 Task: Find connections with filter location Louth with filter topic #leadership with filter profile language Potuguese with filter current company Zilingo with filter school The ICFAI University, Dehradun with filter industry Sugar and Confectionery Product Manufacturing with filter service category Market Strategy with filter keywords title Fast Food Worker
Action: Mouse moved to (668, 86)
Screenshot: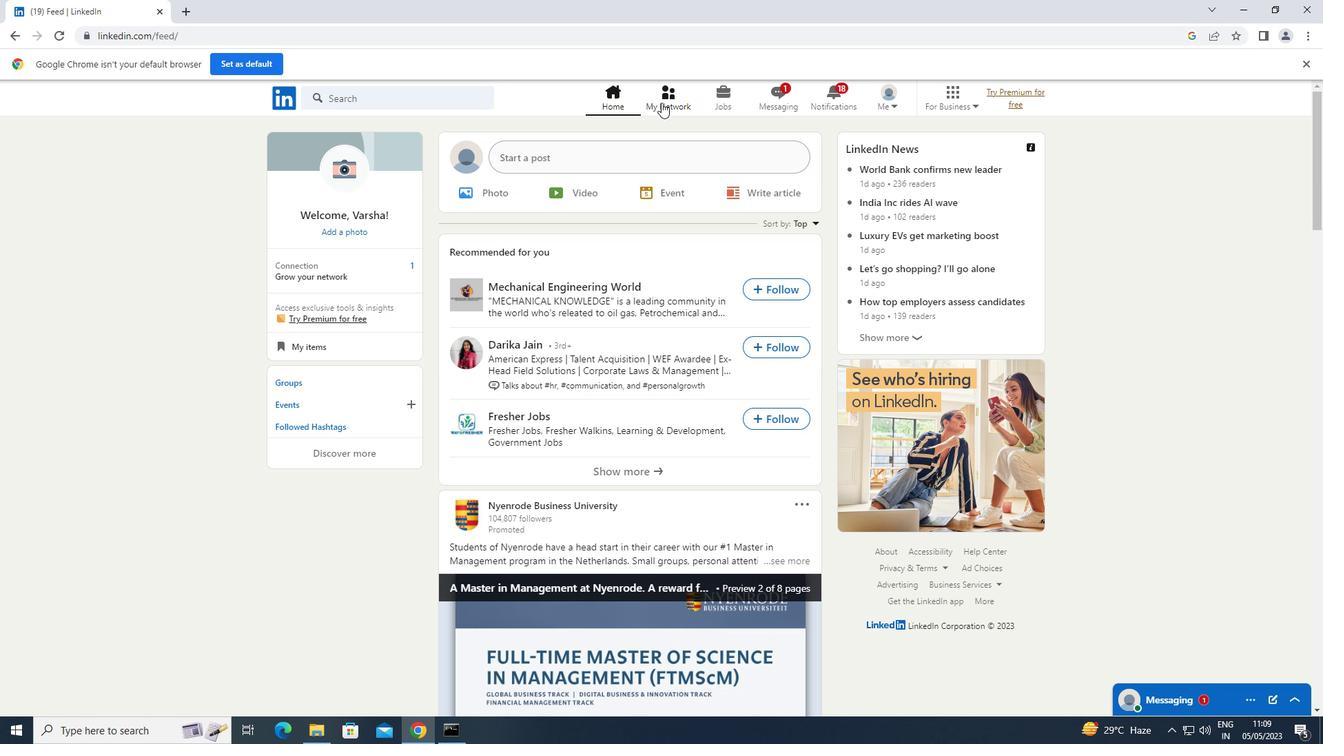 
Action: Mouse pressed left at (668, 86)
Screenshot: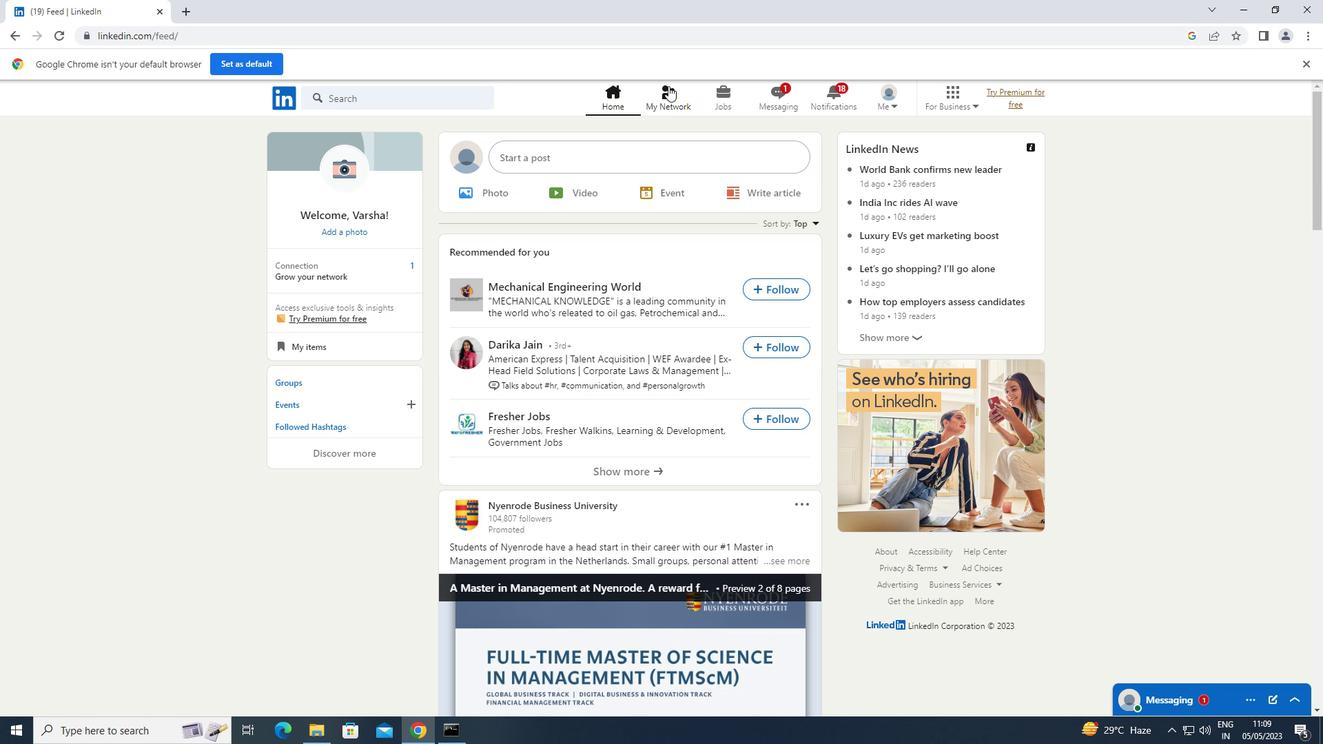
Action: Mouse moved to (388, 171)
Screenshot: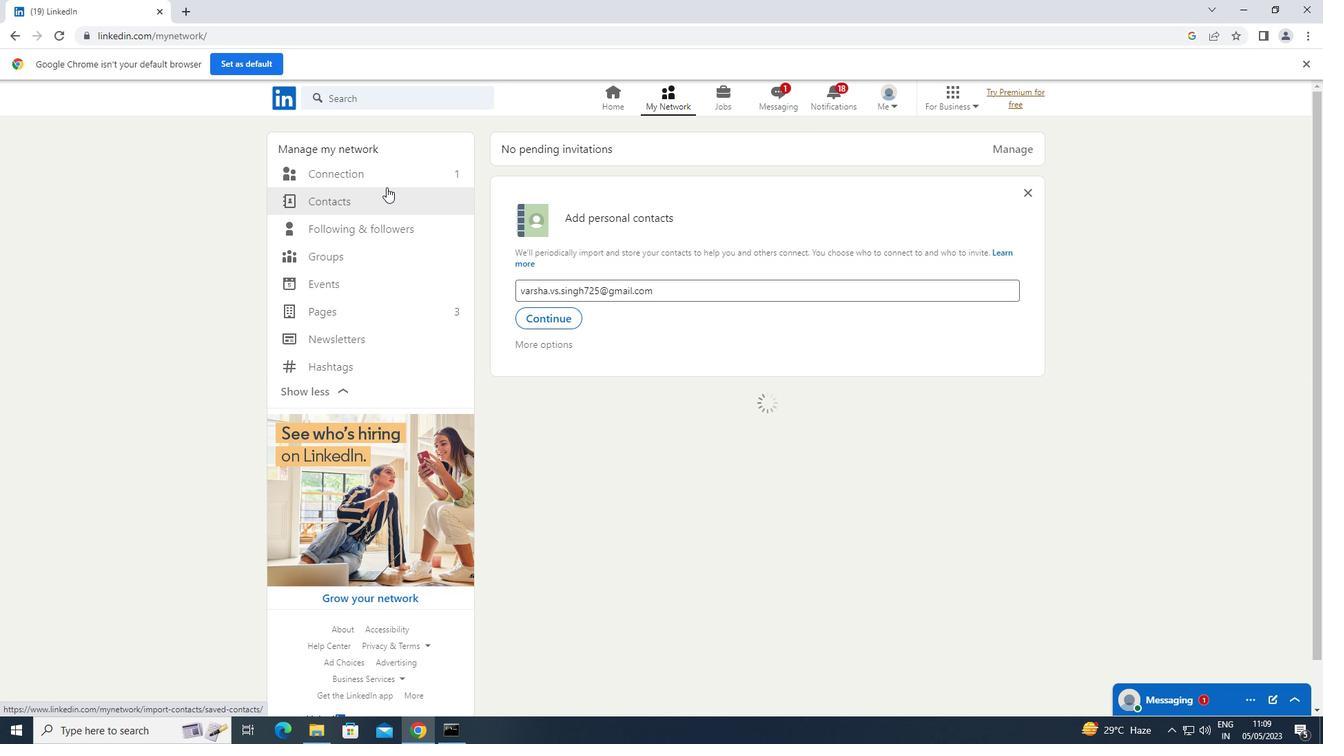 
Action: Mouse pressed left at (388, 171)
Screenshot: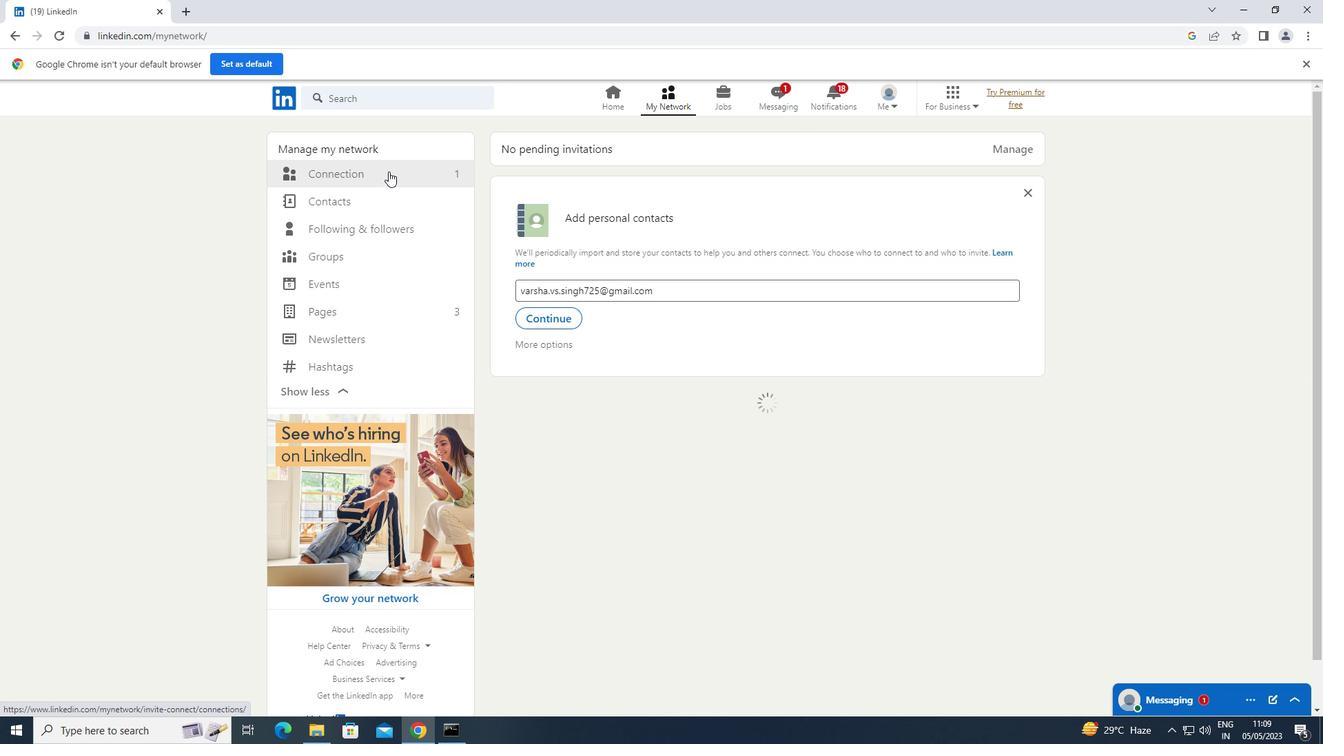 
Action: Mouse moved to (752, 167)
Screenshot: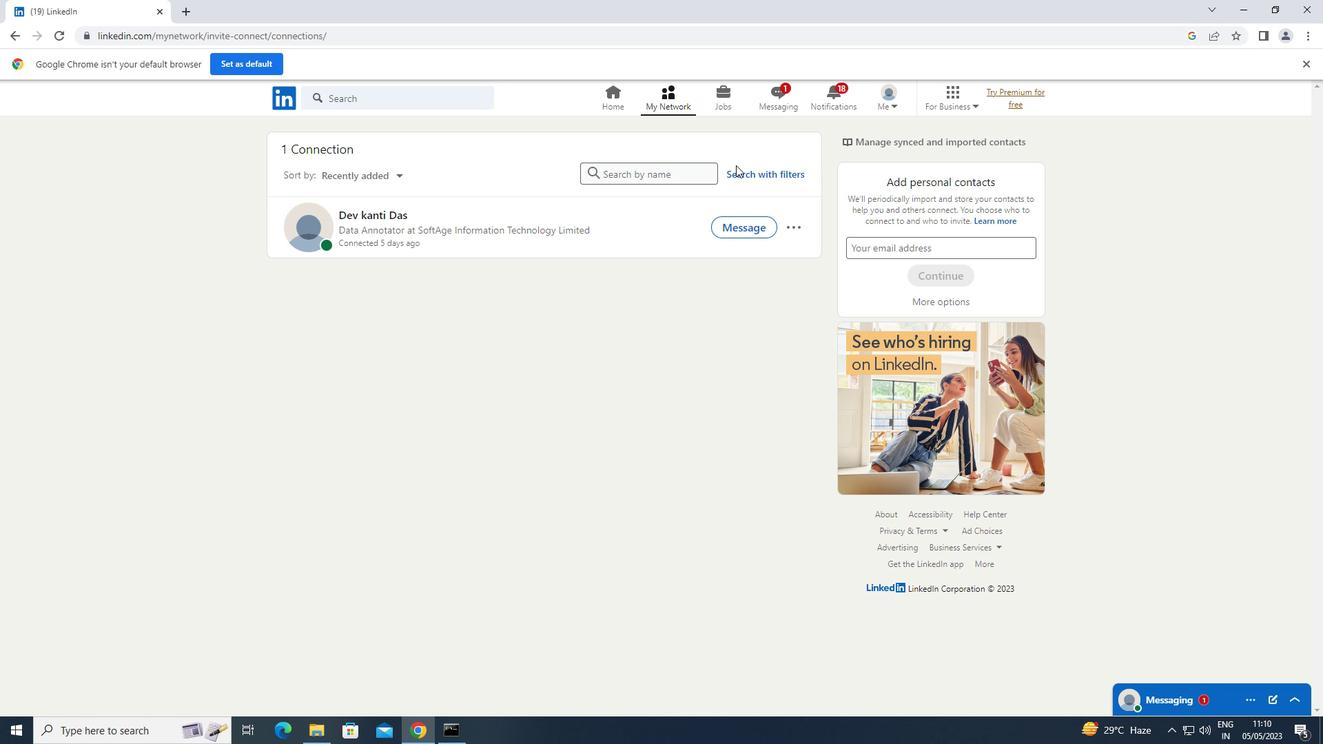 
Action: Mouse pressed left at (752, 167)
Screenshot: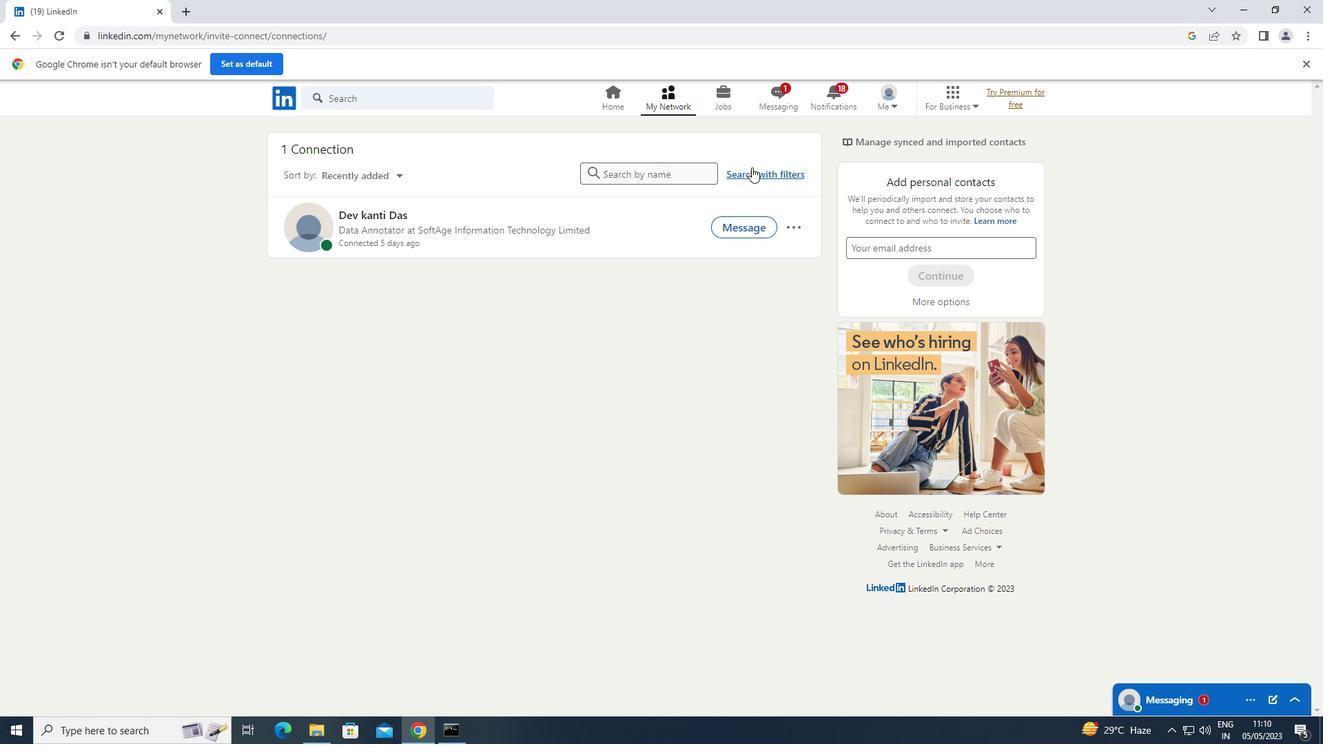 
Action: Mouse moved to (709, 139)
Screenshot: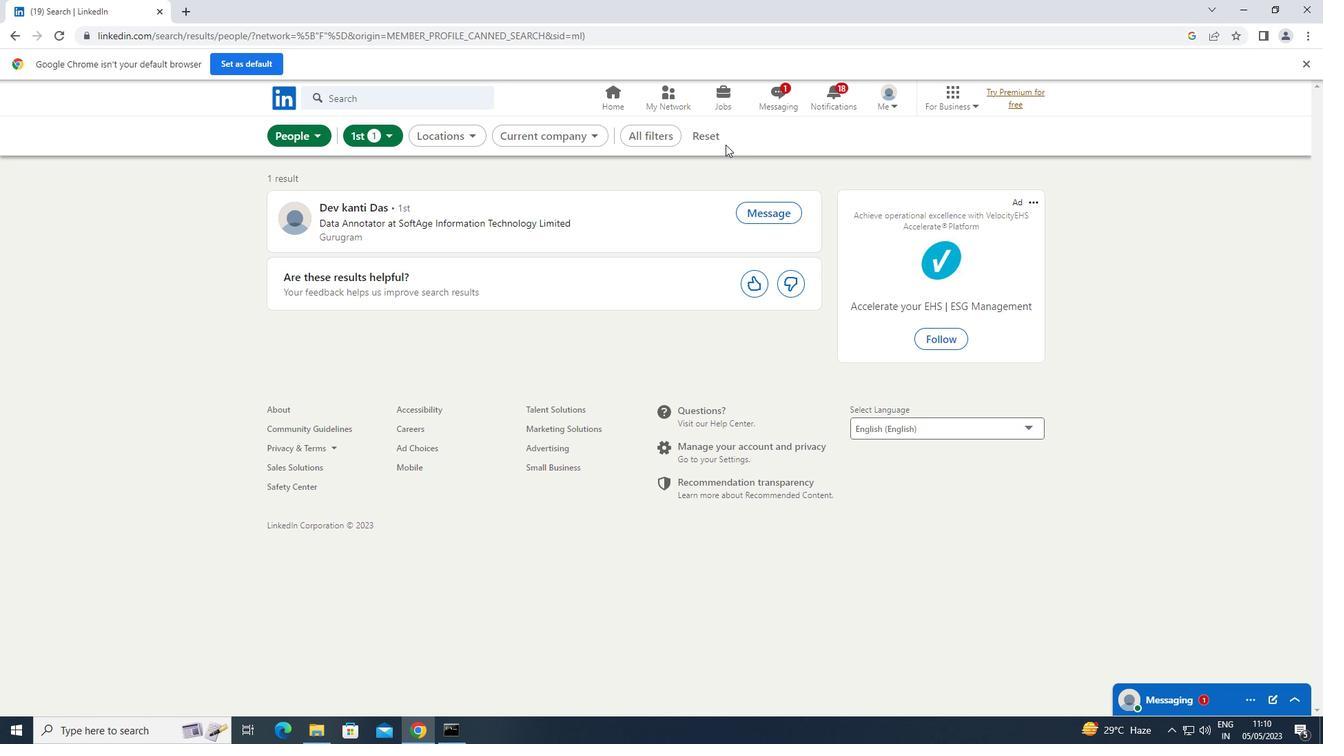 
Action: Mouse pressed left at (709, 139)
Screenshot: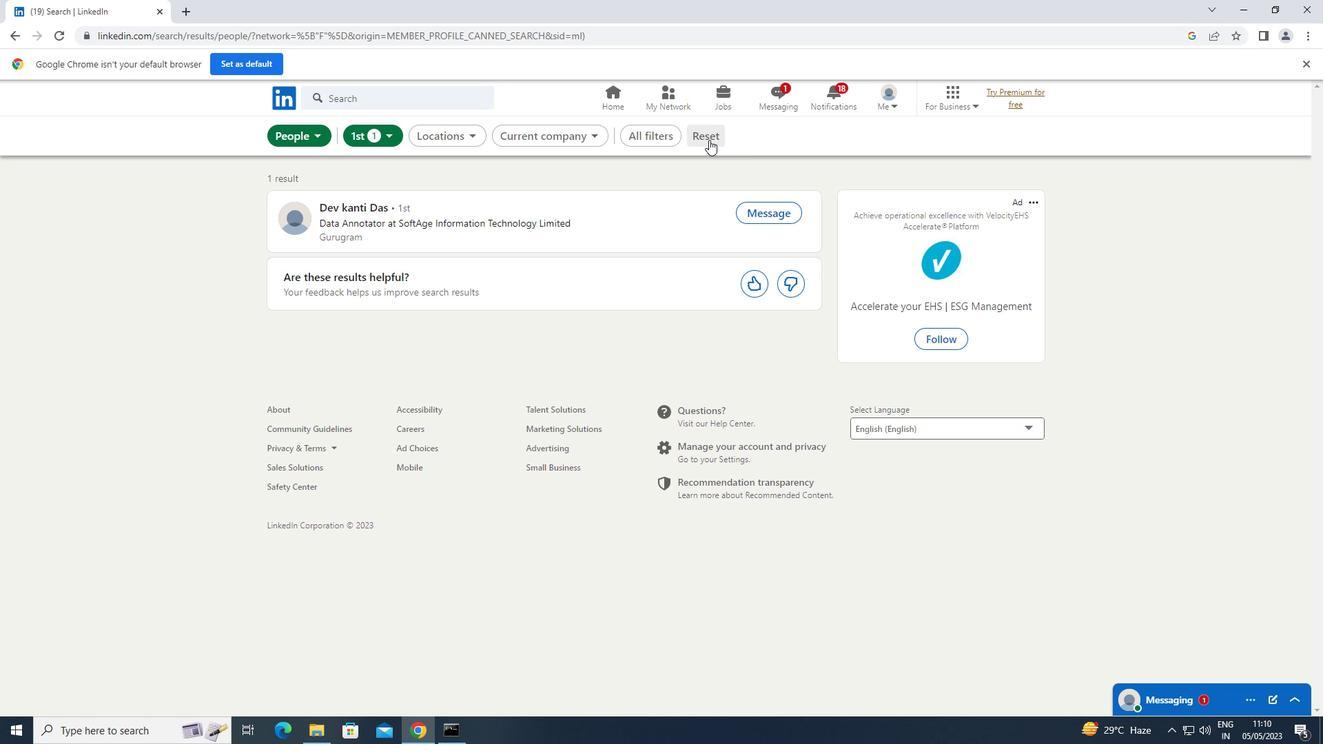 
Action: Mouse moved to (692, 140)
Screenshot: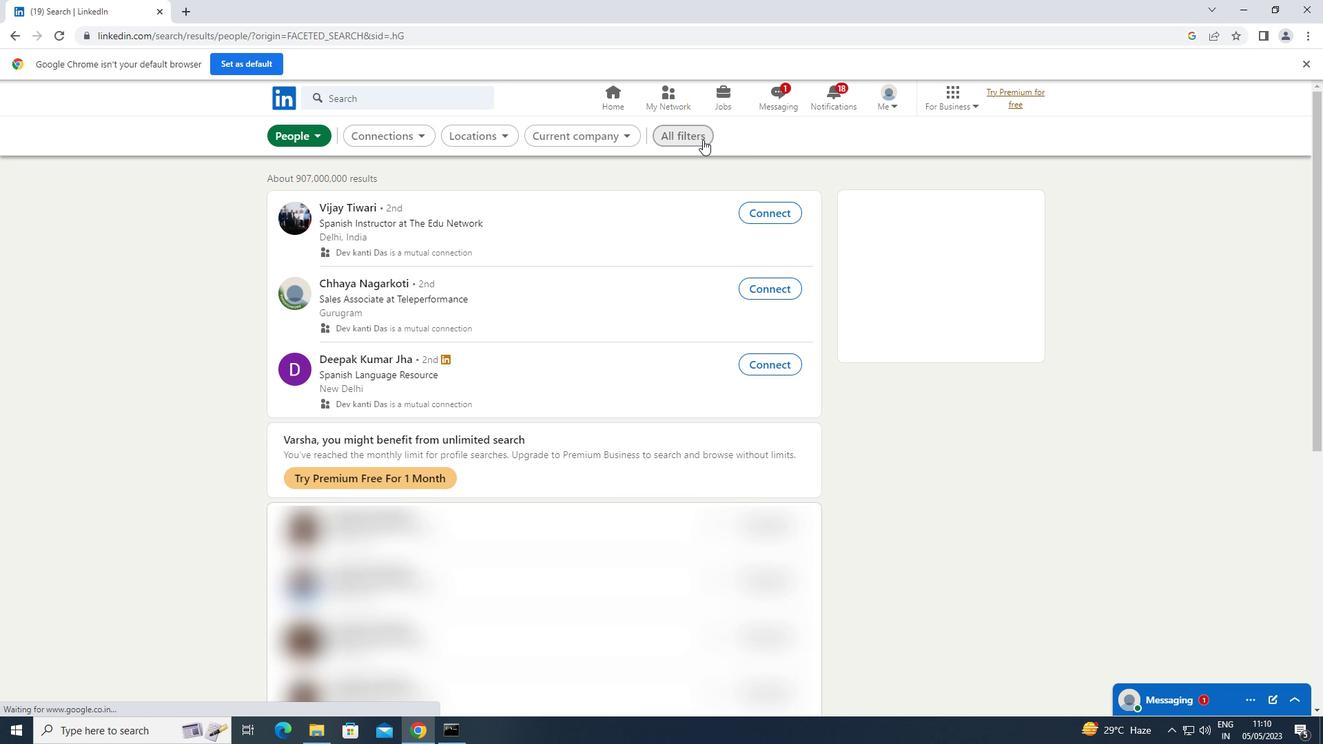 
Action: Mouse pressed left at (692, 140)
Screenshot: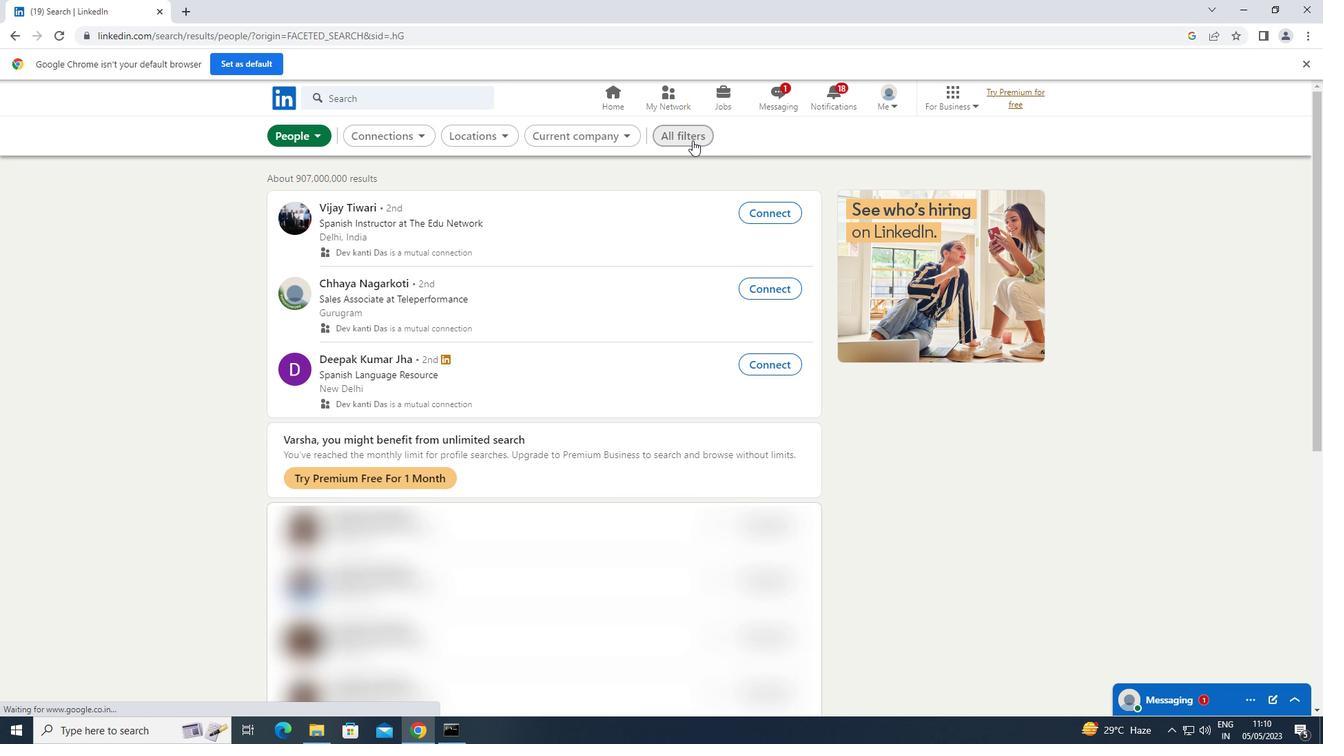 
Action: Mouse moved to (1068, 342)
Screenshot: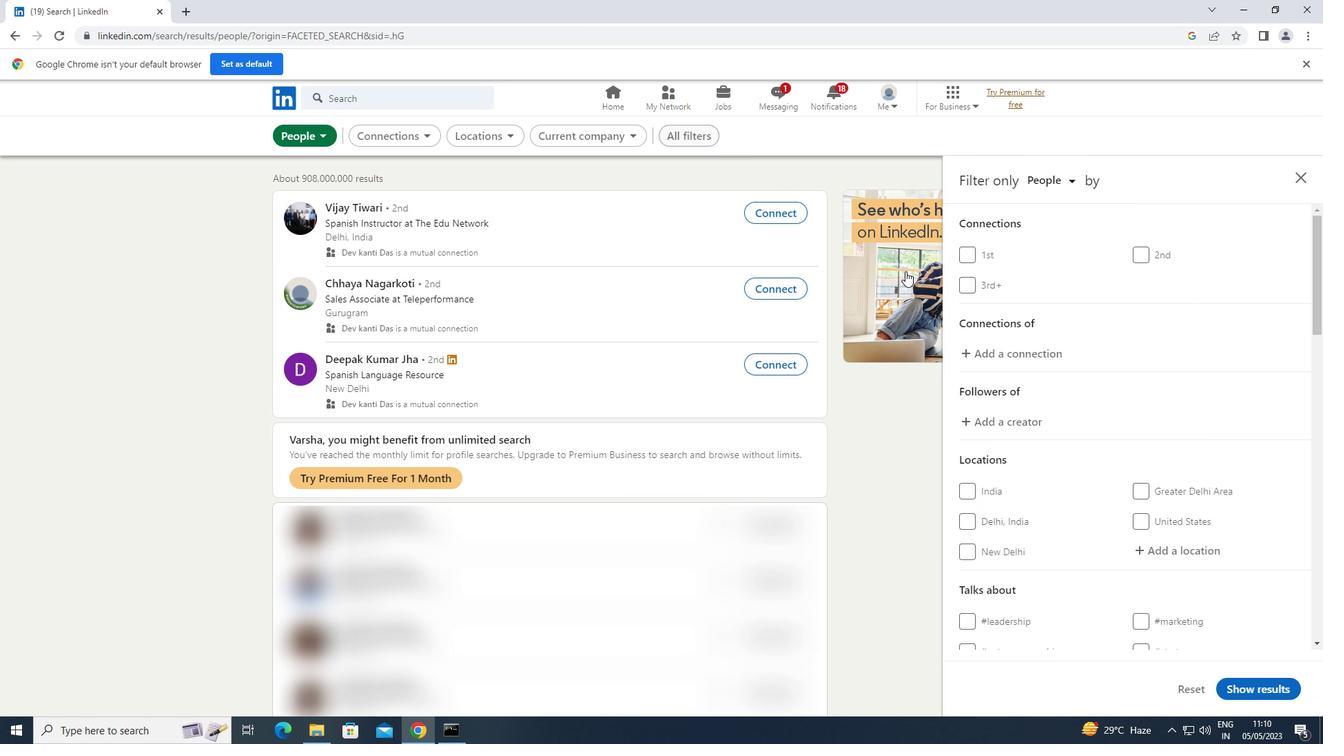 
Action: Mouse scrolled (1068, 341) with delta (0, 0)
Screenshot: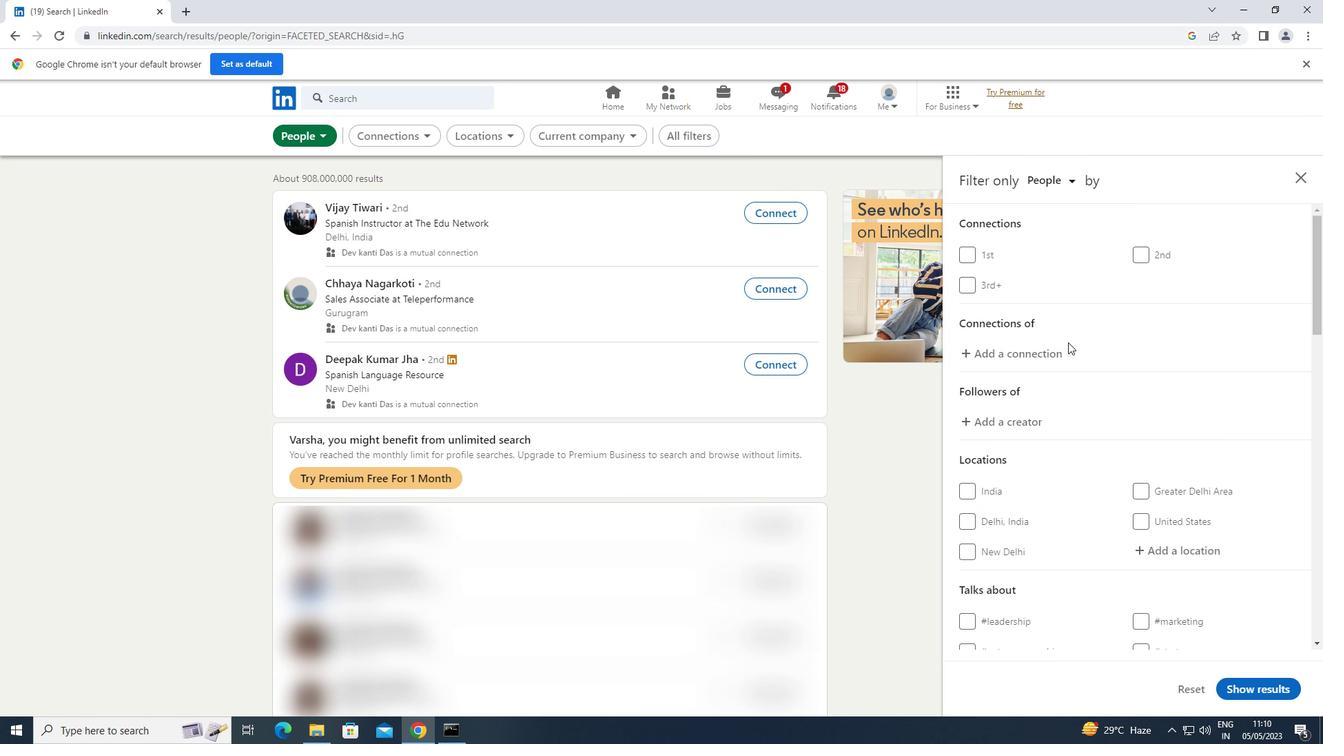 
Action: Mouse scrolled (1068, 341) with delta (0, 0)
Screenshot: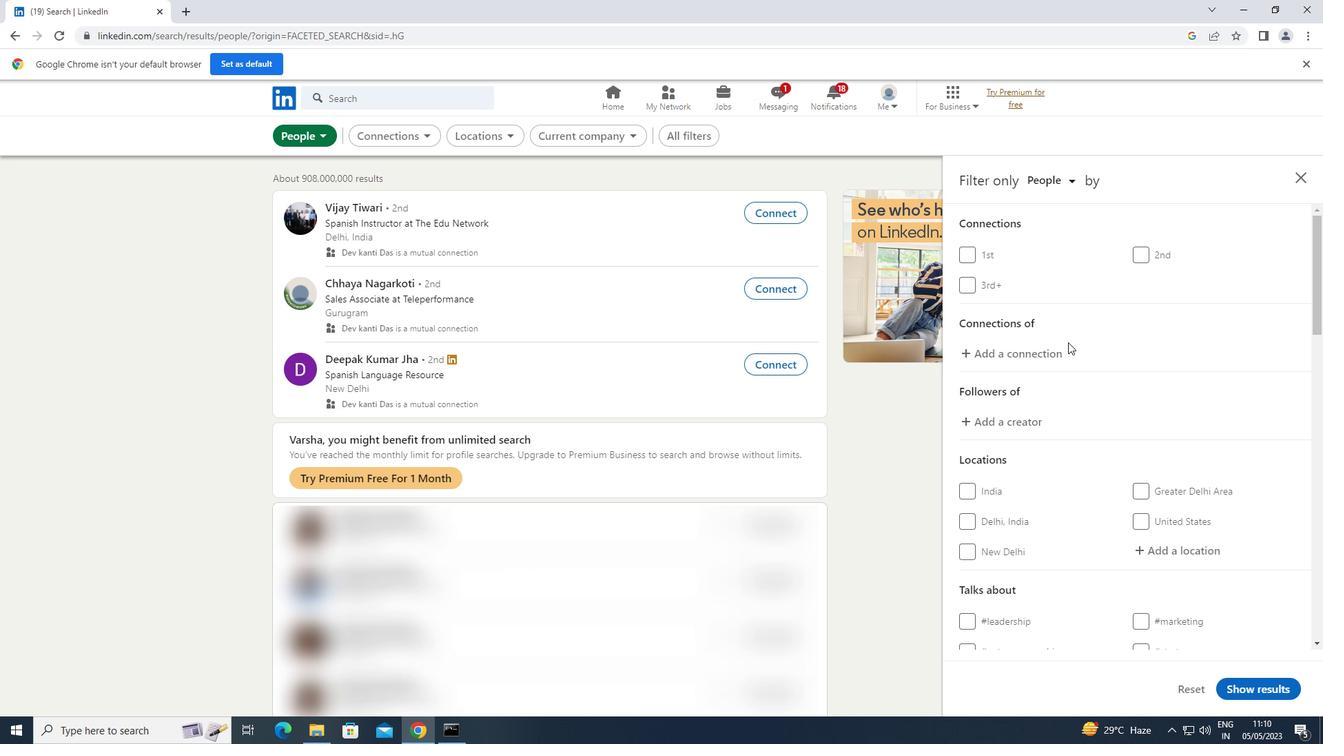 
Action: Mouse scrolled (1068, 341) with delta (0, 0)
Screenshot: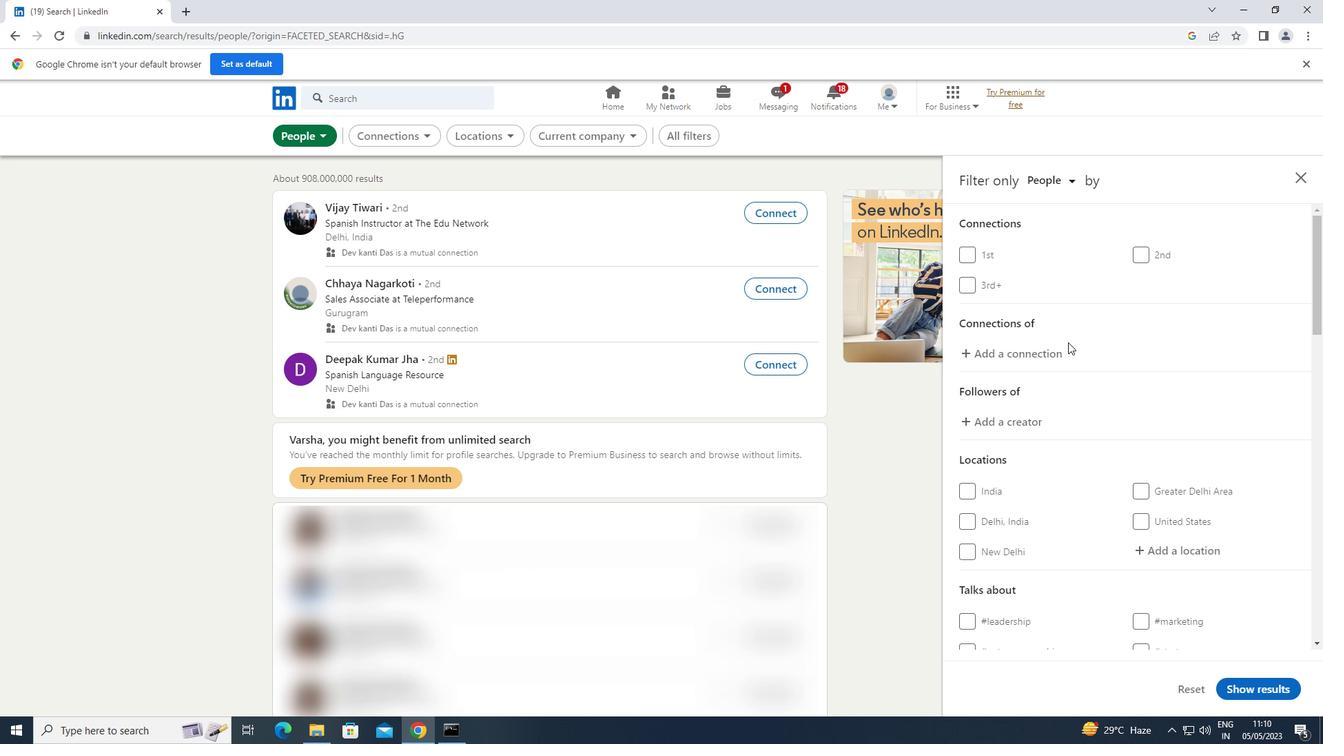 
Action: Mouse moved to (1152, 349)
Screenshot: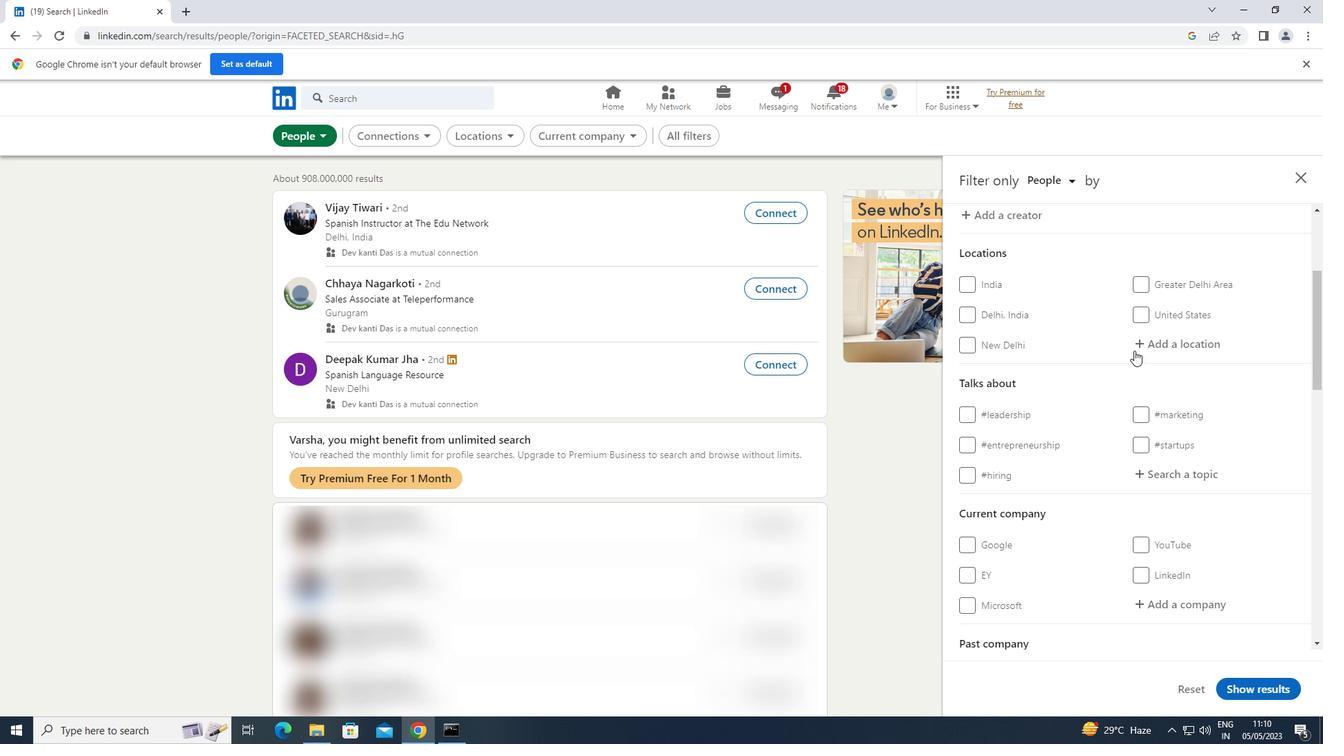 
Action: Mouse pressed left at (1152, 349)
Screenshot: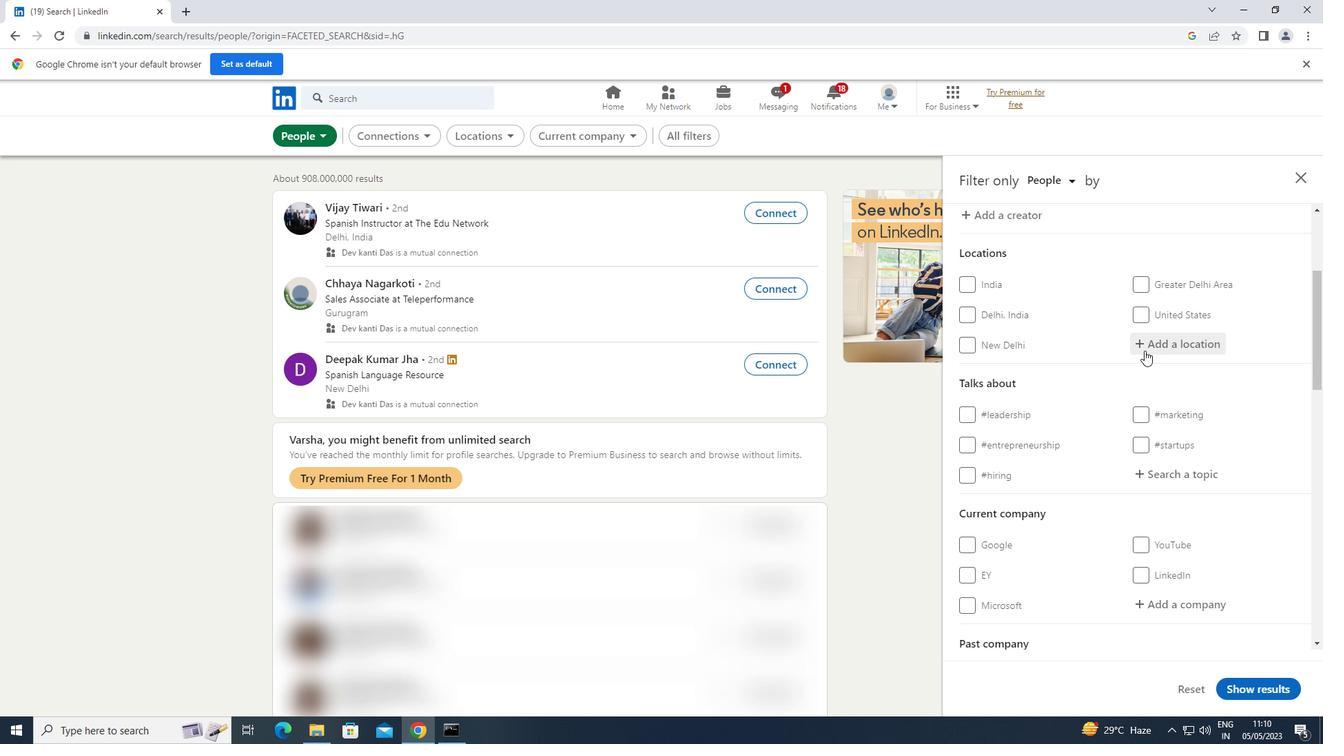 
Action: Key pressed <Key.shift>LOUTH
Screenshot: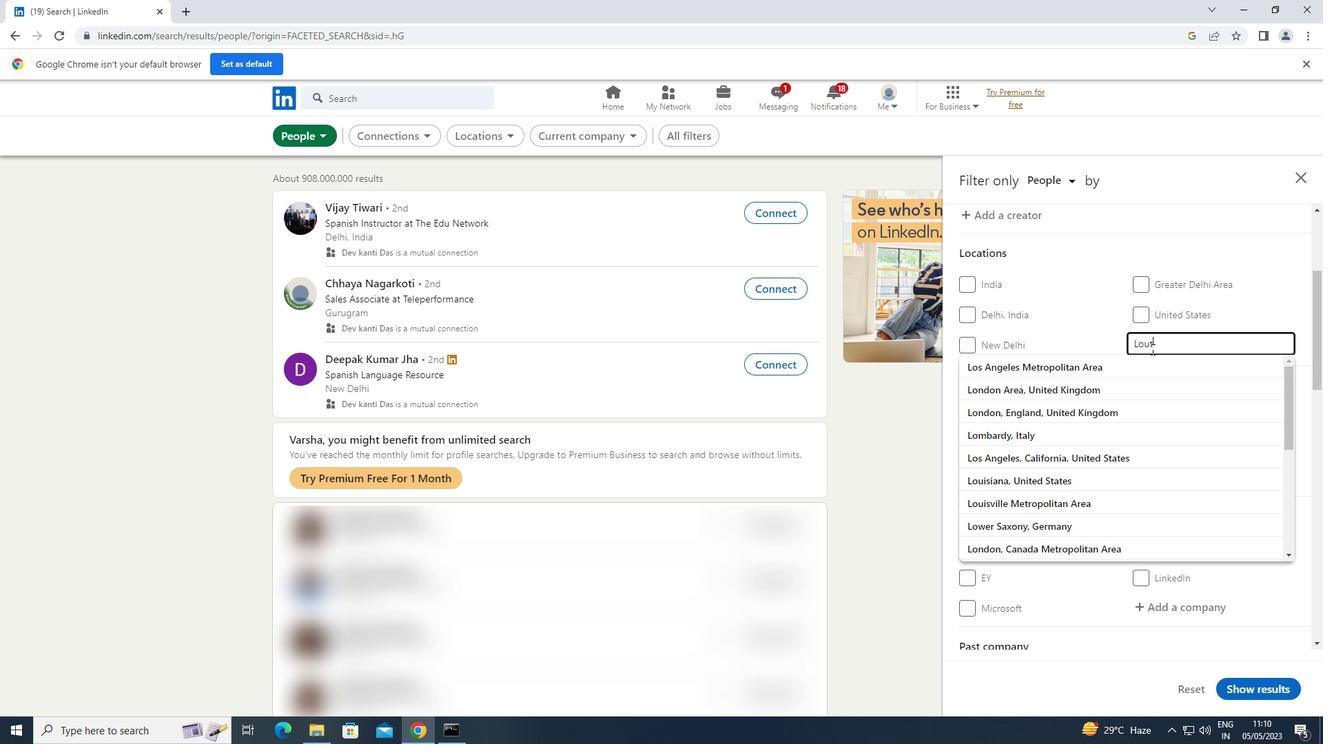 
Action: Mouse moved to (1184, 387)
Screenshot: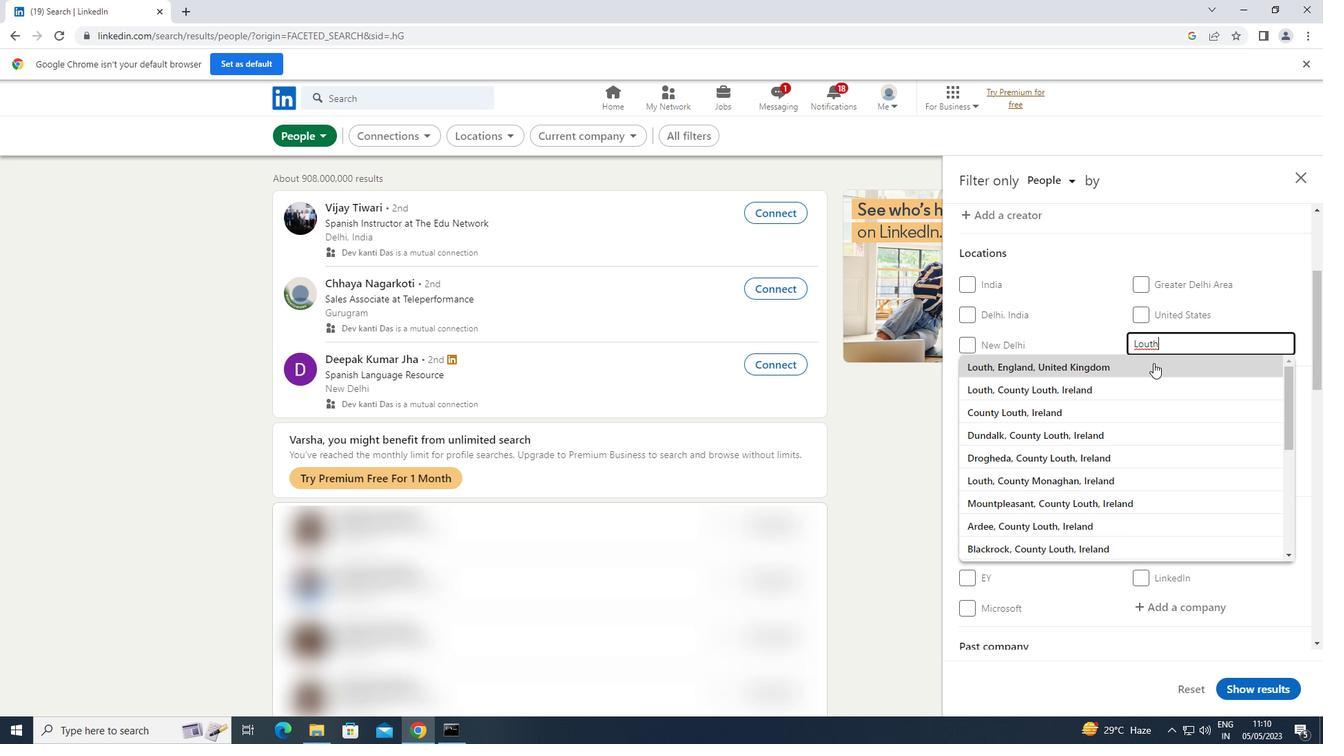 
Action: Key pressed <Key.enter>
Screenshot: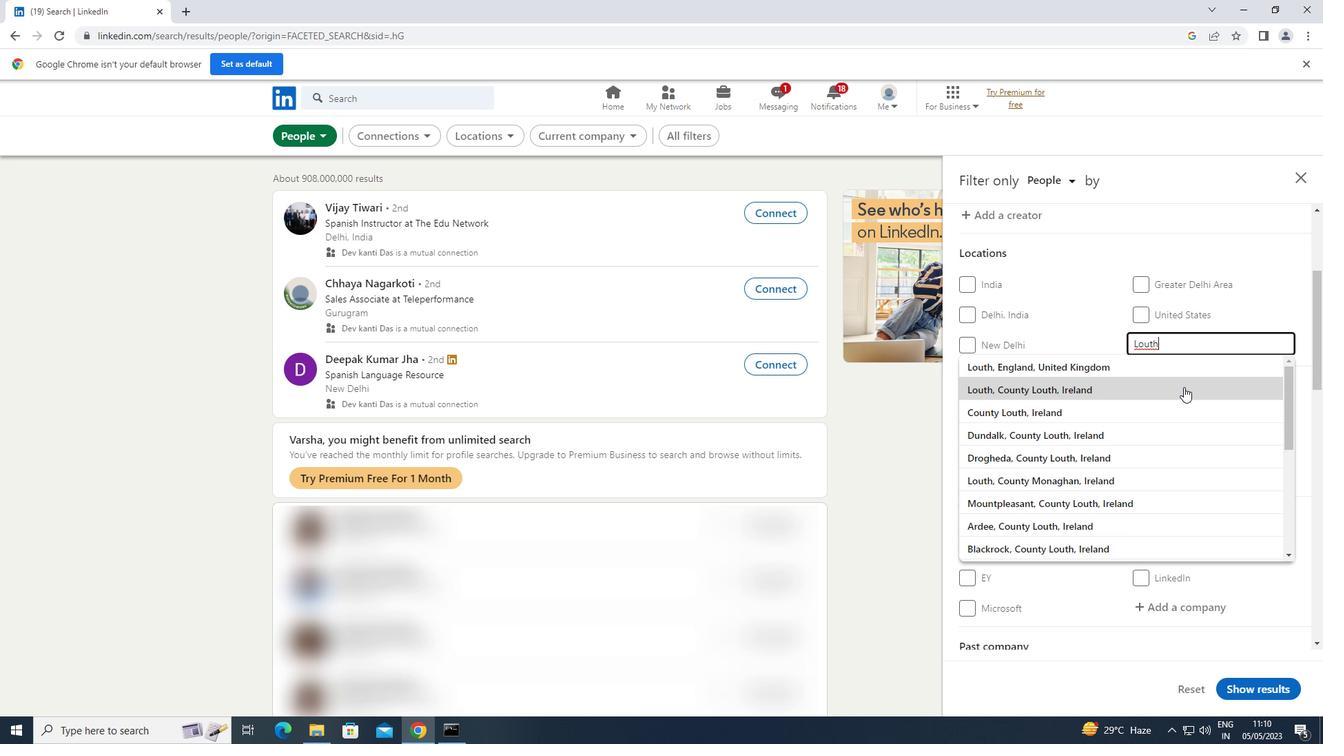 
Action: Mouse moved to (1163, 474)
Screenshot: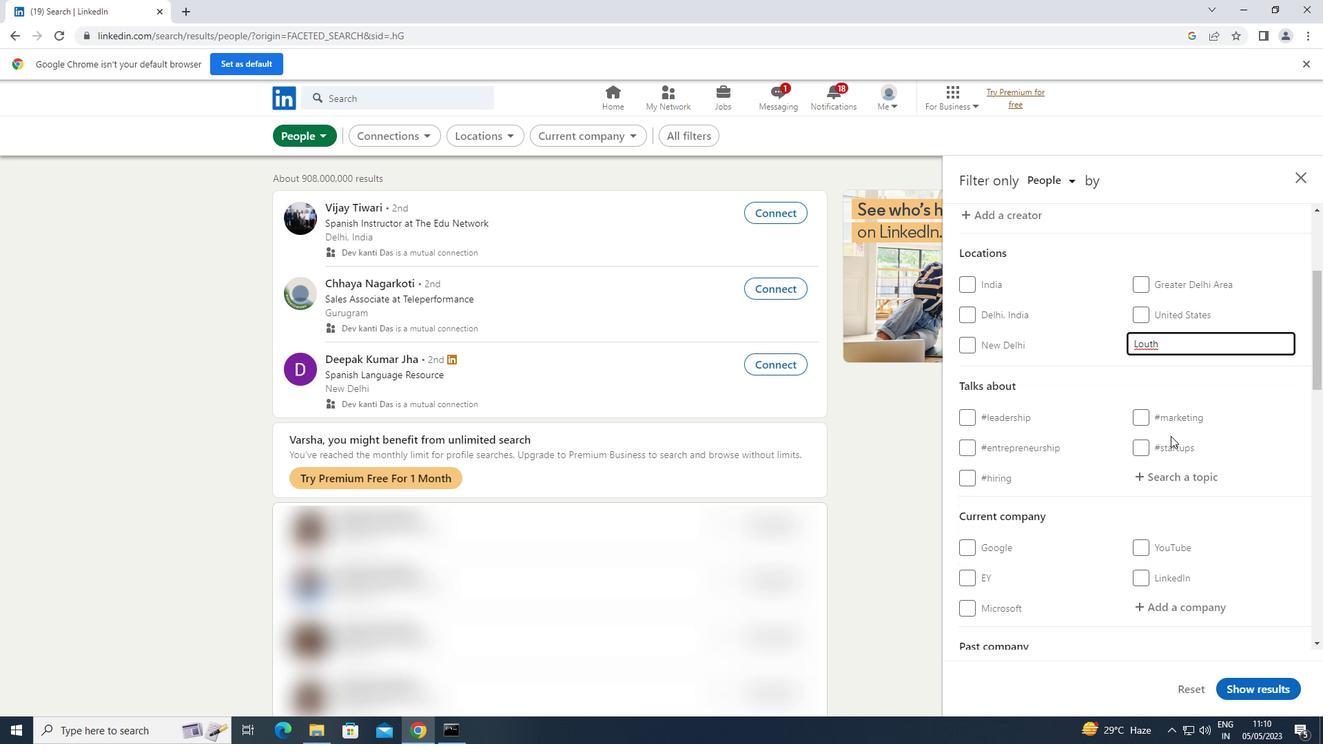 
Action: Mouse pressed left at (1163, 474)
Screenshot: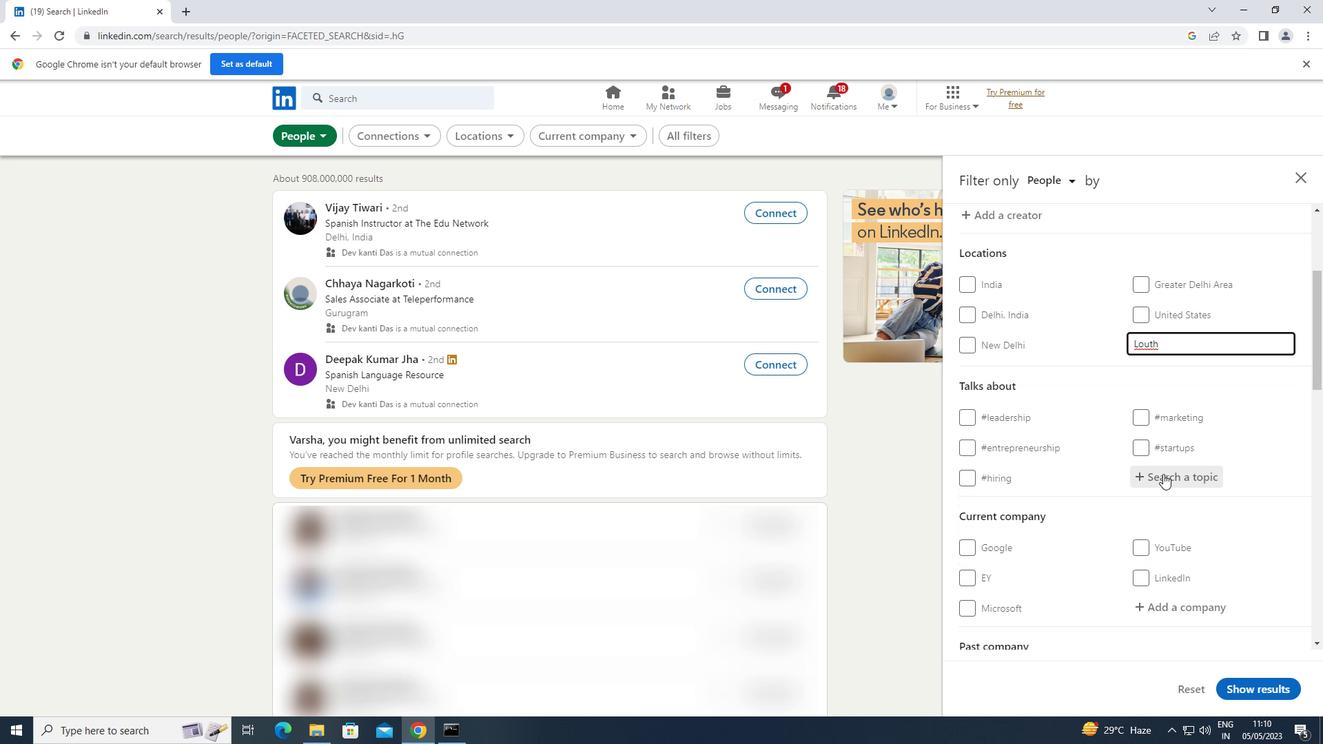 
Action: Key pressed LEADERSHIP
Screenshot: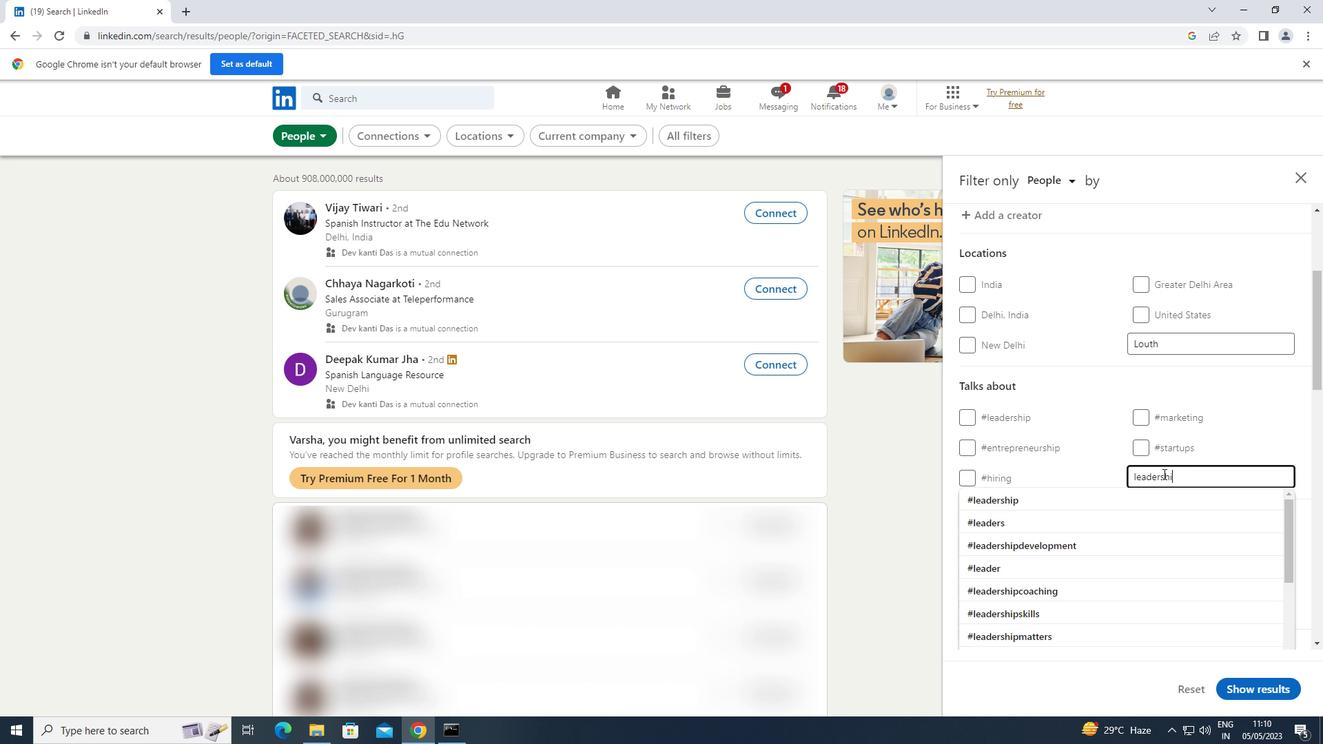 
Action: Mouse moved to (1064, 490)
Screenshot: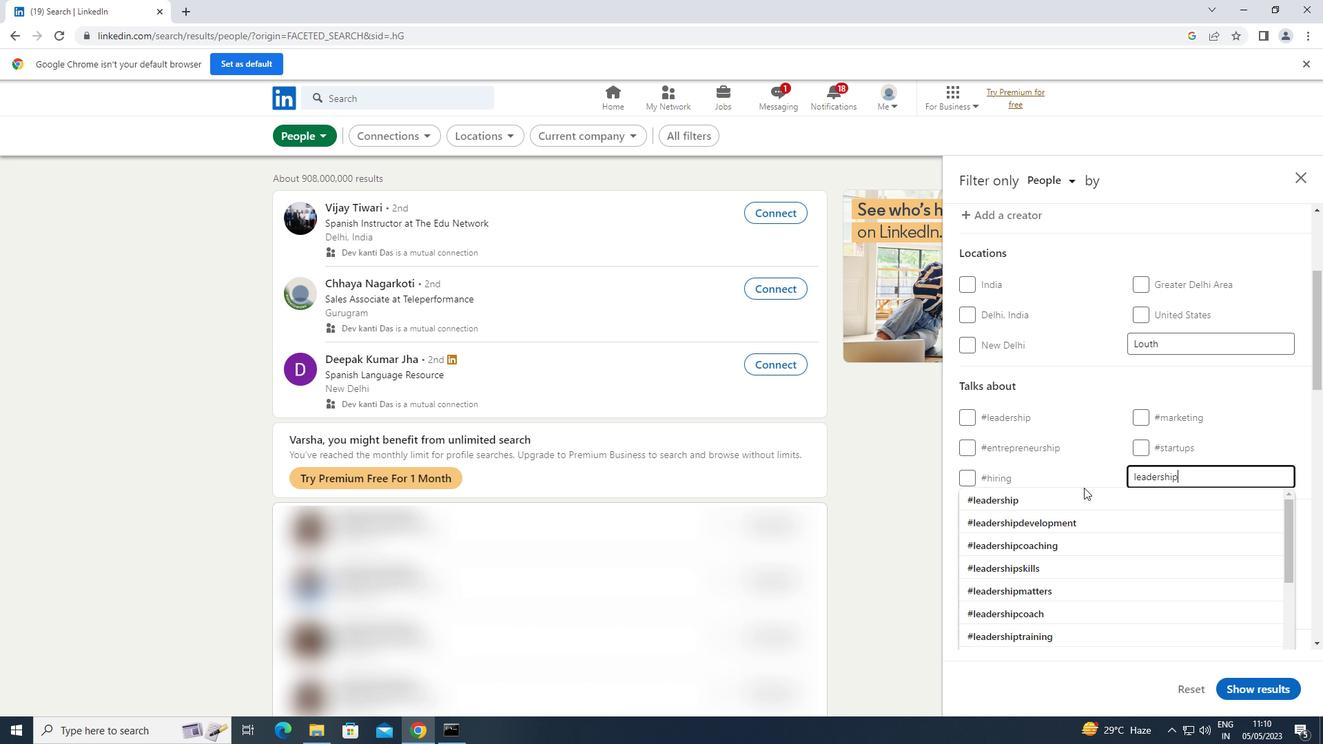 
Action: Mouse pressed left at (1064, 490)
Screenshot: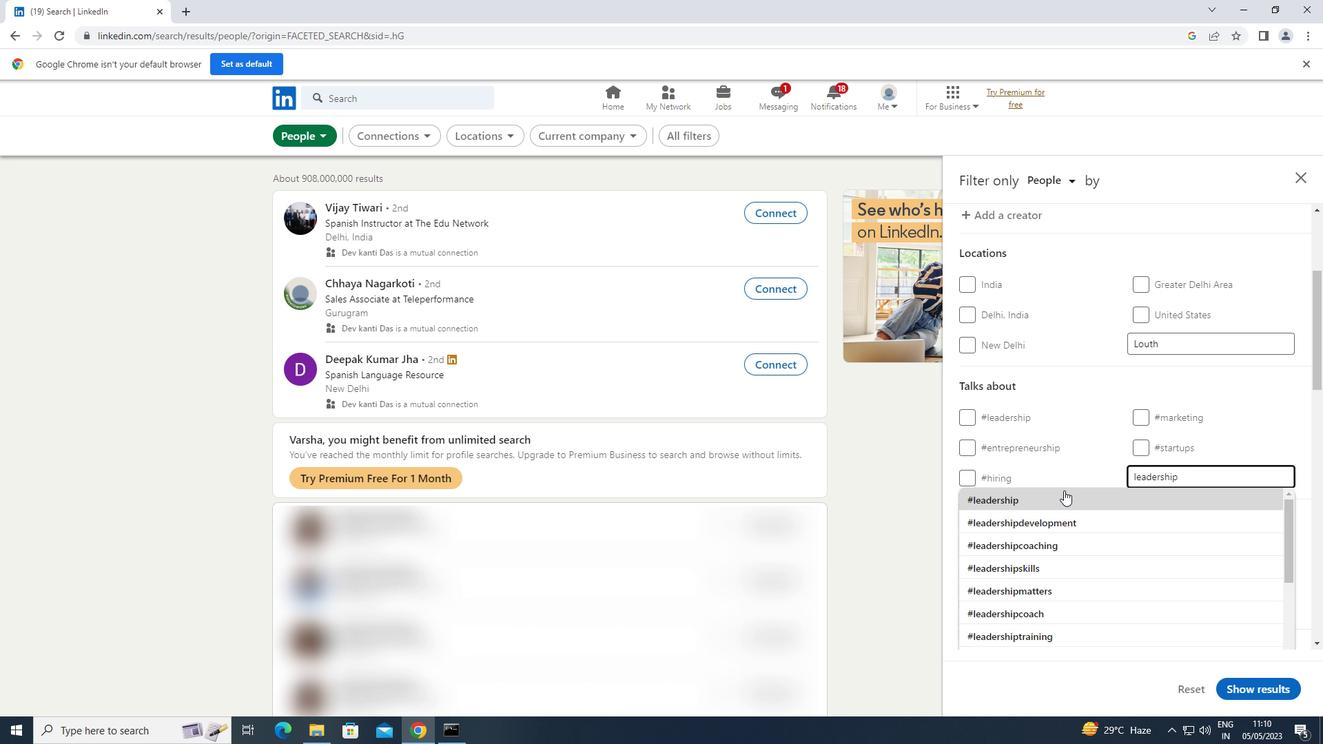 
Action: Mouse scrolled (1064, 490) with delta (0, 0)
Screenshot: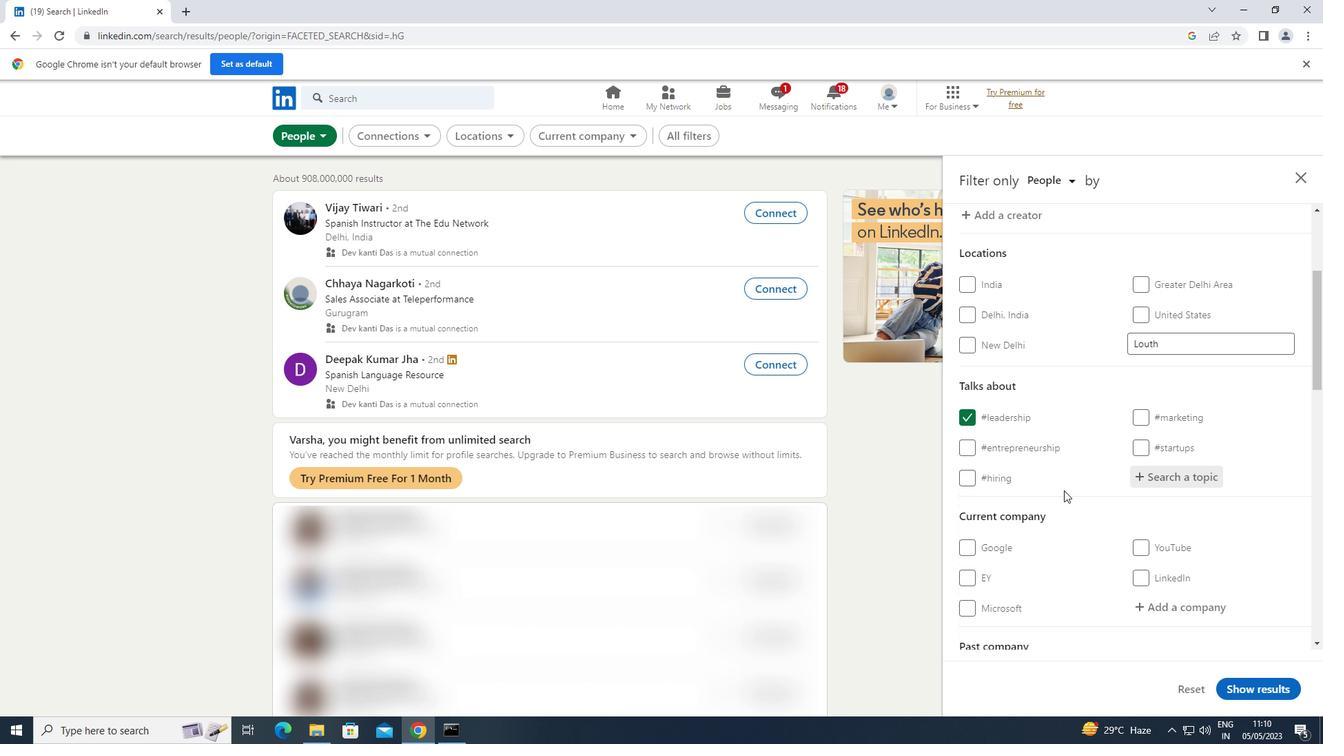 
Action: Mouse scrolled (1064, 490) with delta (0, 0)
Screenshot: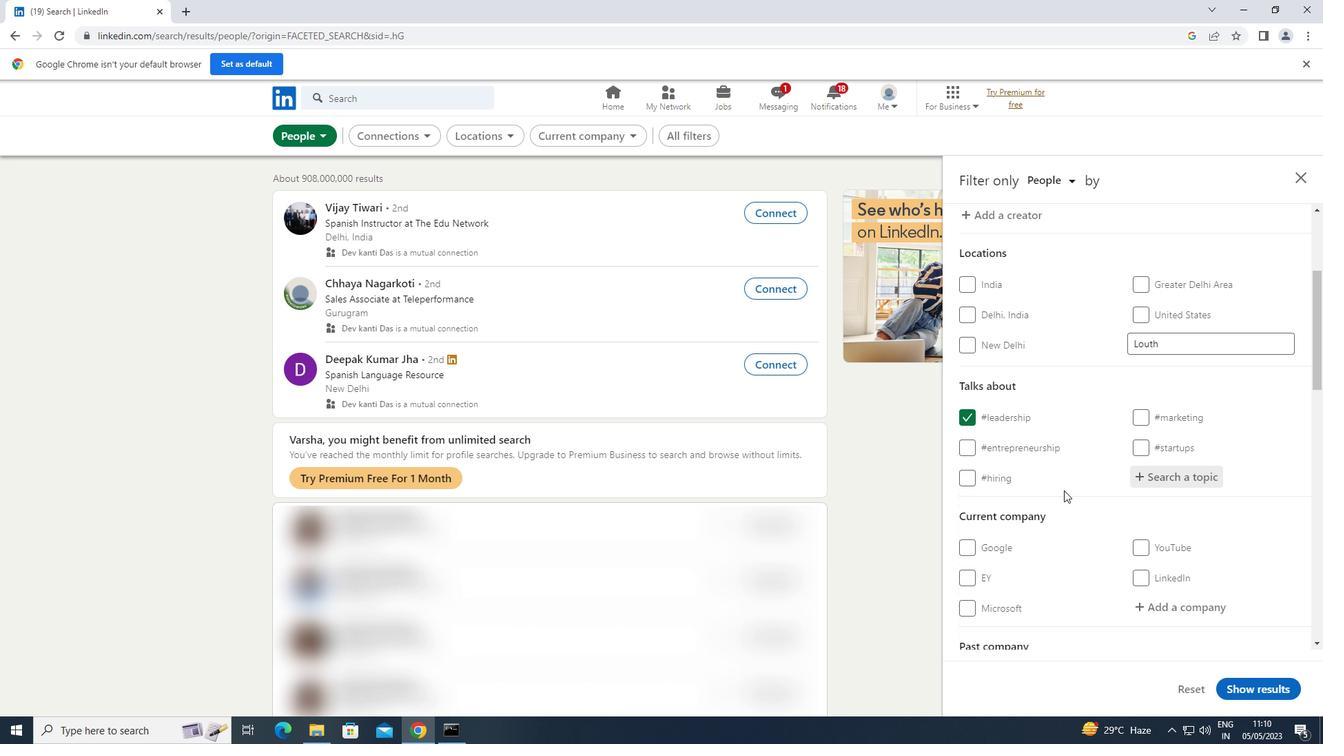
Action: Mouse scrolled (1064, 490) with delta (0, 0)
Screenshot: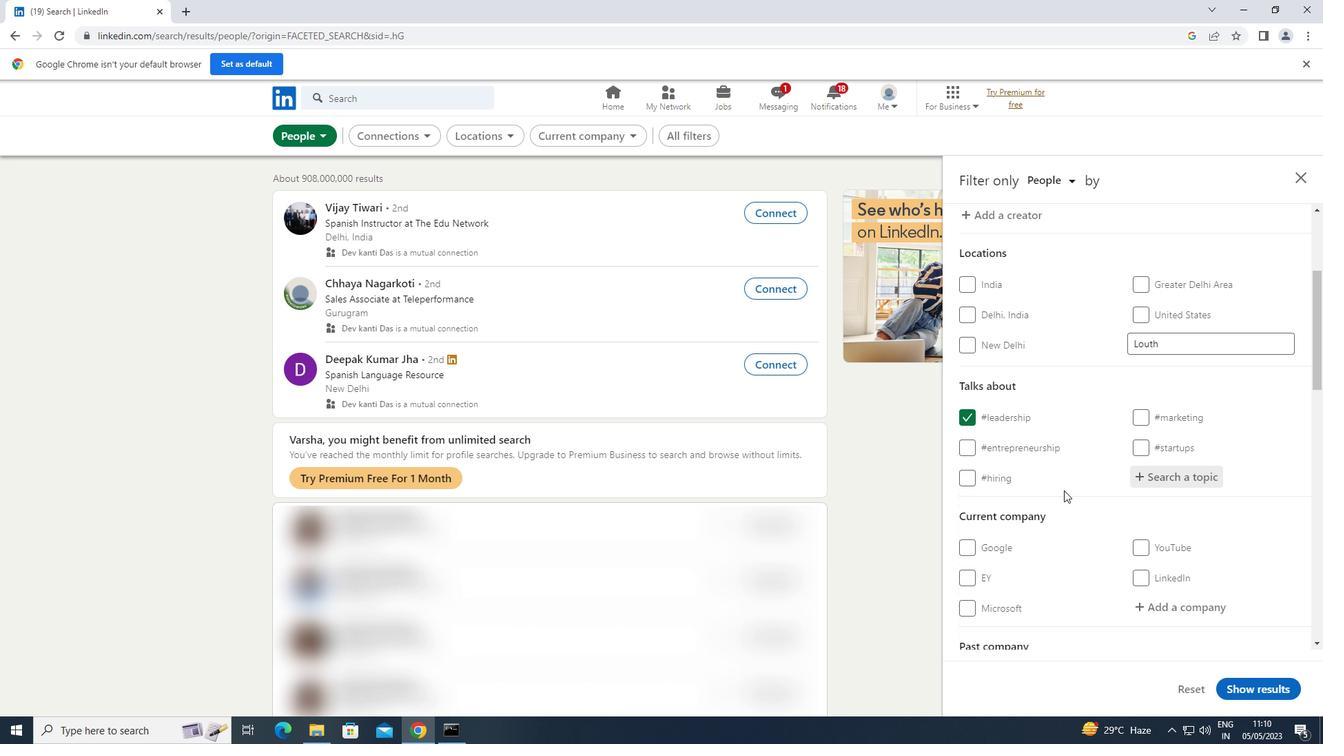 
Action: Mouse scrolled (1064, 490) with delta (0, 0)
Screenshot: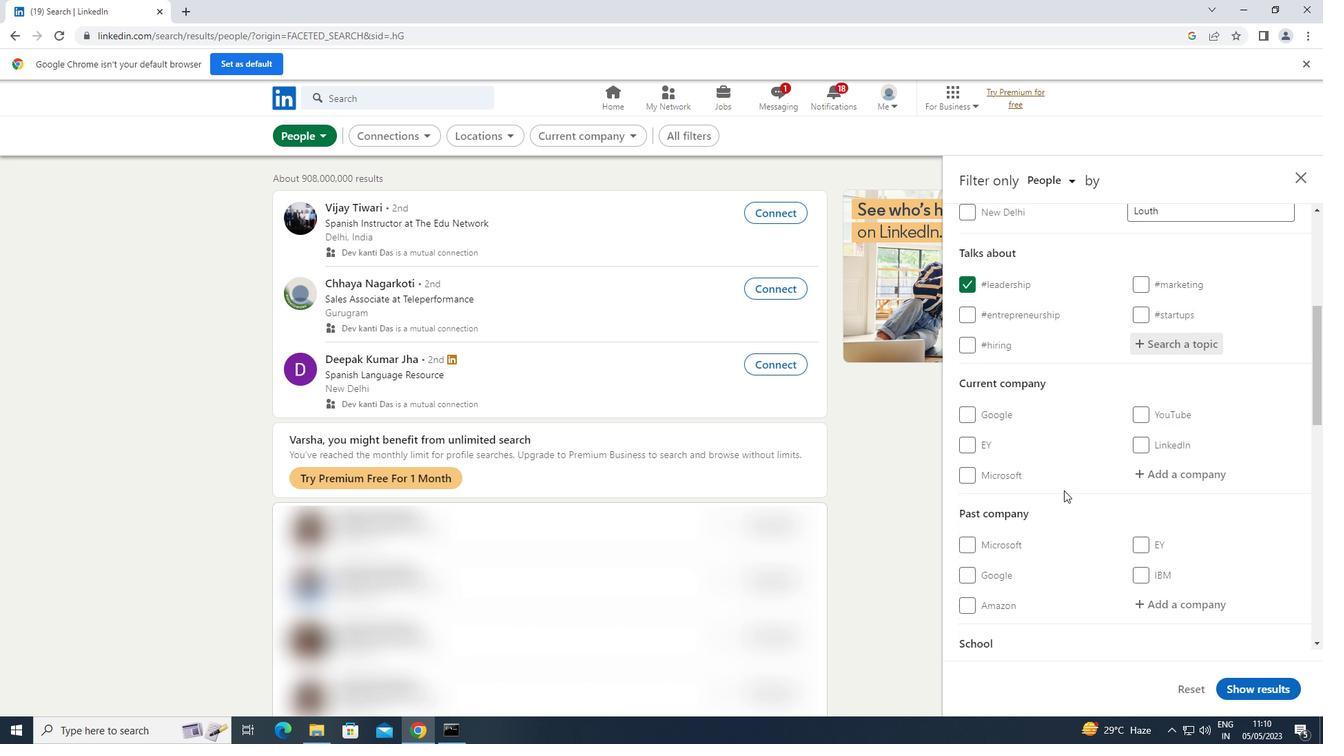 
Action: Mouse scrolled (1064, 490) with delta (0, 0)
Screenshot: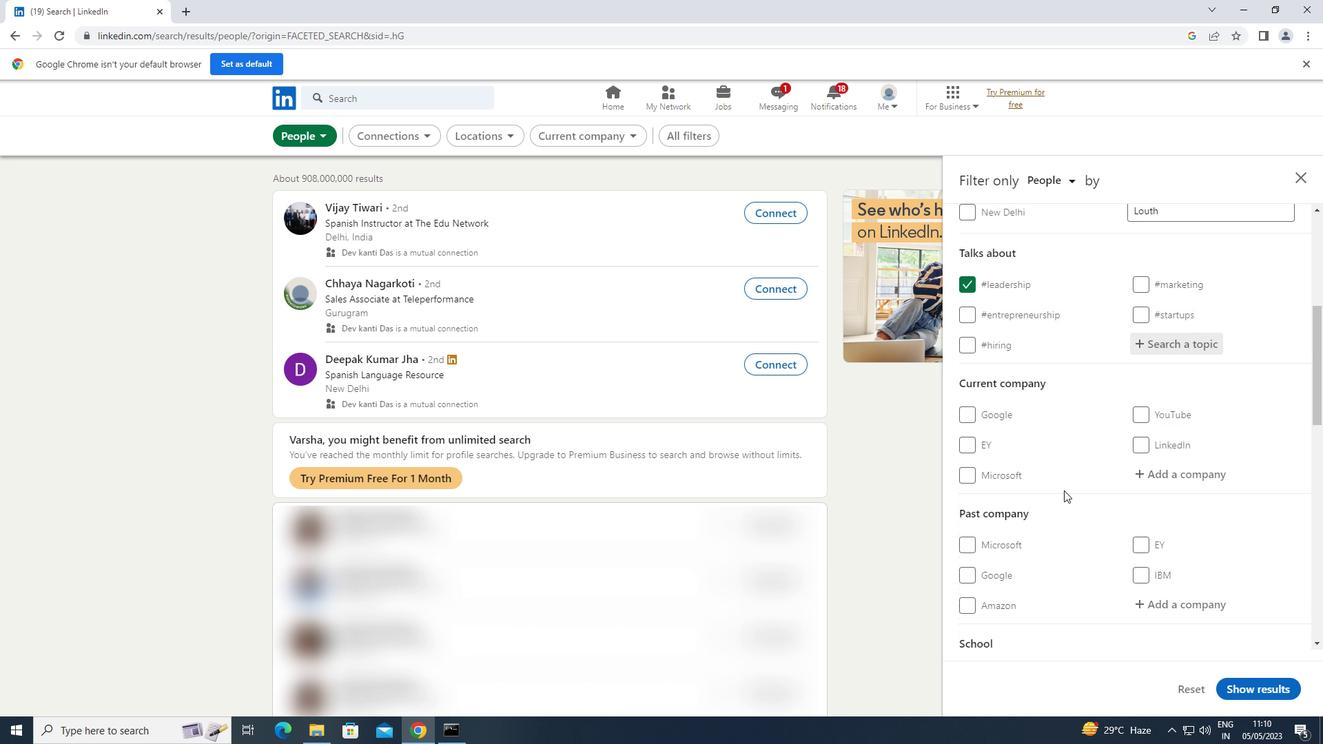 
Action: Mouse scrolled (1064, 490) with delta (0, 0)
Screenshot: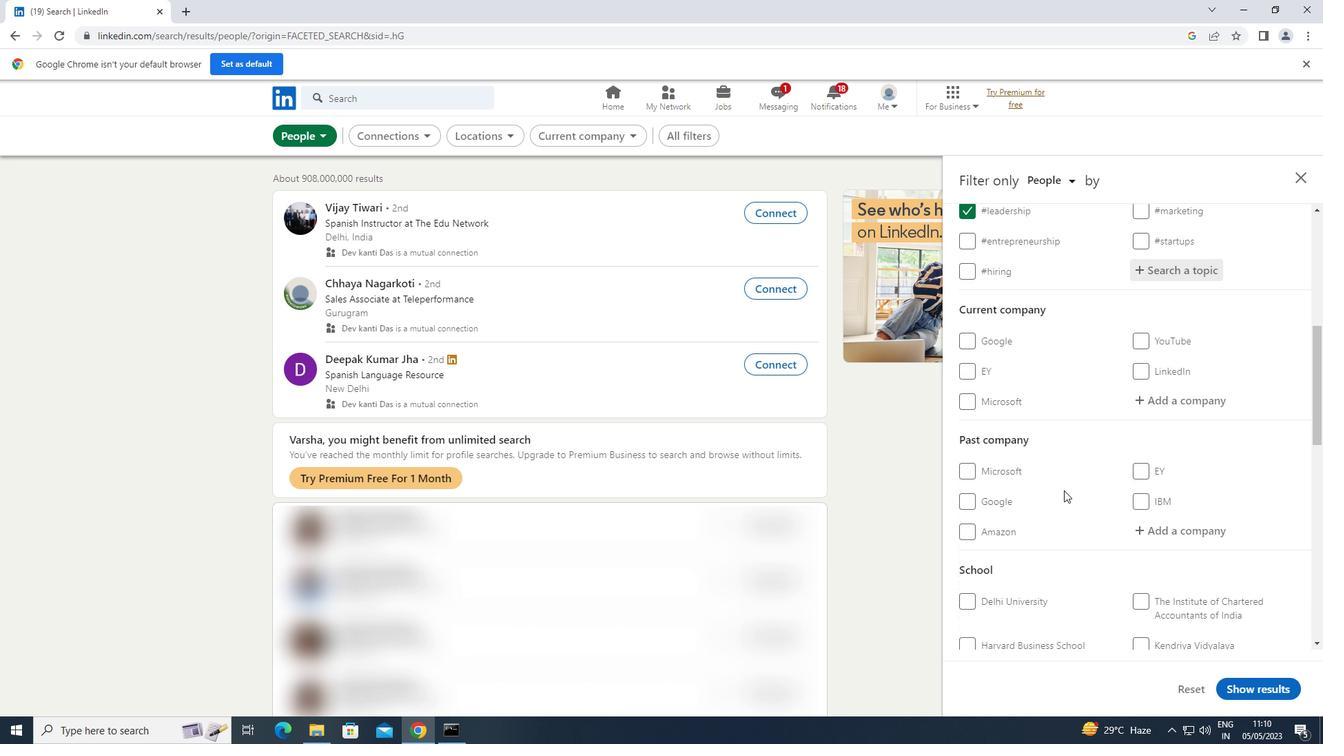 
Action: Mouse scrolled (1064, 490) with delta (0, 0)
Screenshot: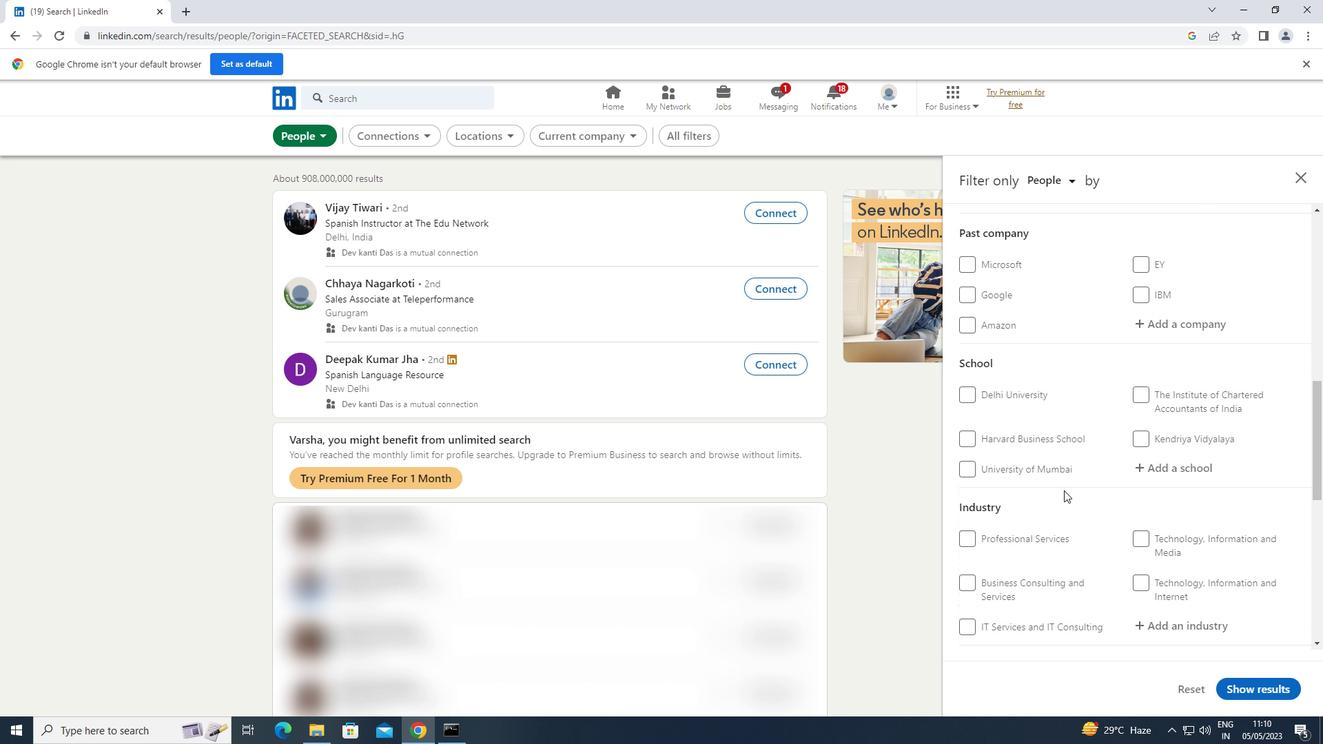 
Action: Mouse scrolled (1064, 490) with delta (0, 0)
Screenshot: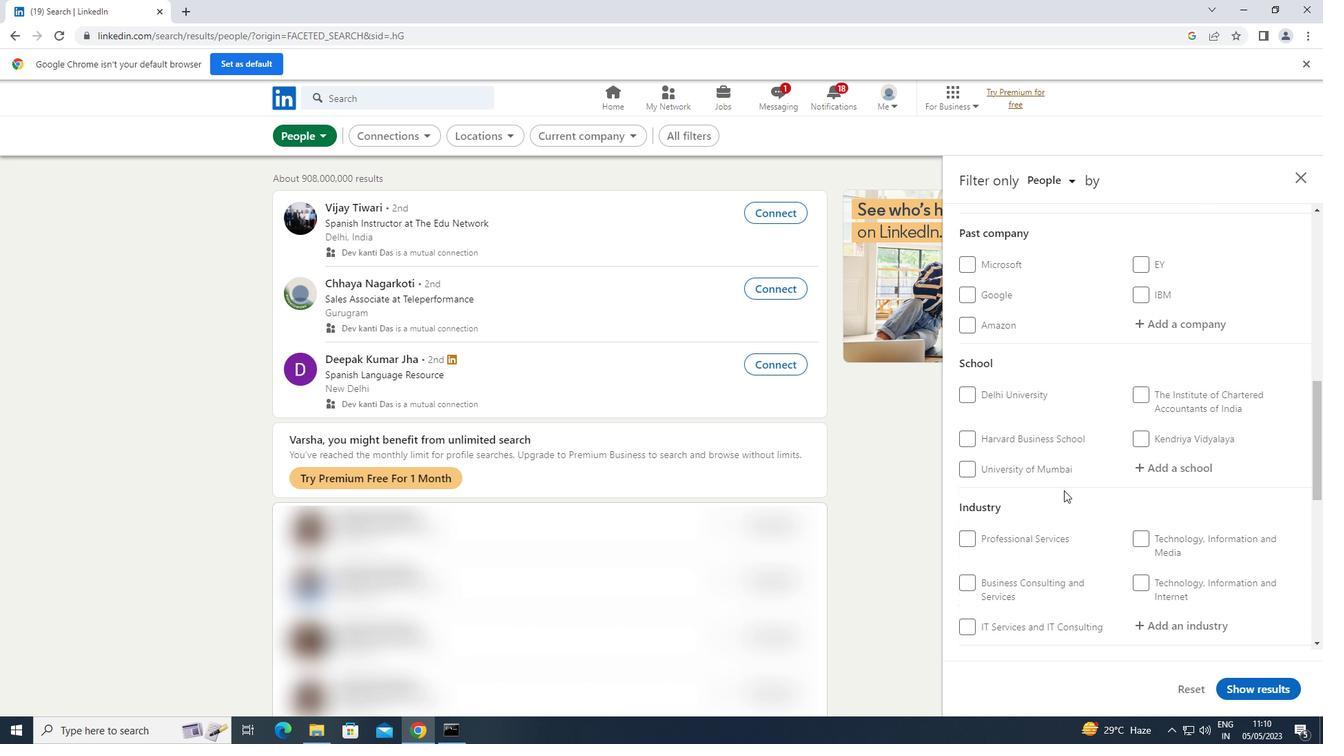 
Action: Mouse scrolled (1064, 490) with delta (0, 0)
Screenshot: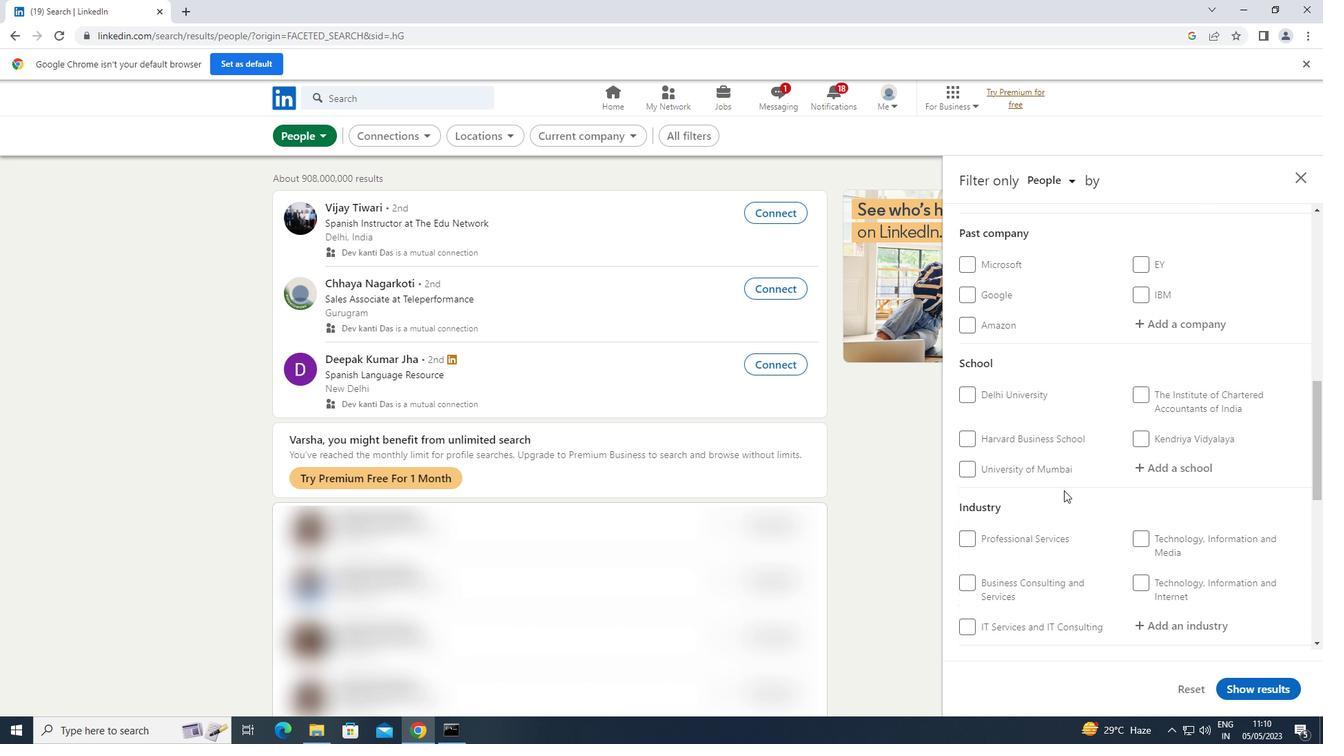 
Action: Mouse moved to (1140, 515)
Screenshot: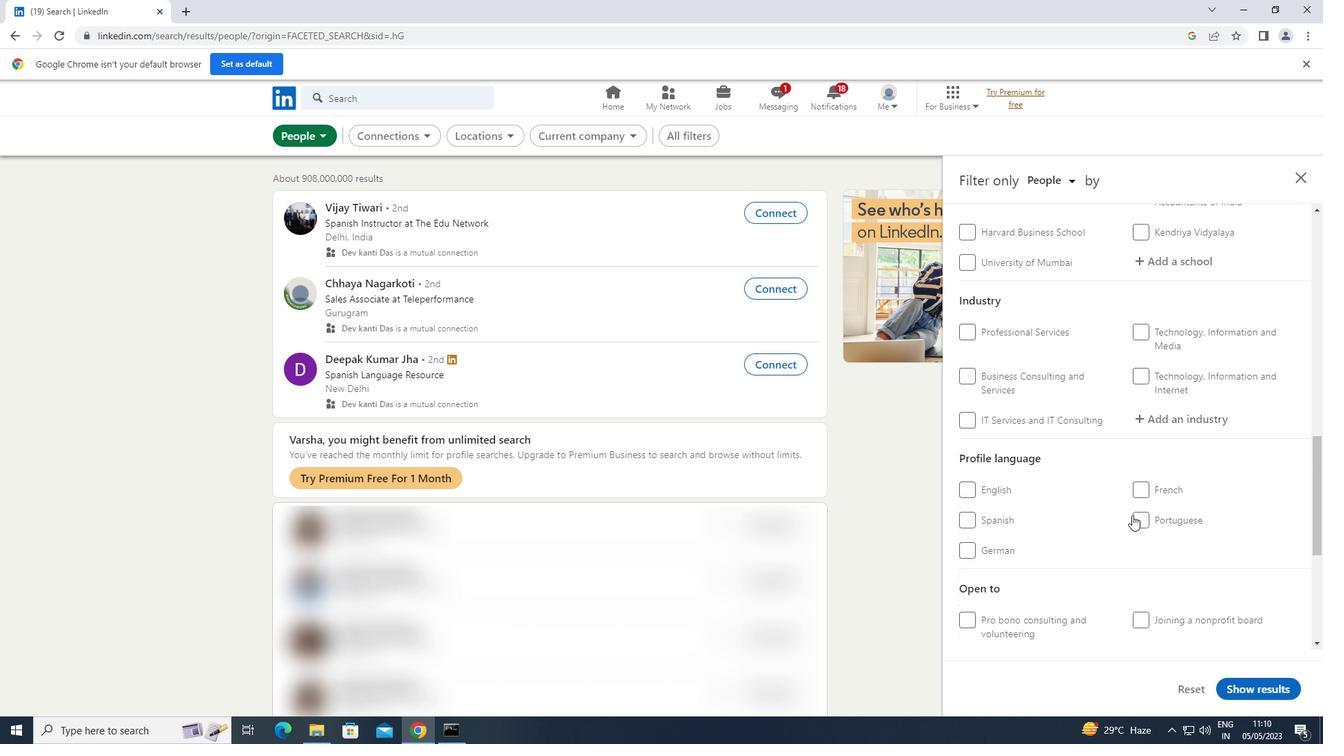 
Action: Mouse pressed left at (1140, 515)
Screenshot: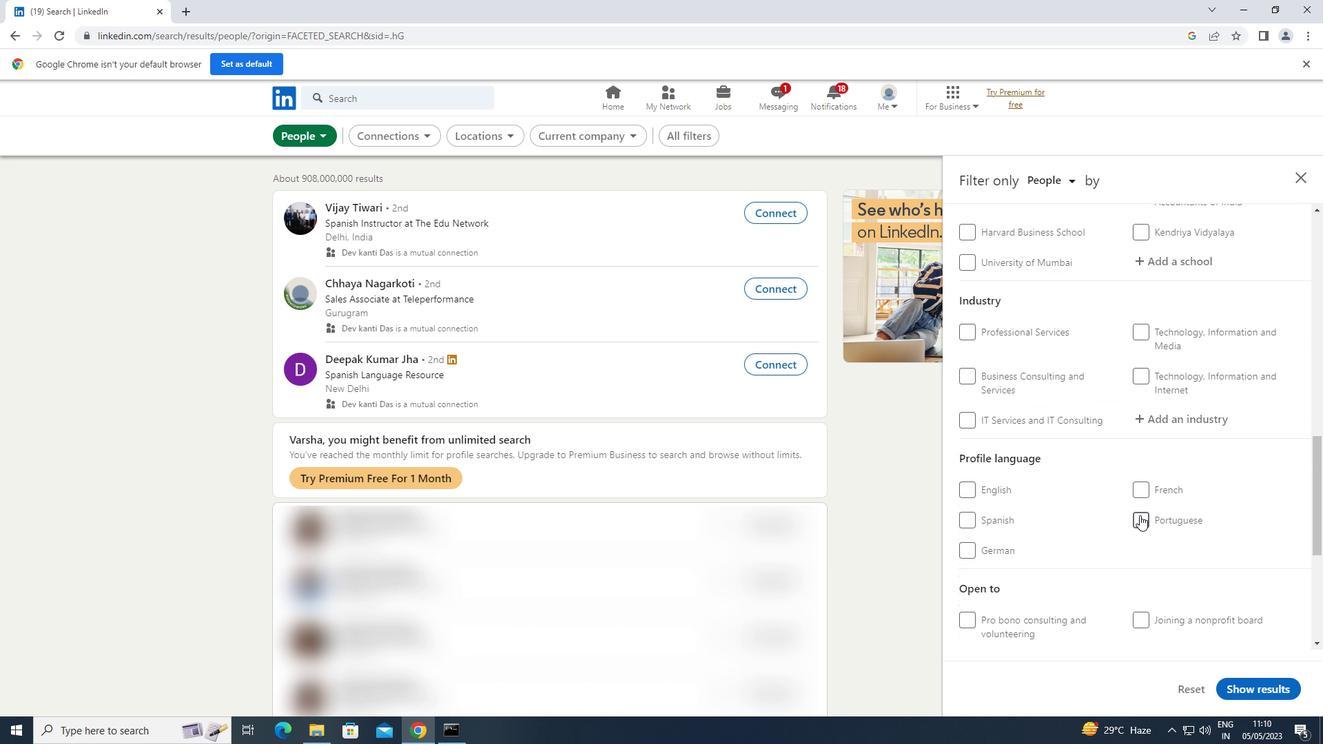 
Action: Mouse scrolled (1140, 516) with delta (0, 0)
Screenshot: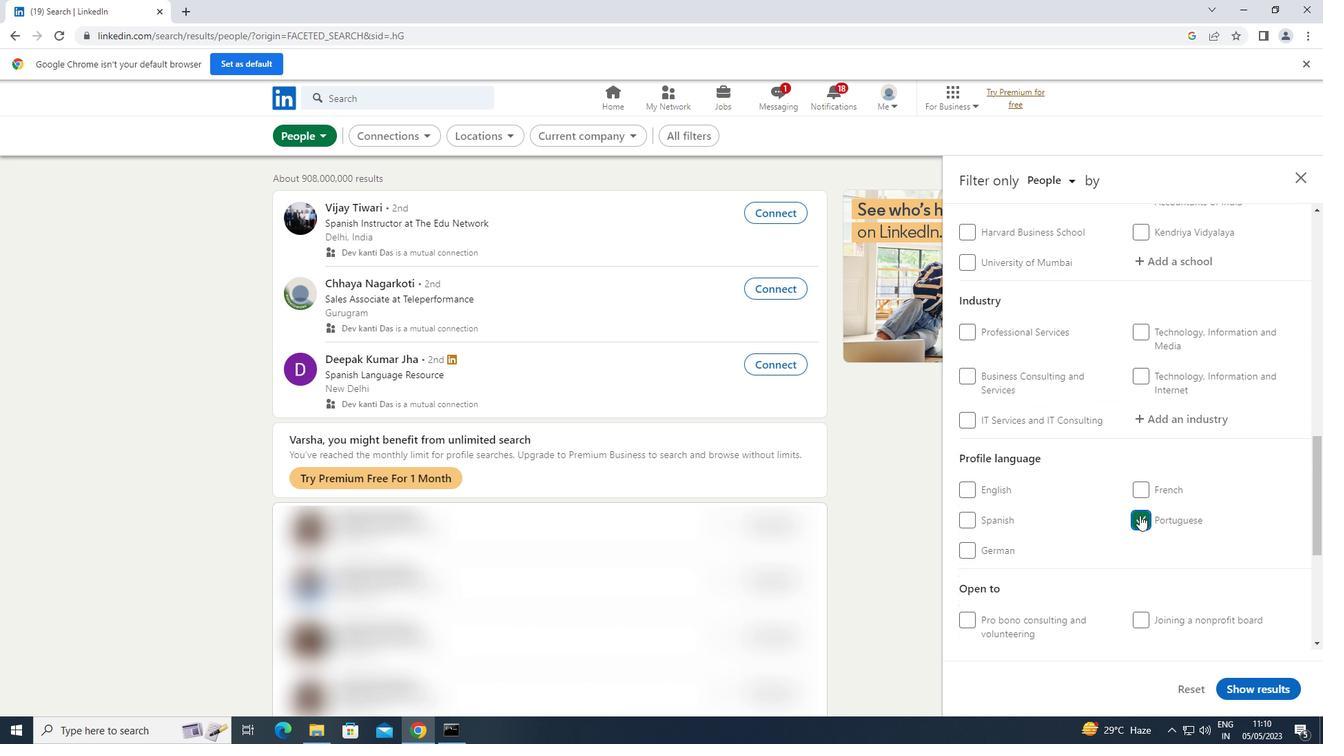 
Action: Mouse scrolled (1140, 516) with delta (0, 0)
Screenshot: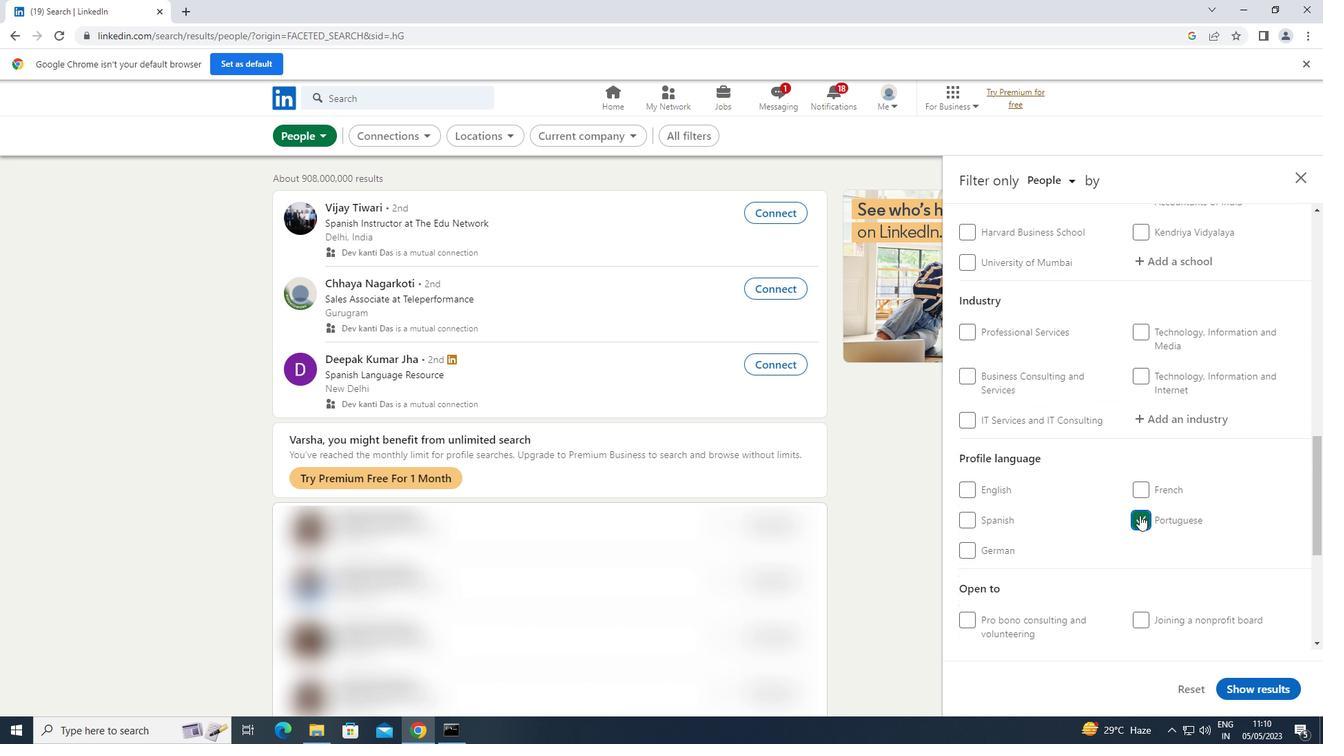 
Action: Mouse scrolled (1140, 516) with delta (0, 0)
Screenshot: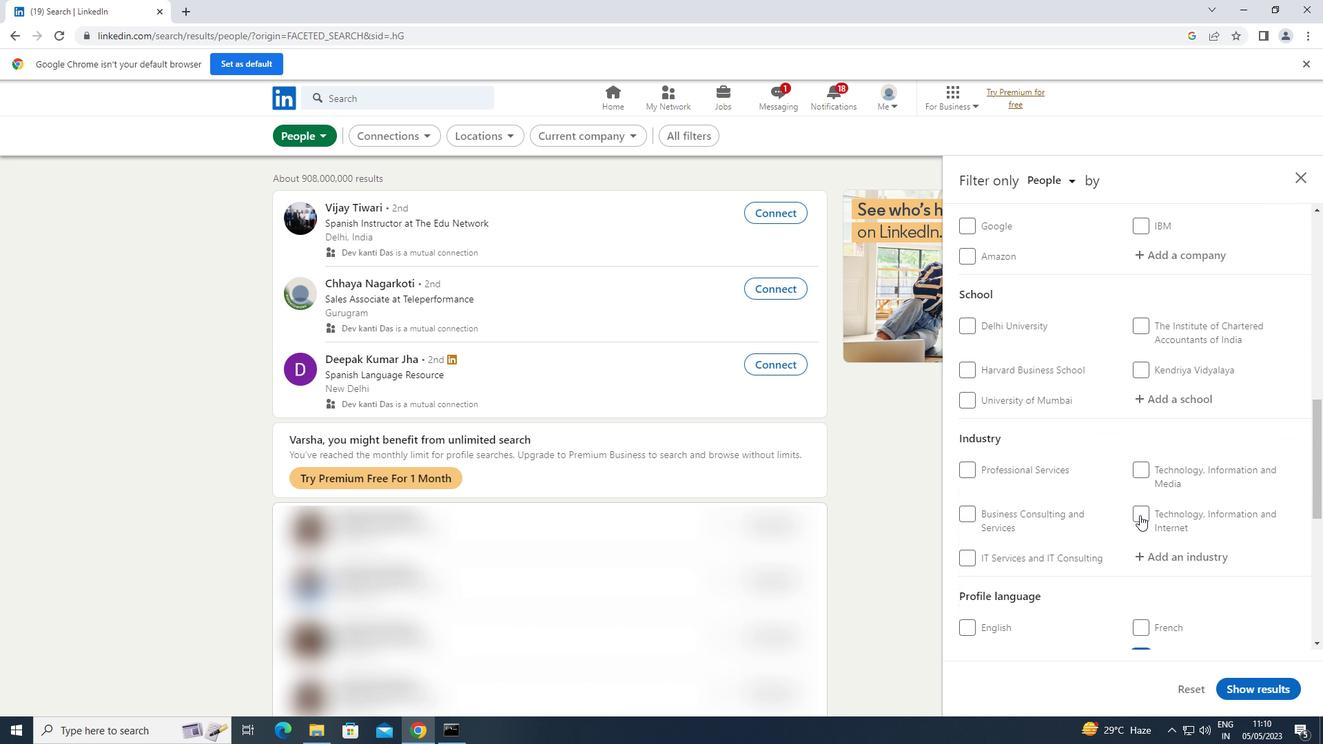 
Action: Mouse scrolled (1140, 516) with delta (0, 0)
Screenshot: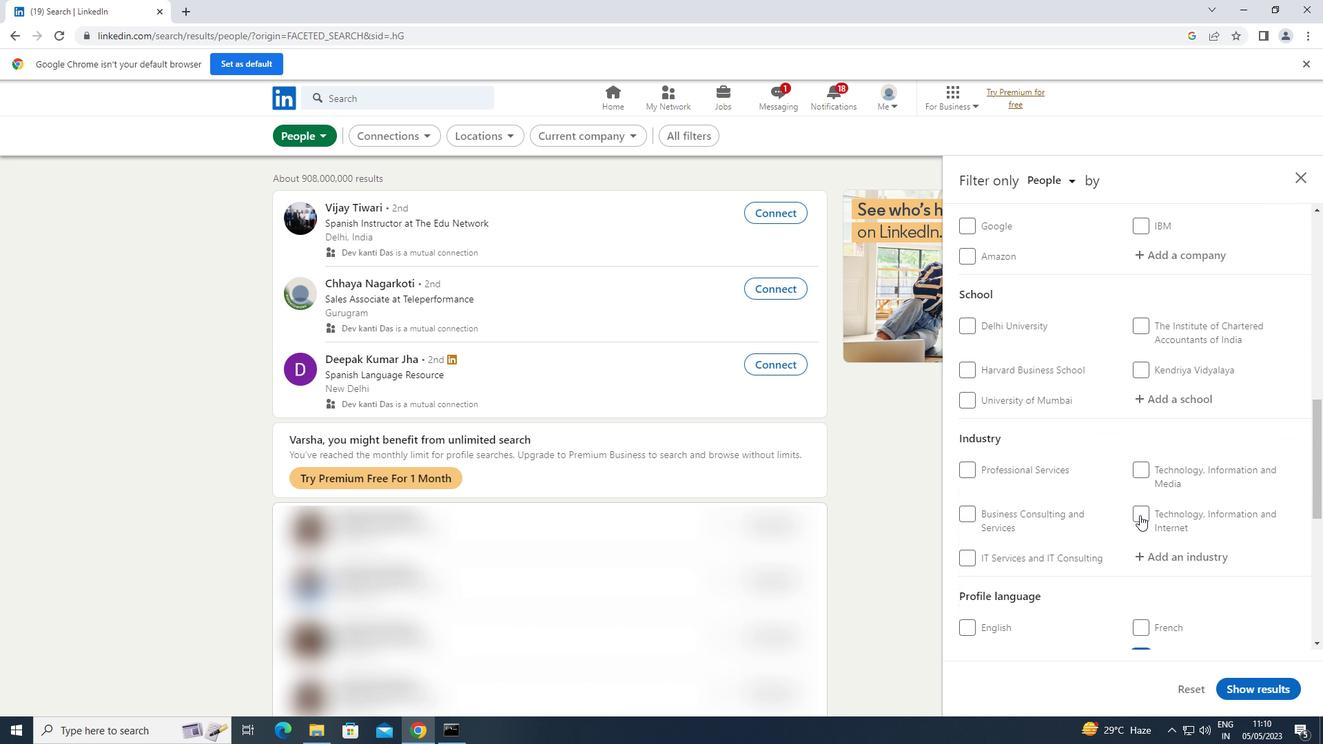 
Action: Mouse scrolled (1140, 516) with delta (0, 0)
Screenshot: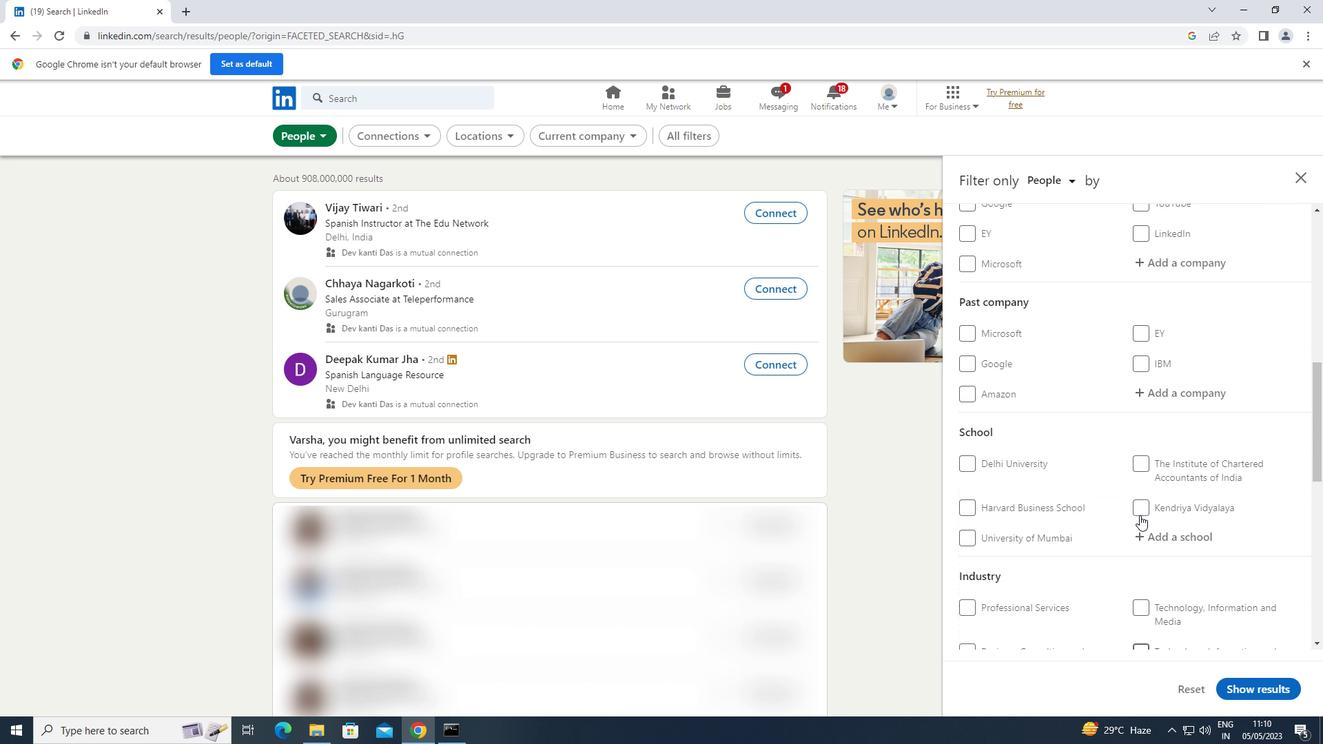 
Action: Mouse scrolled (1140, 516) with delta (0, 0)
Screenshot: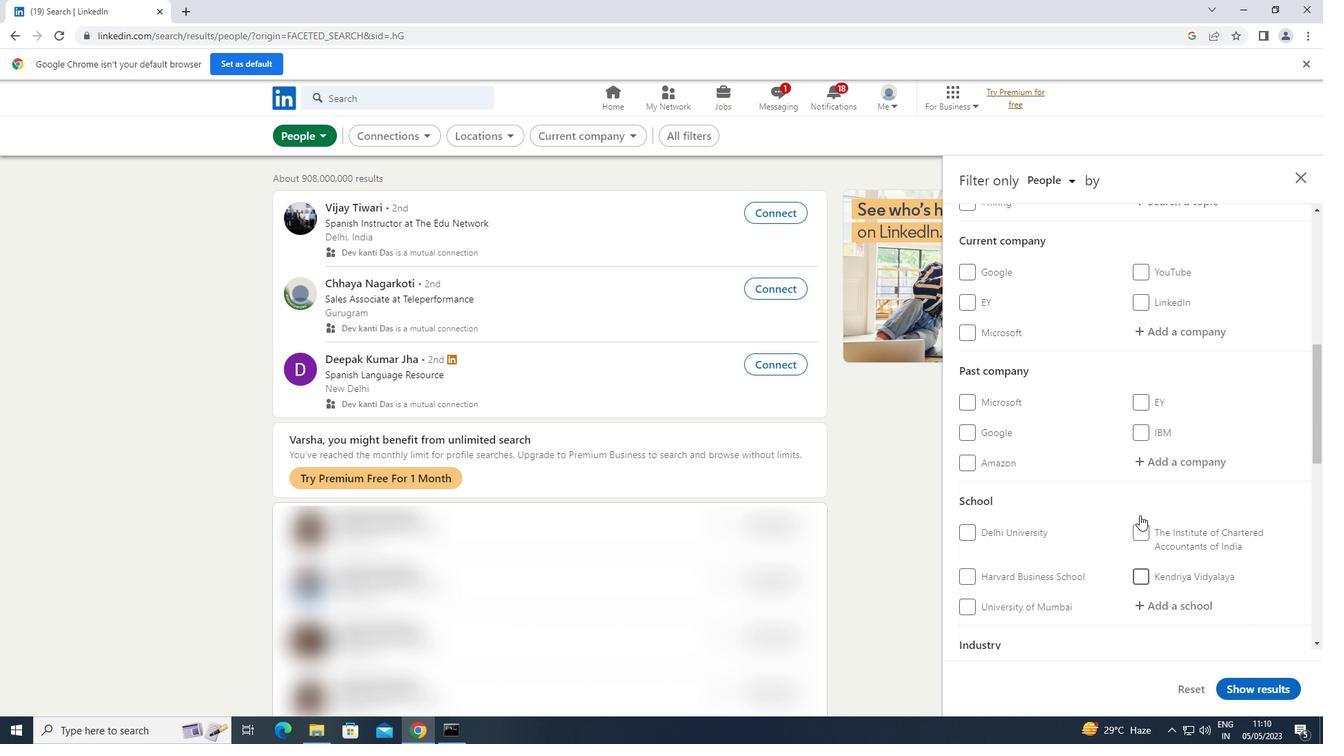 
Action: Mouse moved to (1203, 399)
Screenshot: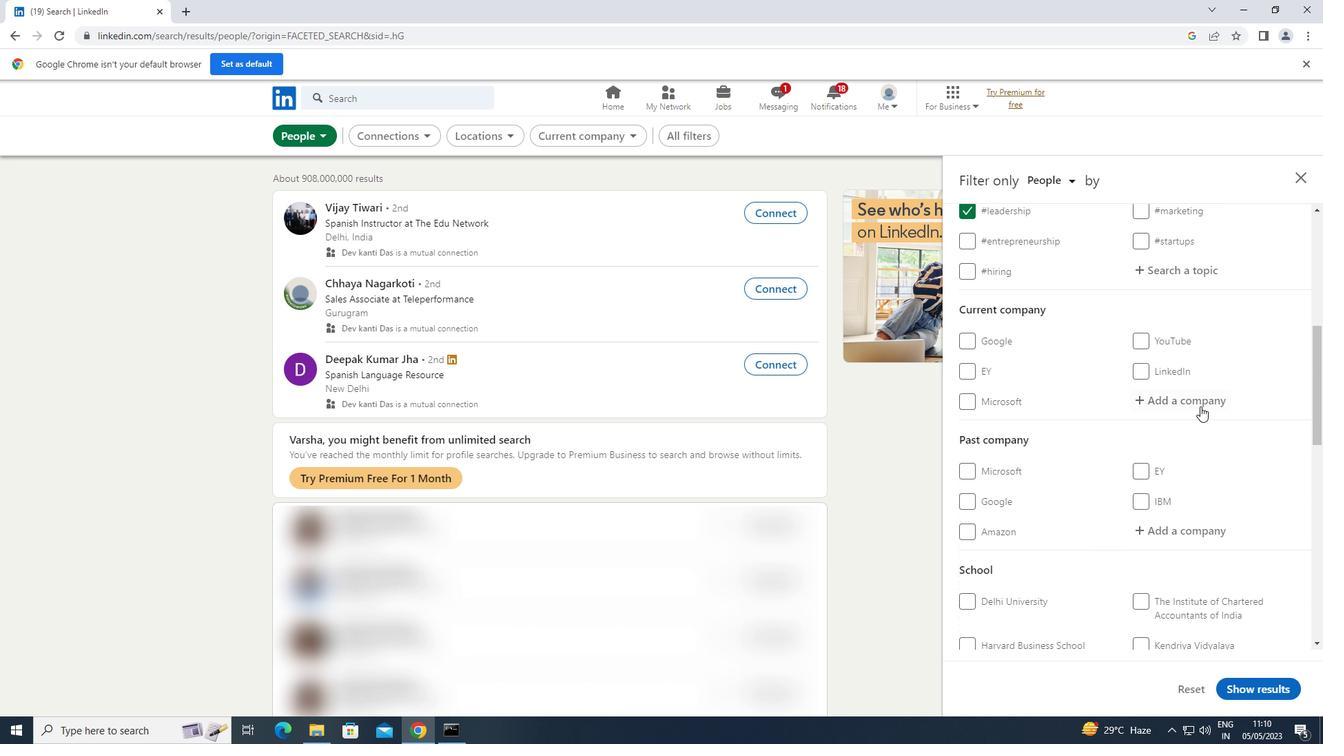 
Action: Mouse pressed left at (1203, 399)
Screenshot: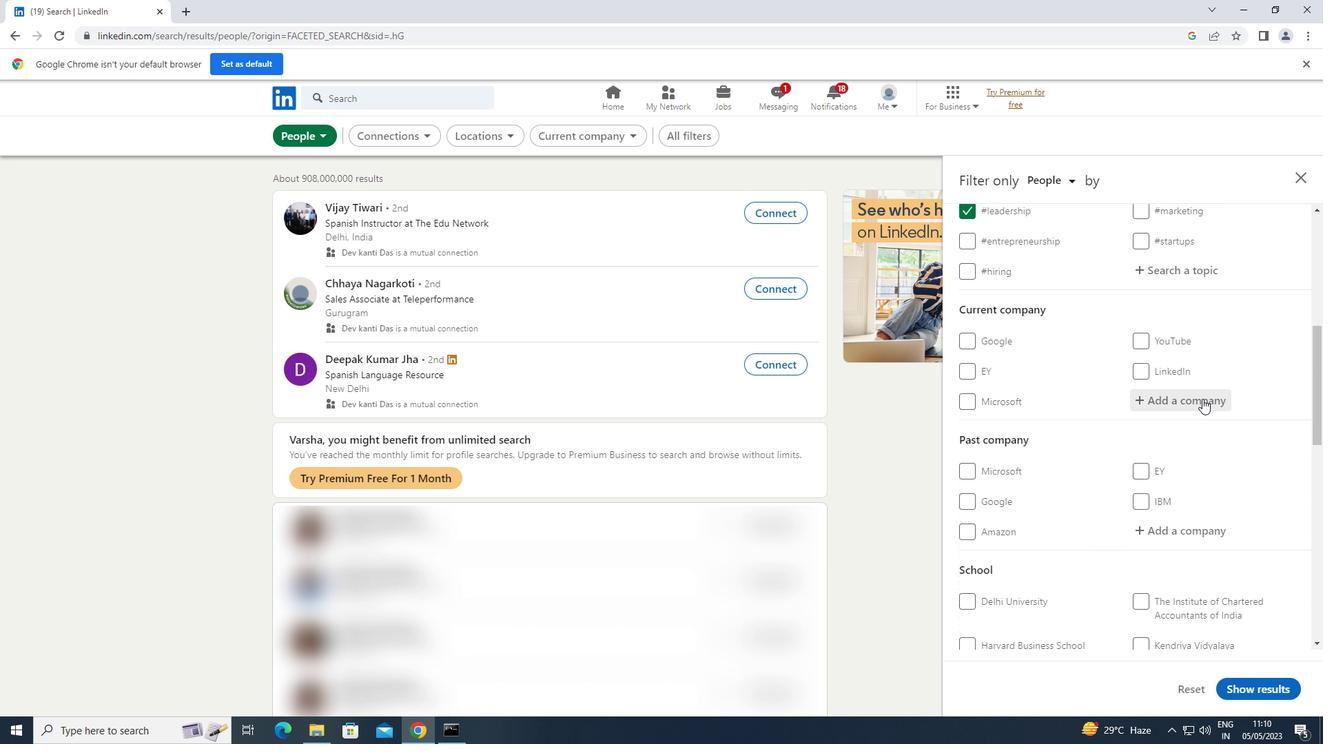 
Action: Key pressed <Key.shift>ZILINGO
Screenshot: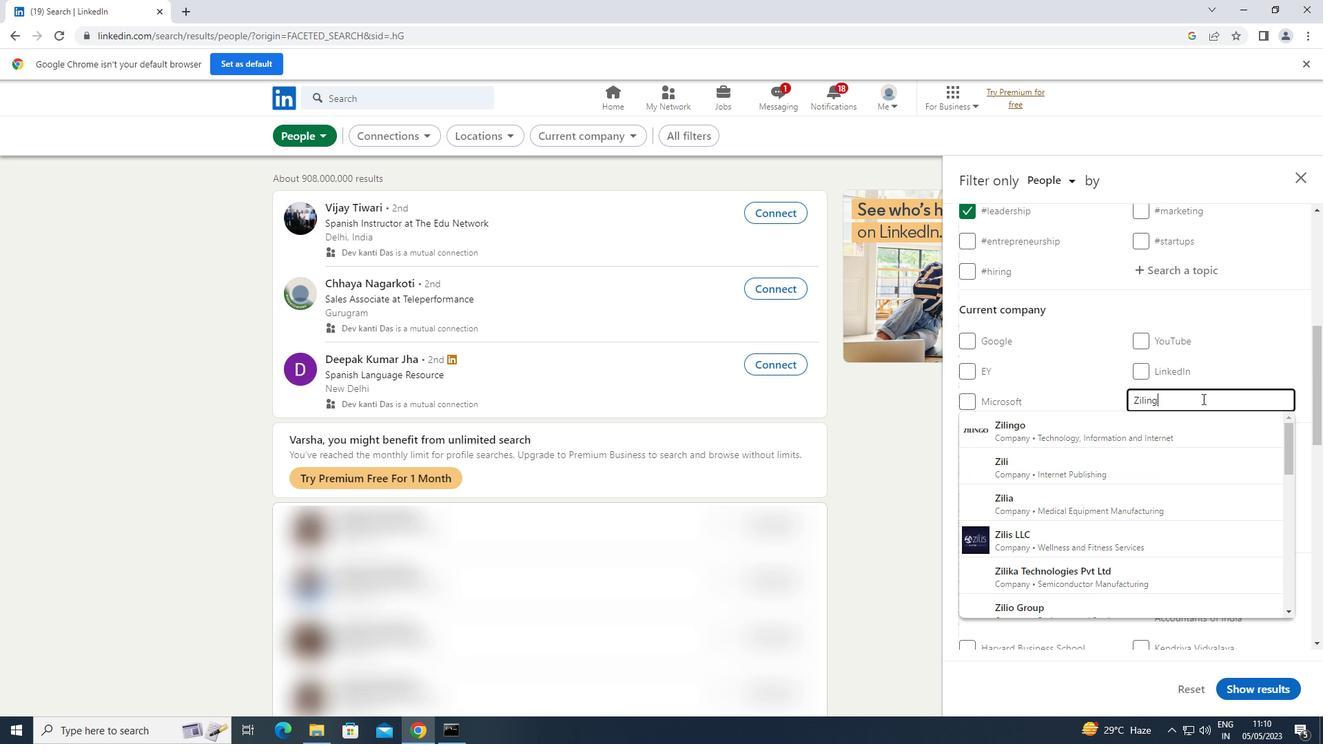 
Action: Mouse moved to (1138, 424)
Screenshot: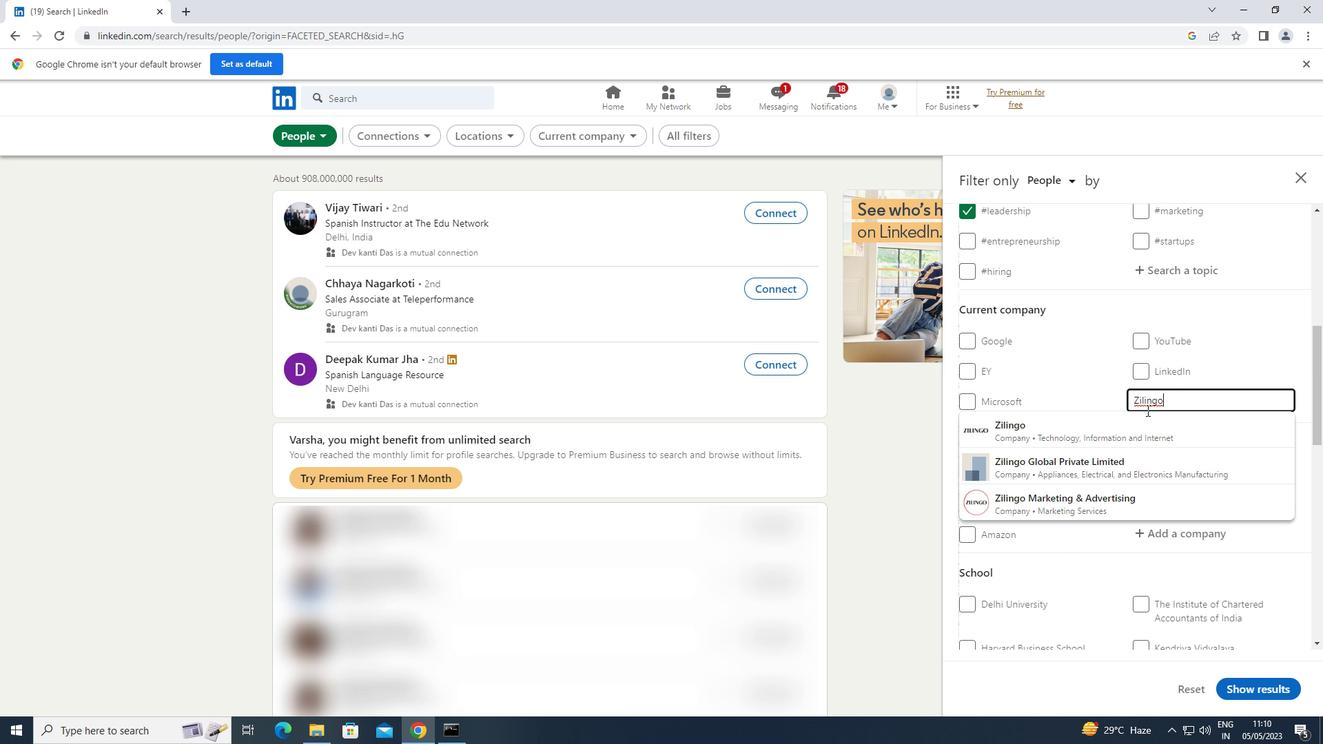 
Action: Mouse pressed left at (1138, 424)
Screenshot: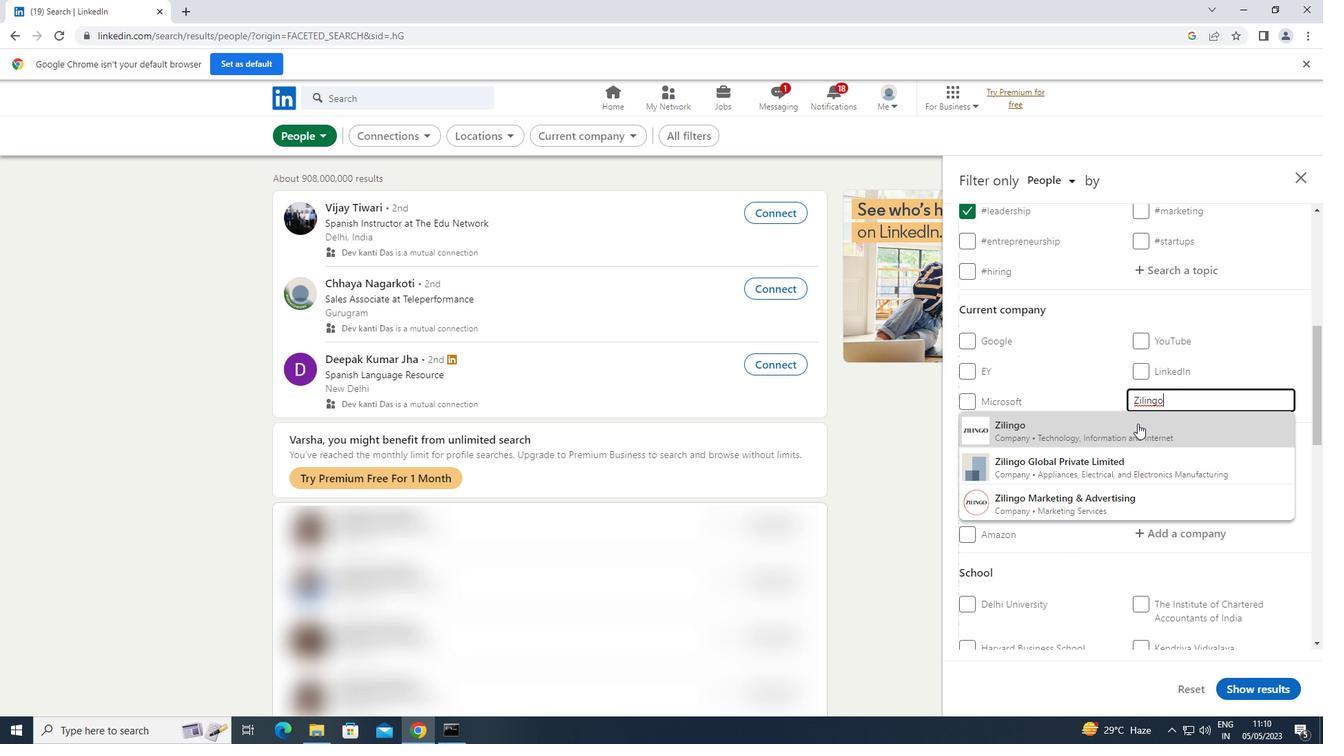 
Action: Mouse scrolled (1138, 423) with delta (0, 0)
Screenshot: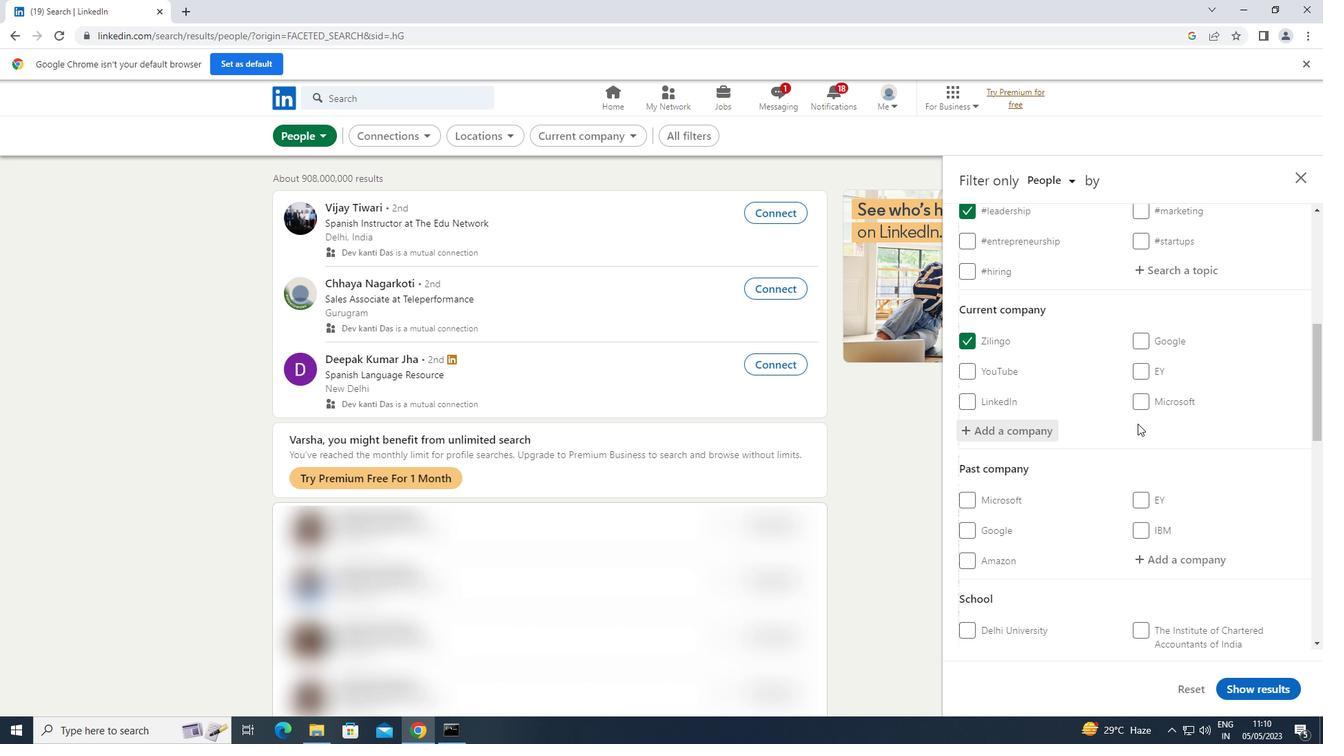 
Action: Mouse scrolled (1138, 423) with delta (0, 0)
Screenshot: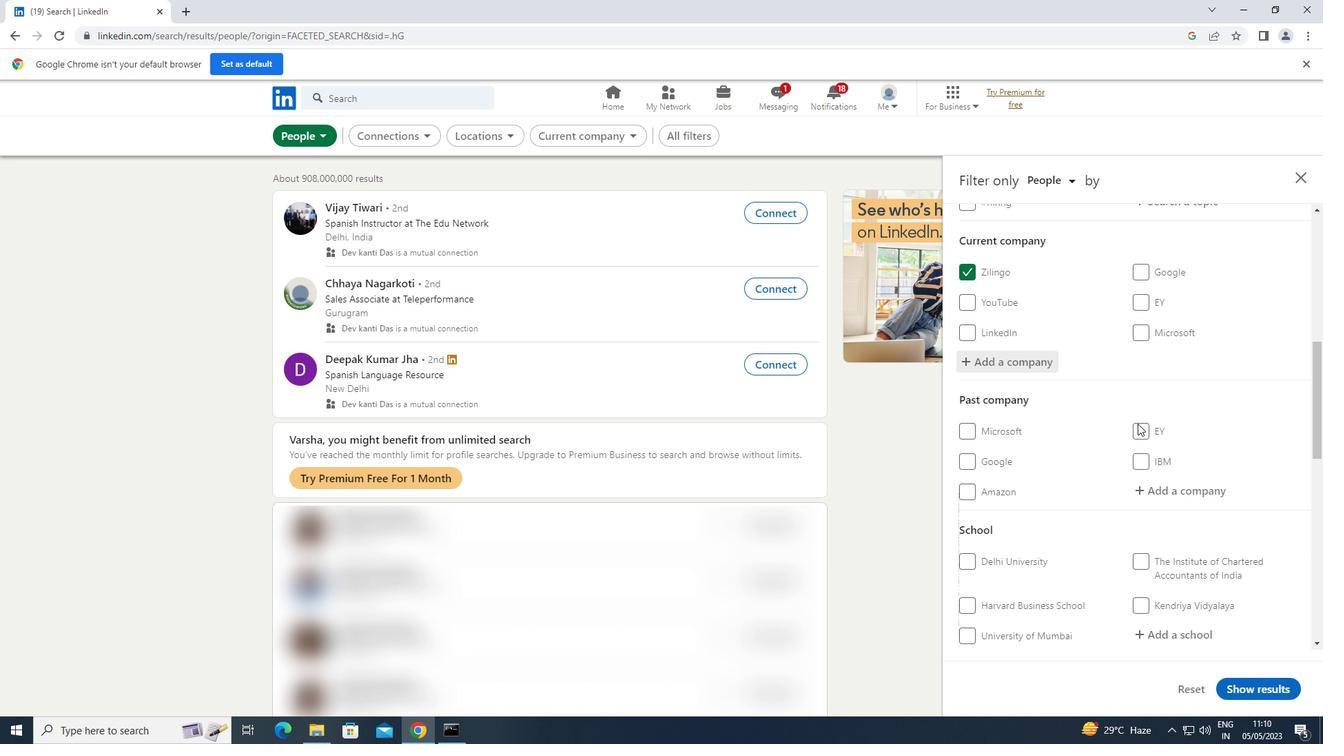 
Action: Mouse scrolled (1138, 423) with delta (0, 0)
Screenshot: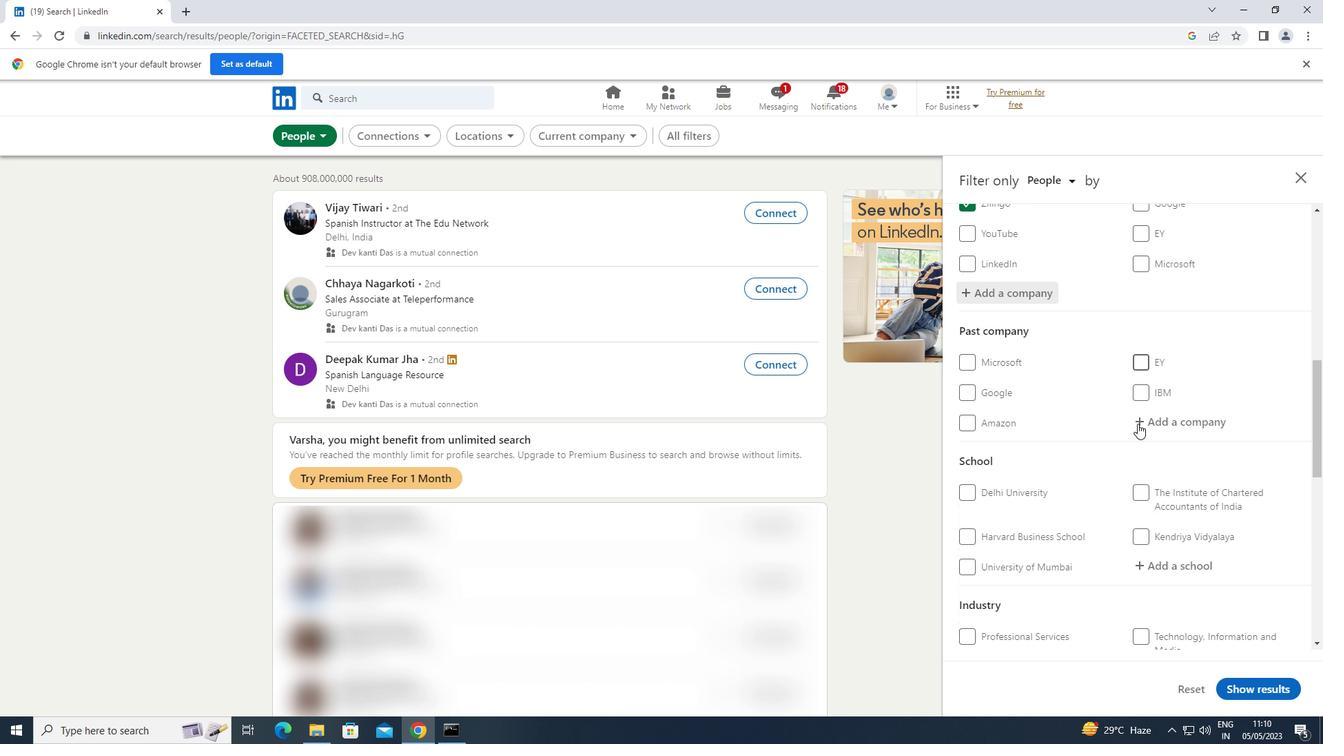 
Action: Mouse scrolled (1138, 423) with delta (0, 0)
Screenshot: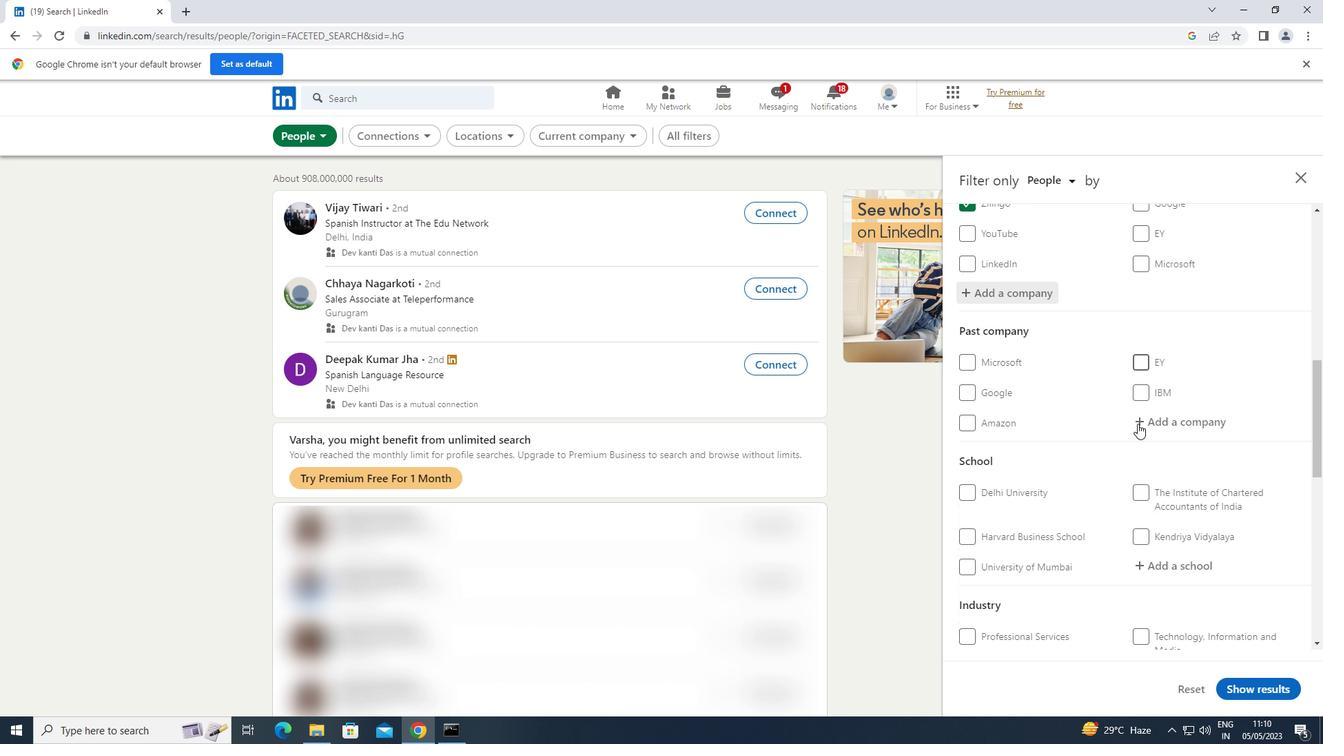 
Action: Mouse moved to (1147, 422)
Screenshot: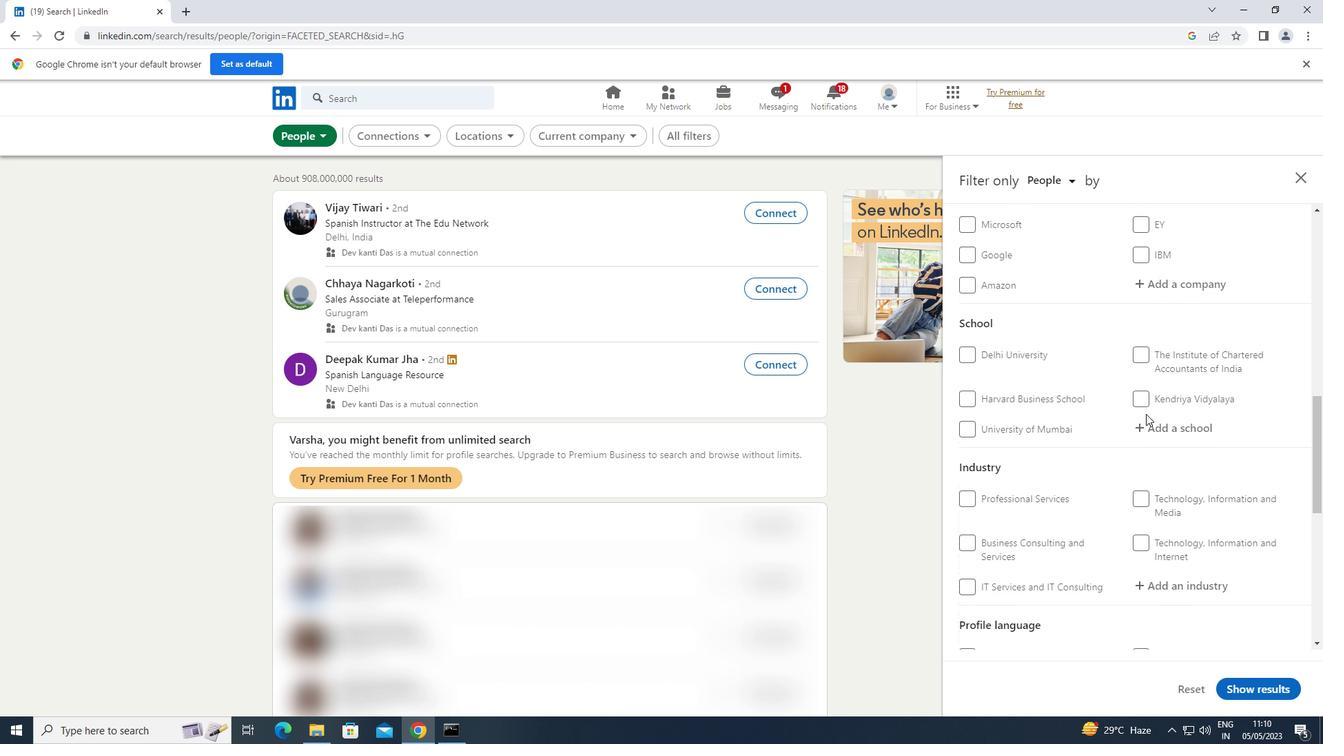 
Action: Mouse pressed left at (1147, 422)
Screenshot: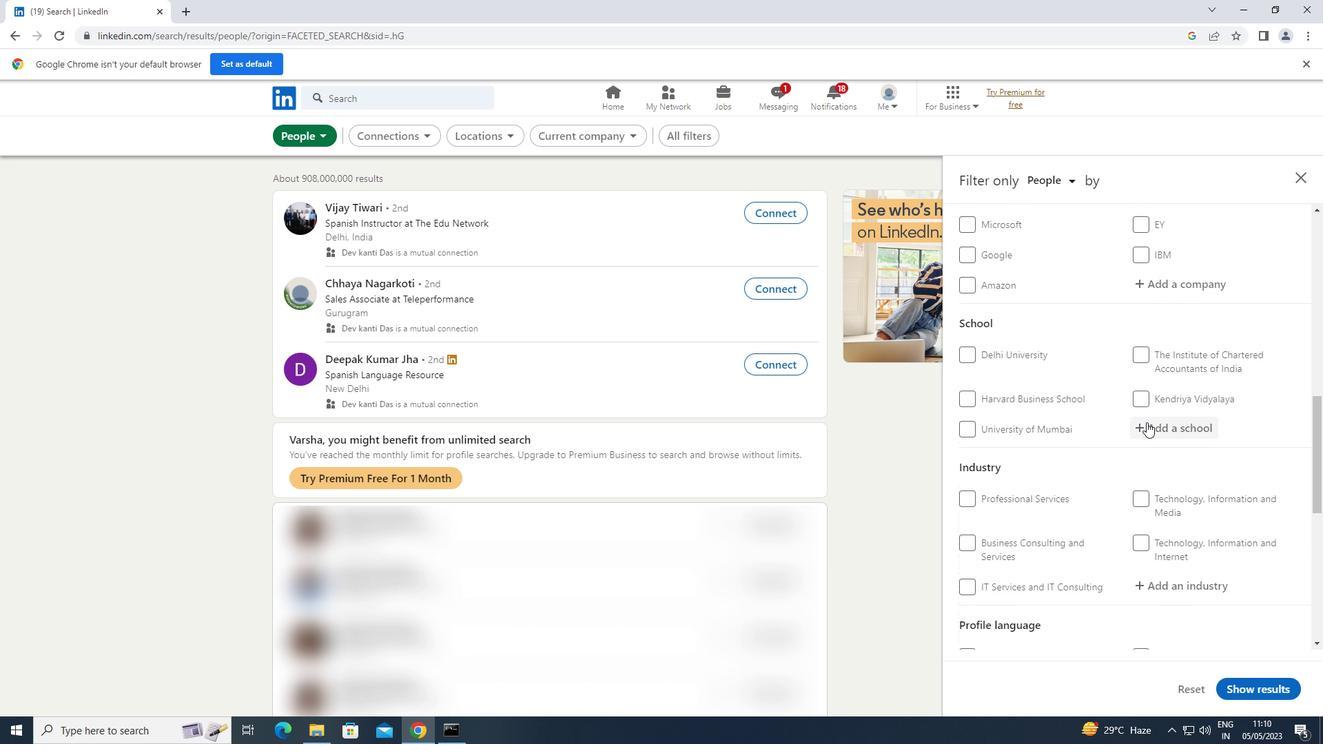 
Action: Key pressed <Key.shift>THE<Key.space><Key.shift>ICFAI
Screenshot: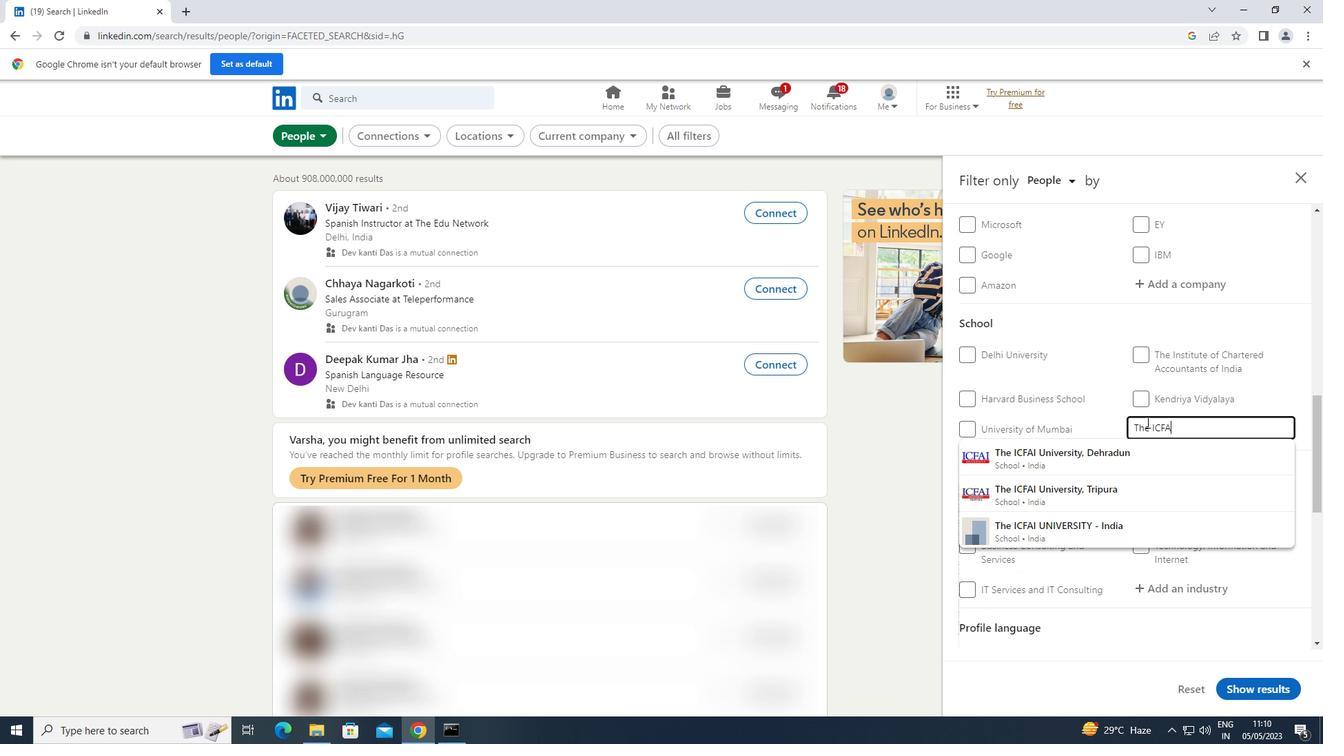 
Action: Mouse moved to (1110, 462)
Screenshot: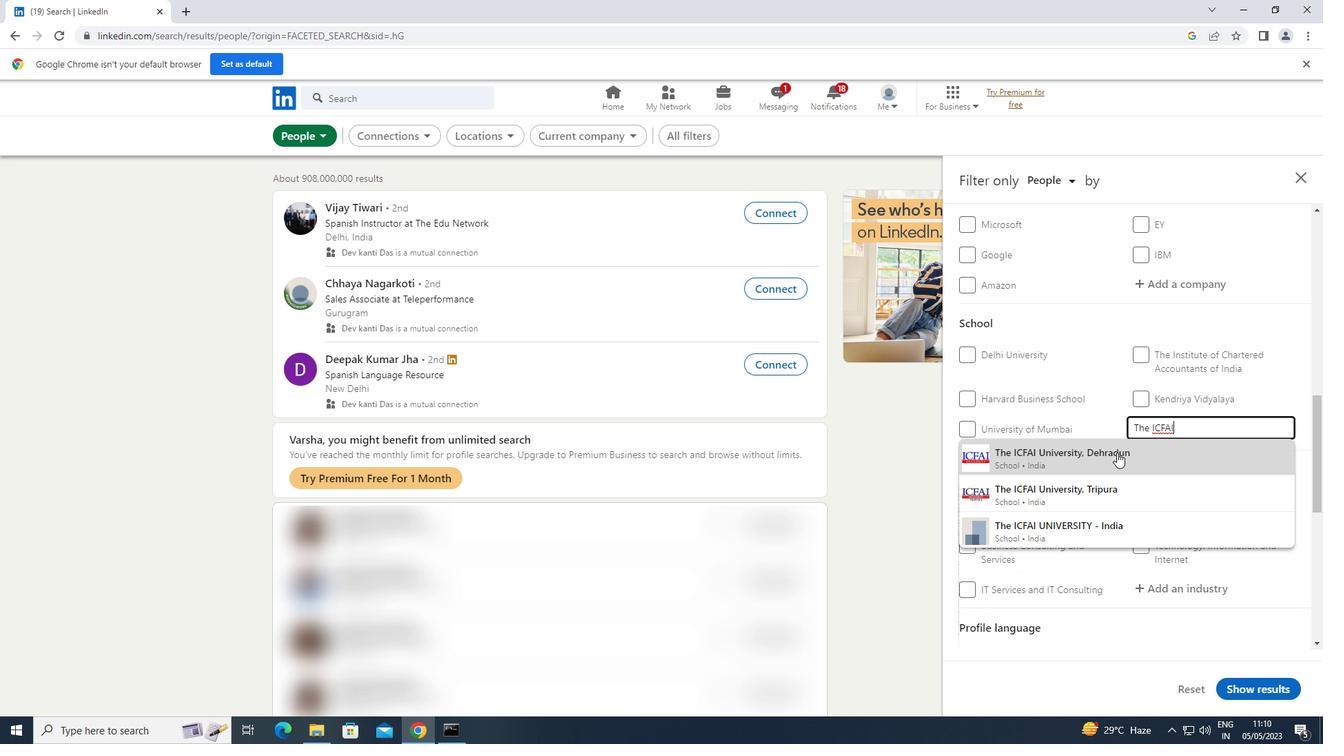 
Action: Mouse pressed left at (1110, 462)
Screenshot: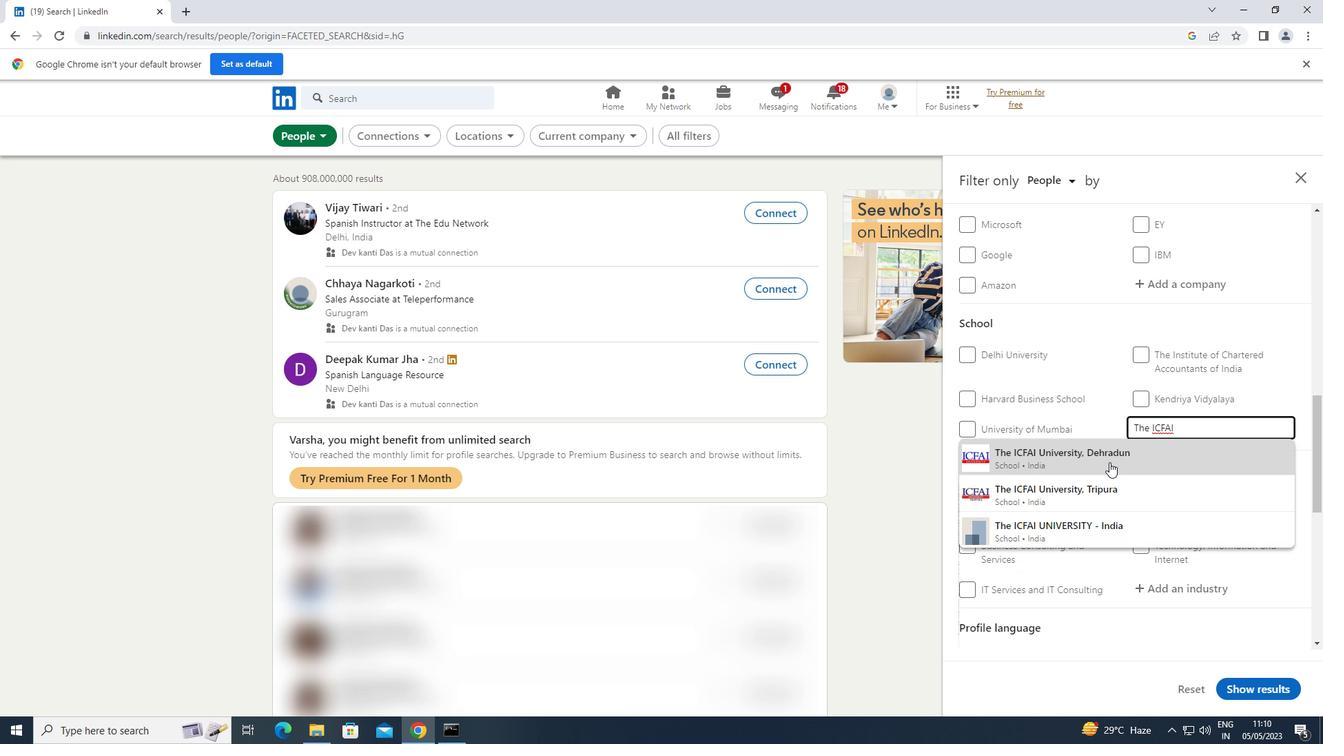 
Action: Mouse scrolled (1110, 461) with delta (0, 0)
Screenshot: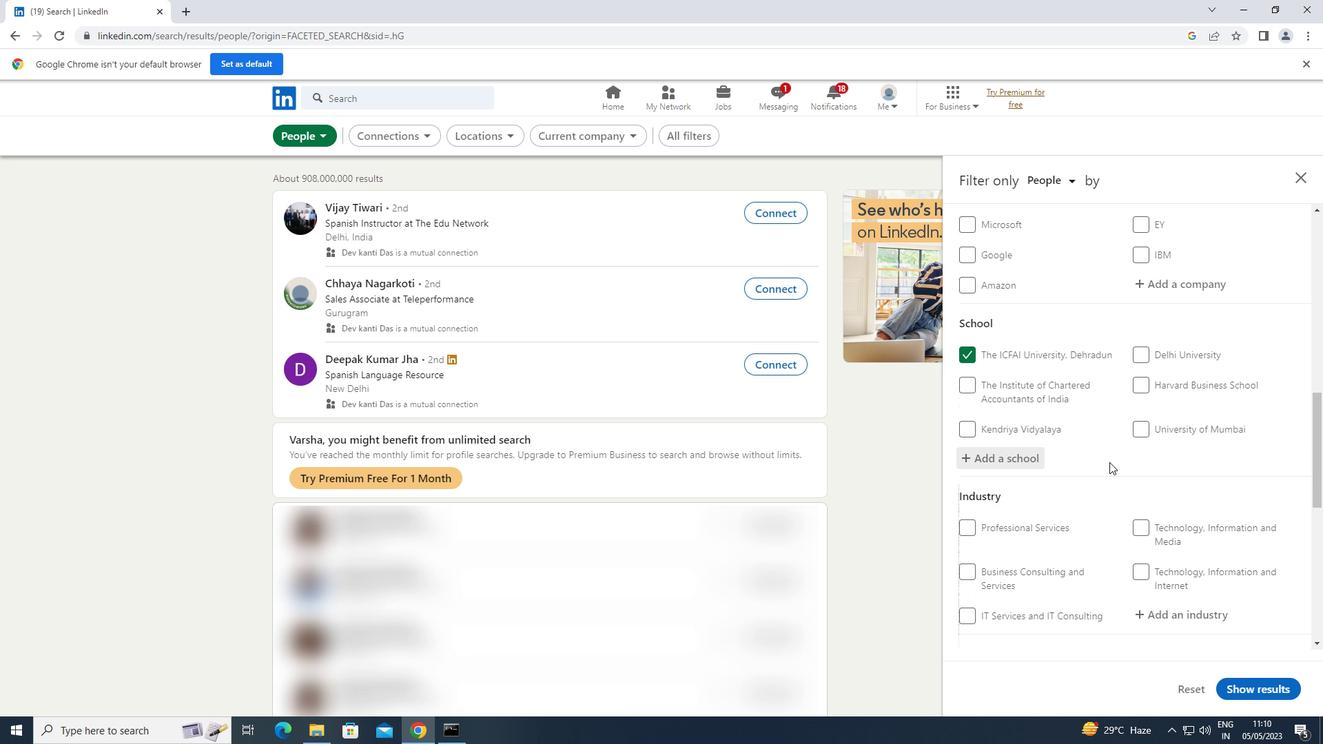 
Action: Mouse scrolled (1110, 461) with delta (0, 0)
Screenshot: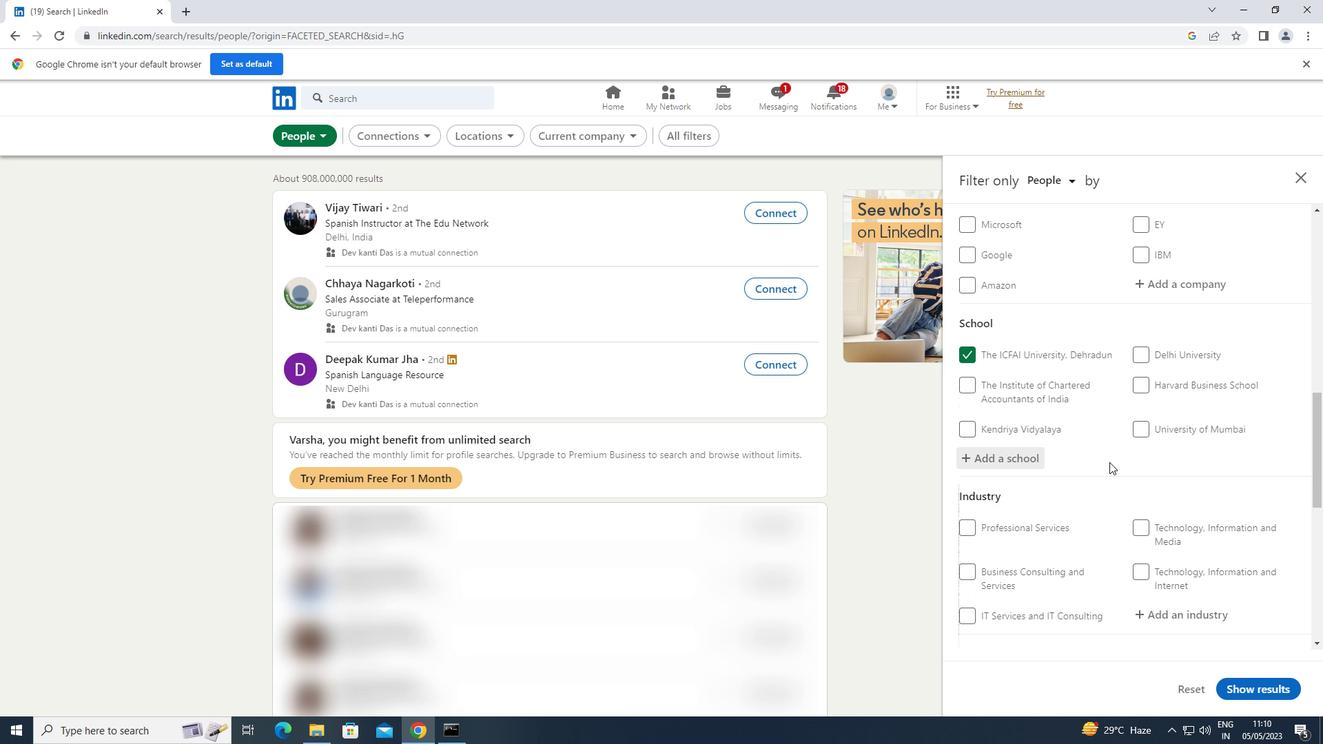 
Action: Mouse moved to (1174, 484)
Screenshot: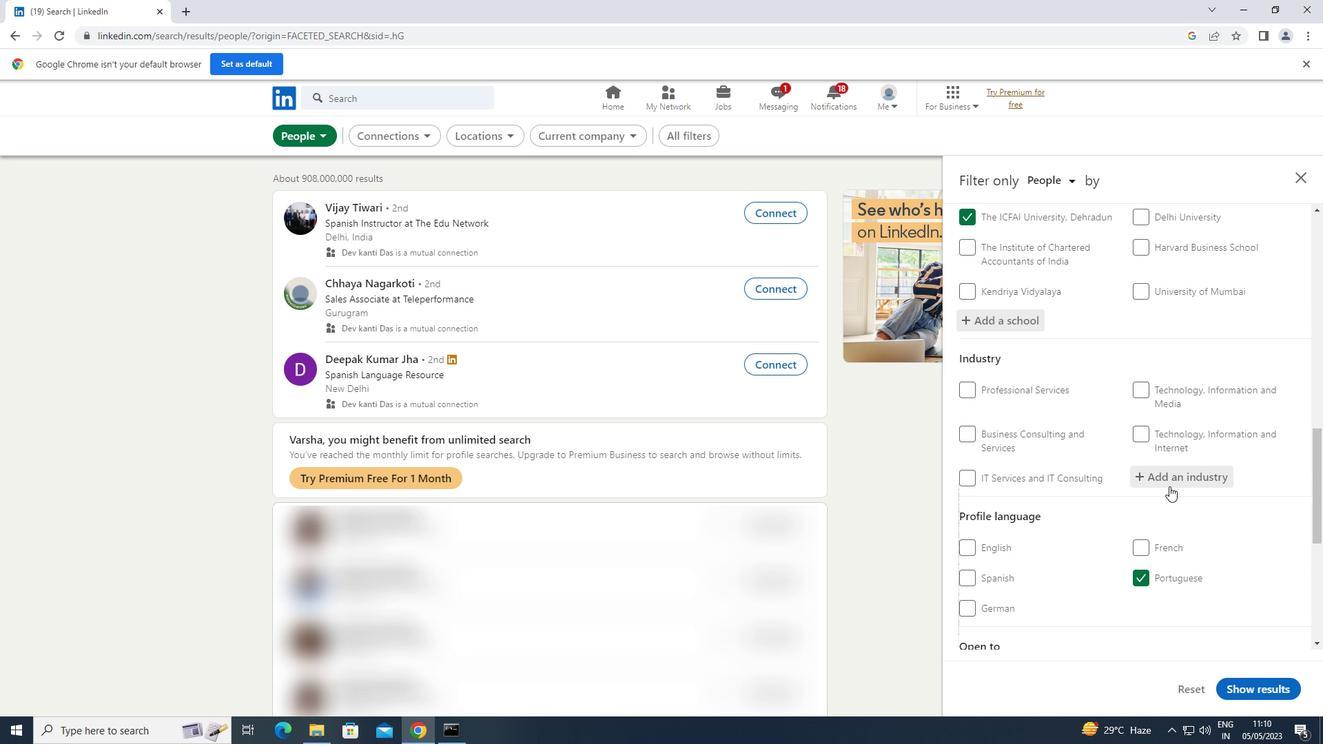 
Action: Mouse pressed left at (1174, 484)
Screenshot: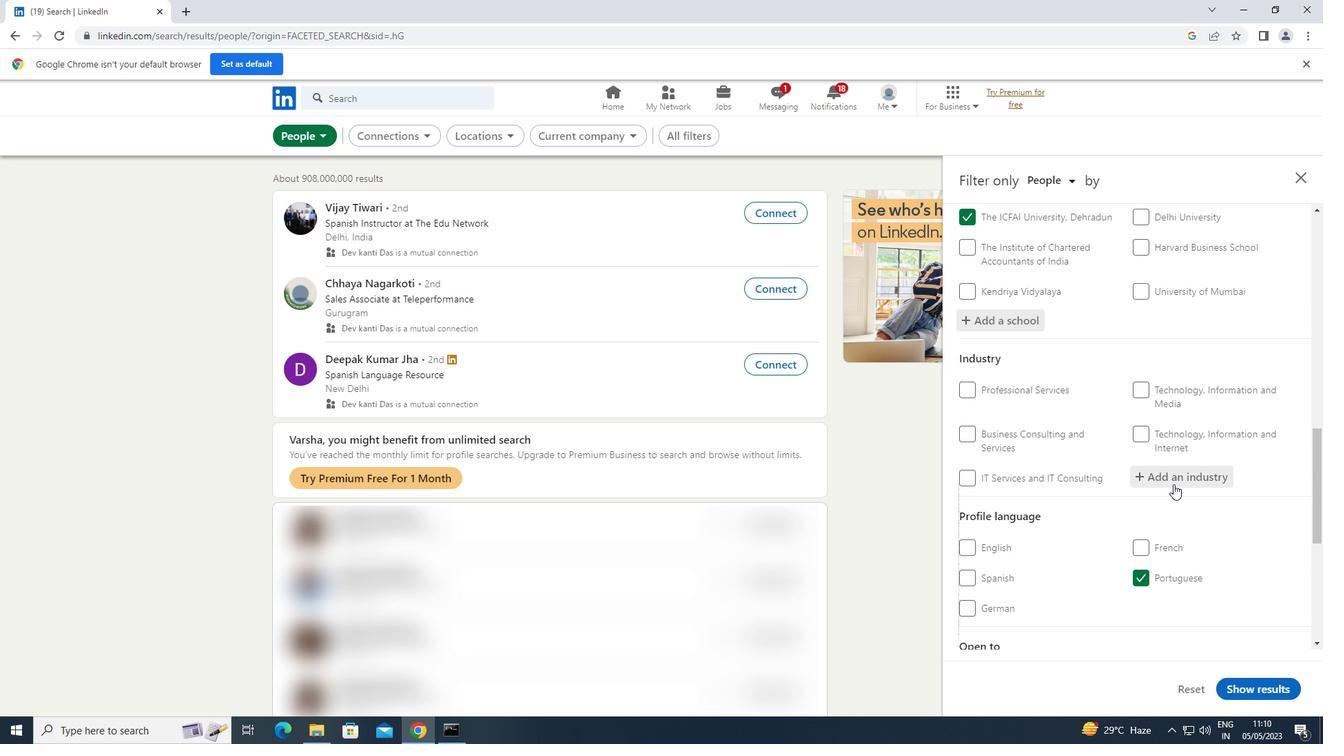 
Action: Key pressed <Key.shift>SUGAR
Screenshot: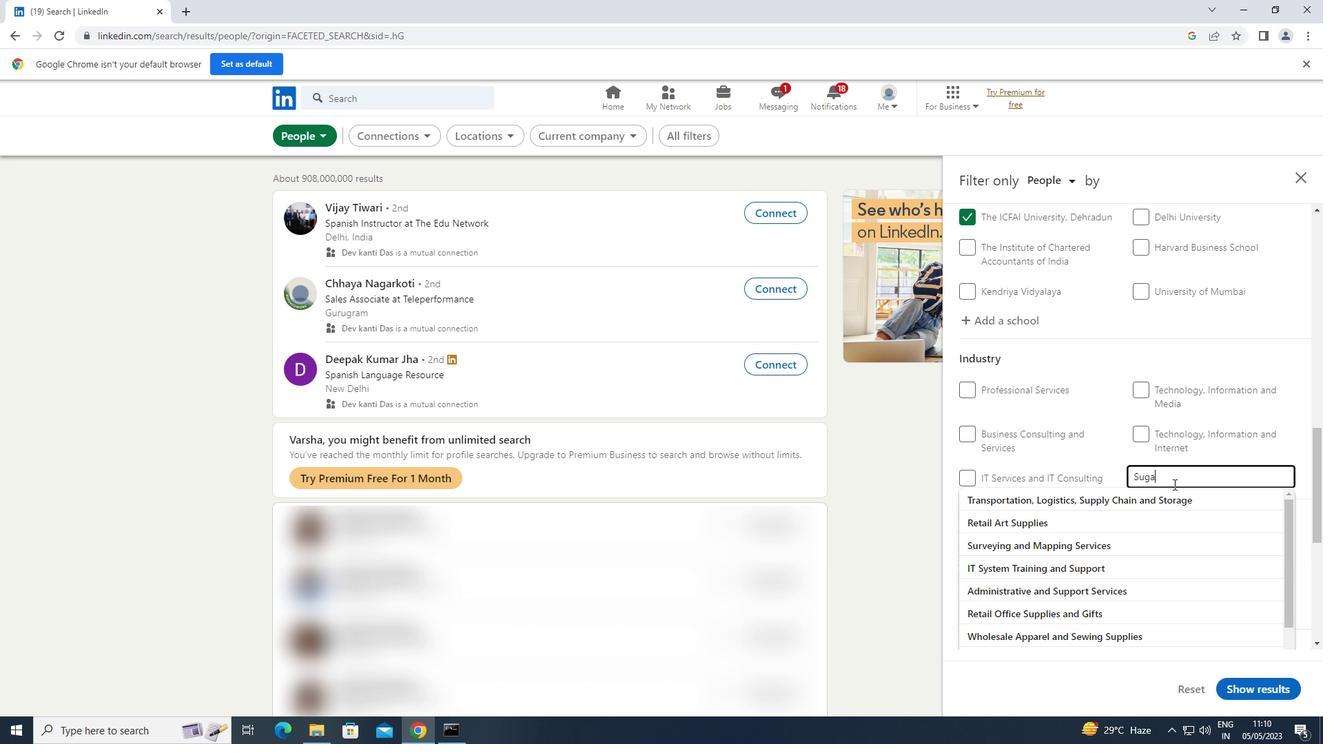 
Action: Mouse moved to (1125, 492)
Screenshot: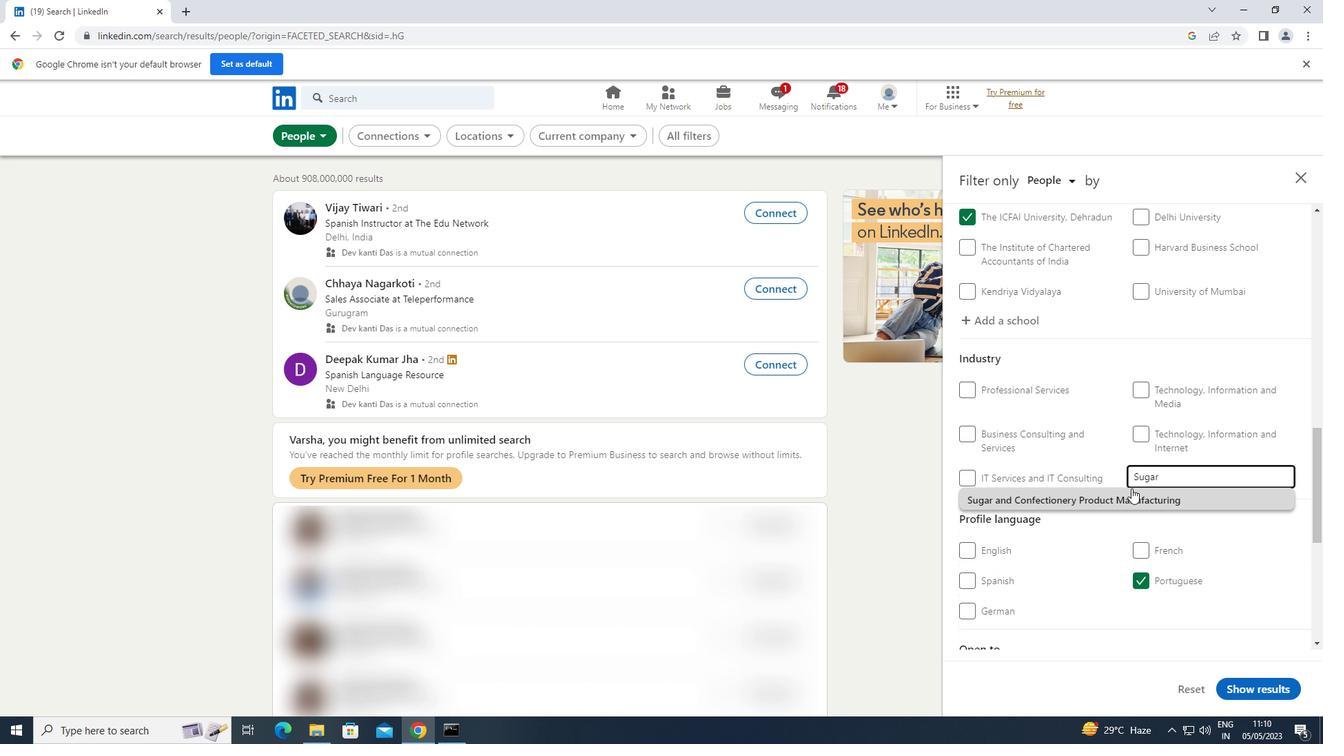 
Action: Mouse pressed left at (1125, 492)
Screenshot: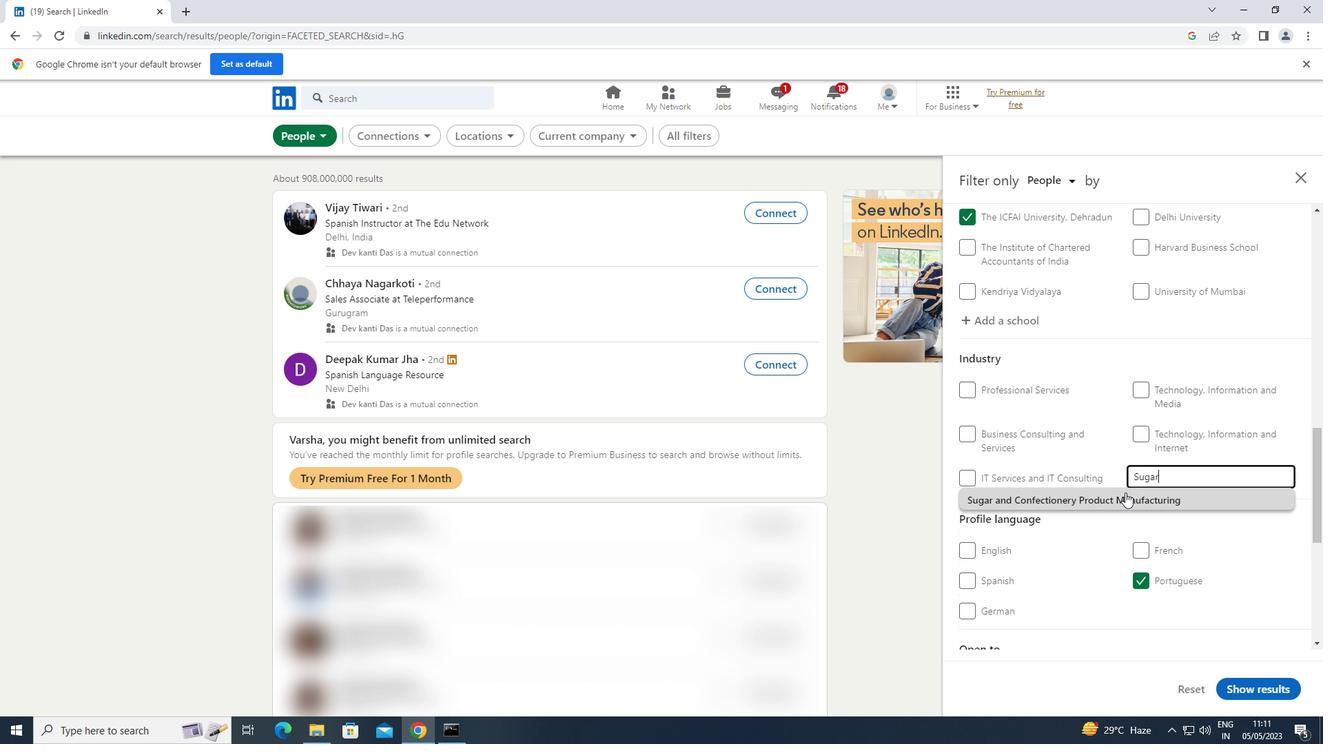
Action: Mouse scrolled (1125, 492) with delta (0, 0)
Screenshot: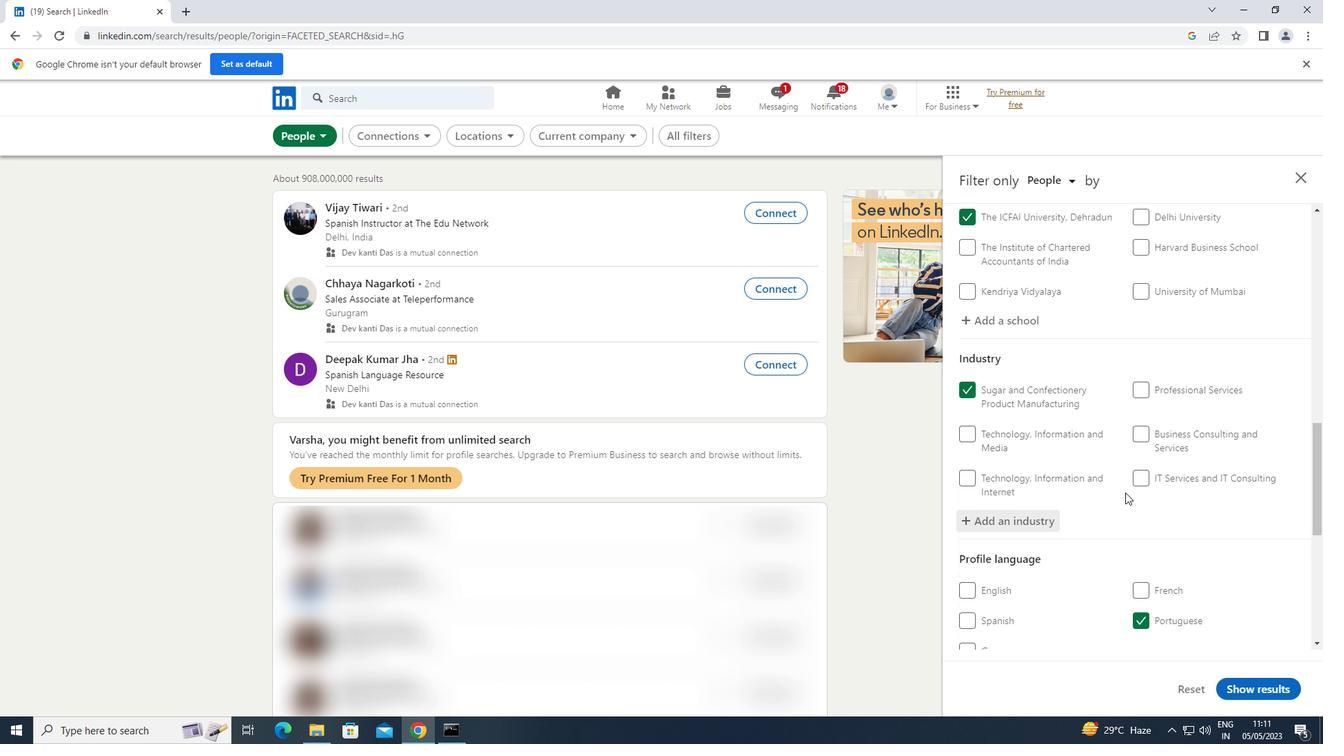 
Action: Mouse scrolled (1125, 492) with delta (0, 0)
Screenshot: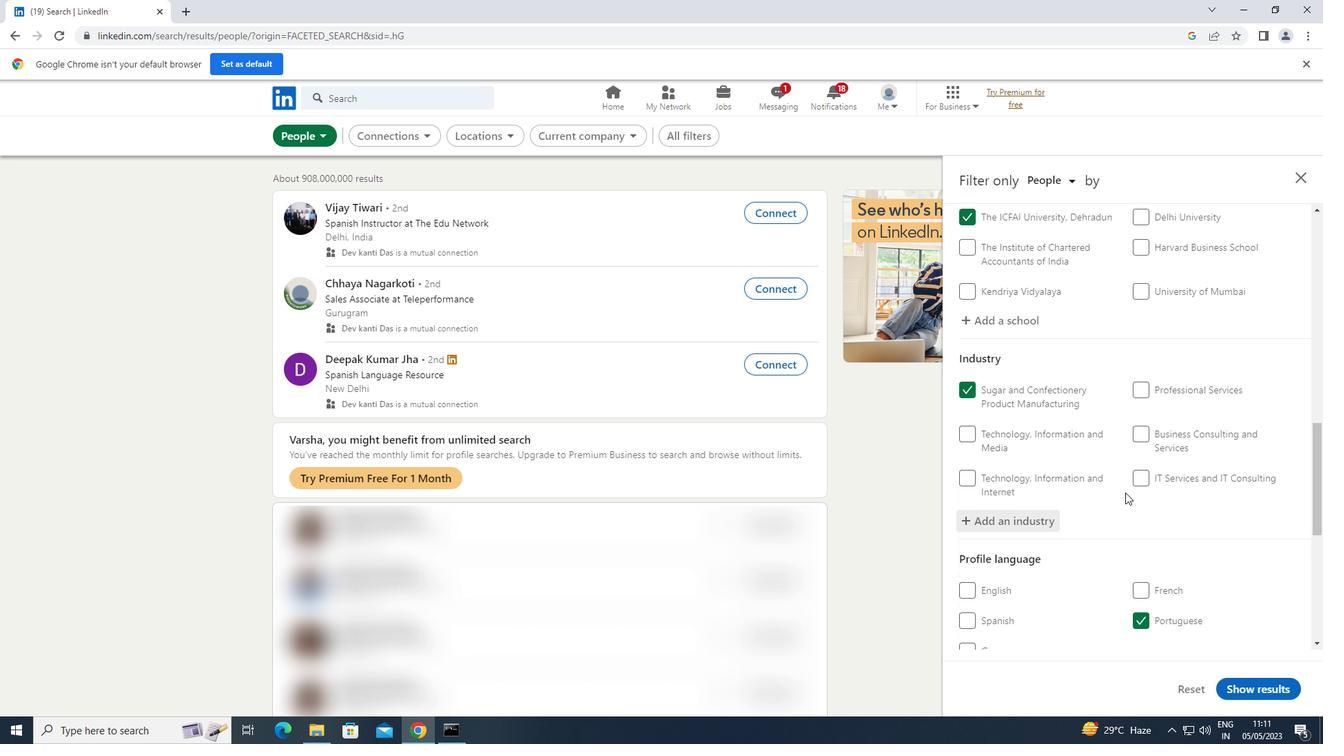 
Action: Mouse scrolled (1125, 492) with delta (0, 0)
Screenshot: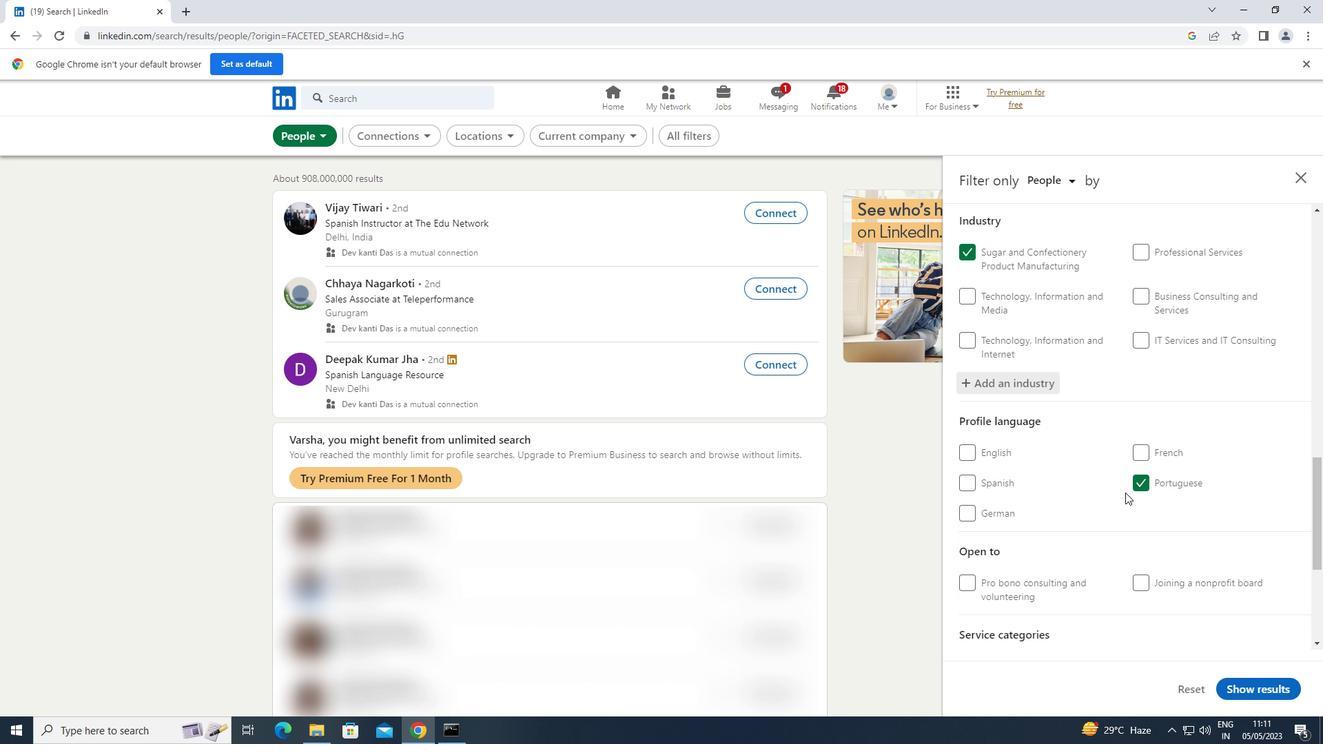 
Action: Mouse scrolled (1125, 492) with delta (0, 0)
Screenshot: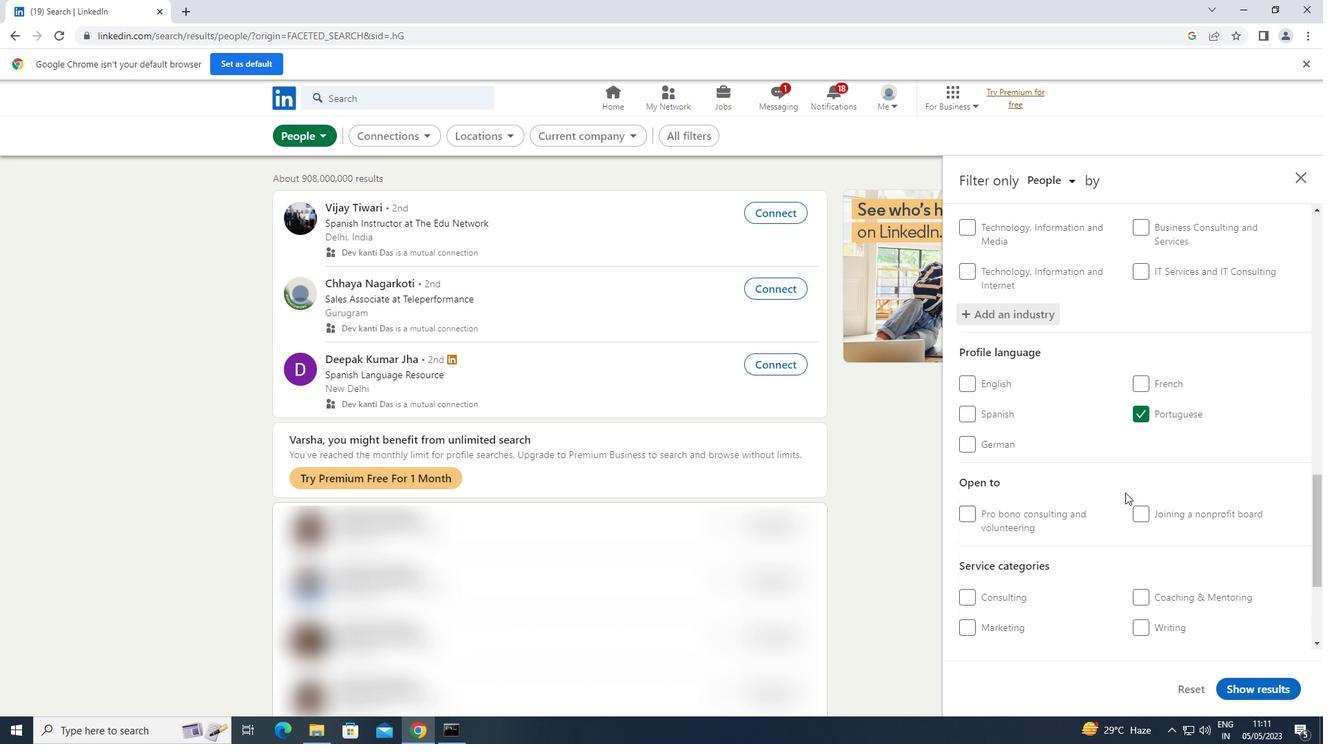 
Action: Mouse scrolled (1125, 492) with delta (0, 0)
Screenshot: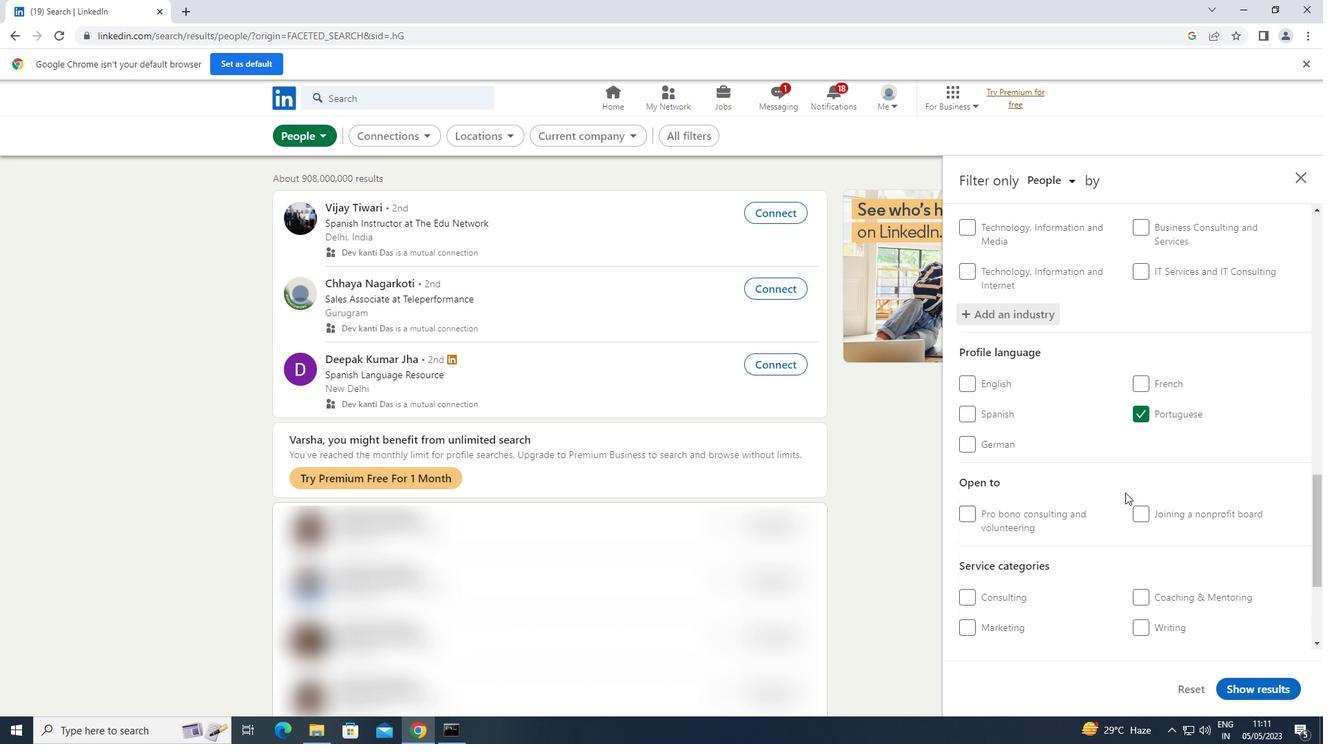 
Action: Mouse moved to (1171, 524)
Screenshot: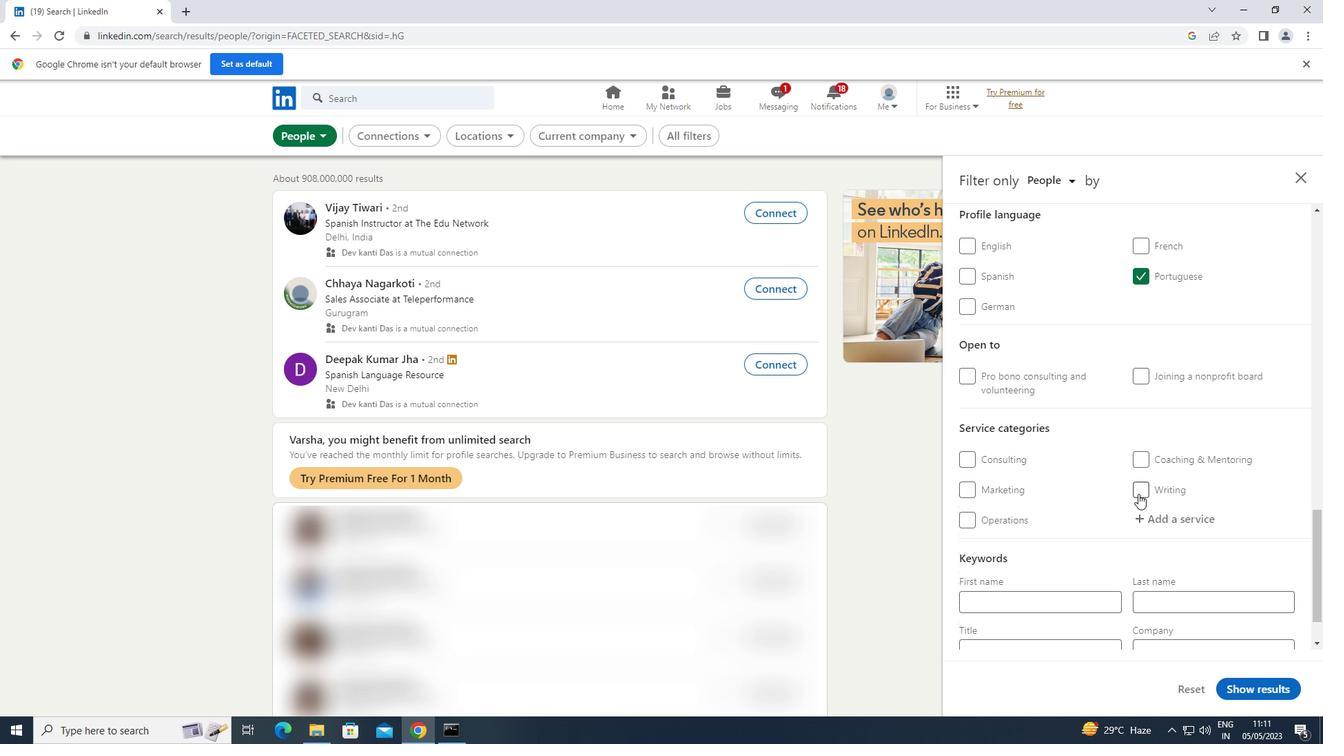
Action: Mouse pressed left at (1171, 524)
Screenshot: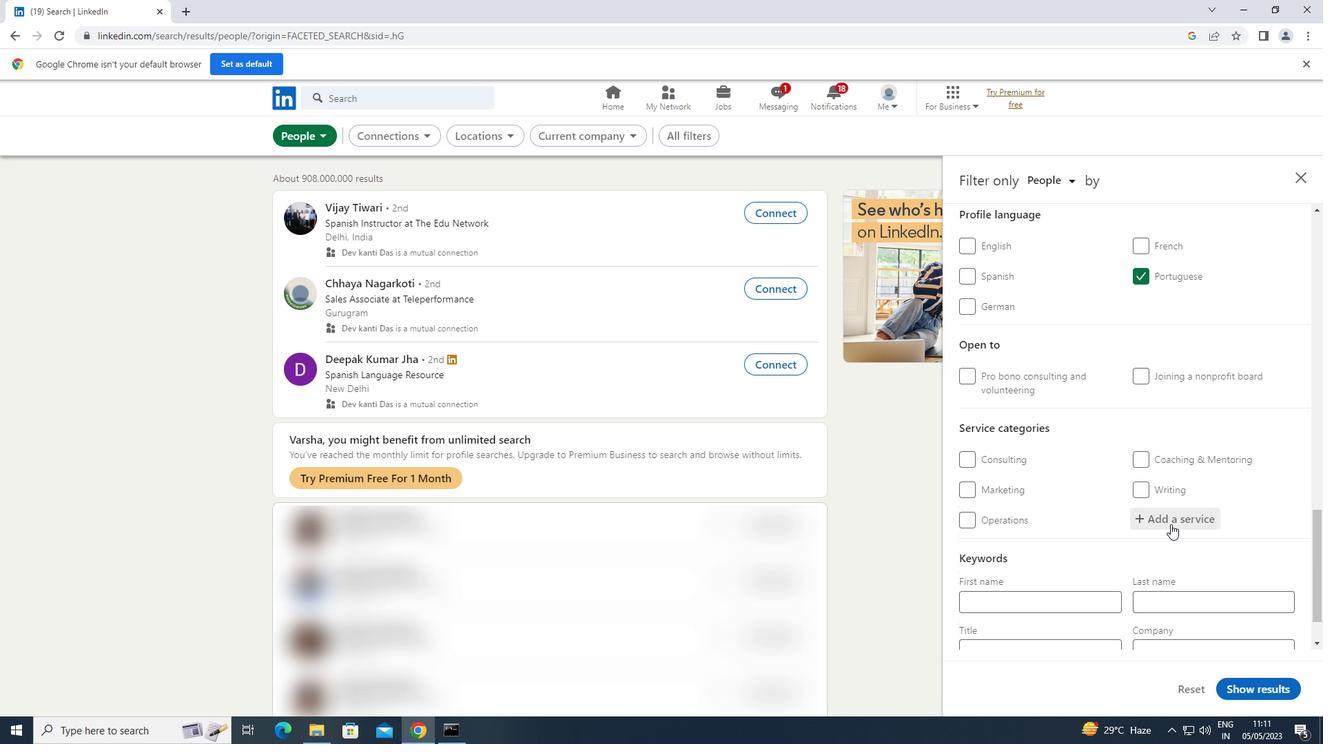 
Action: Key pressed <Key.shift>MARKET
Screenshot: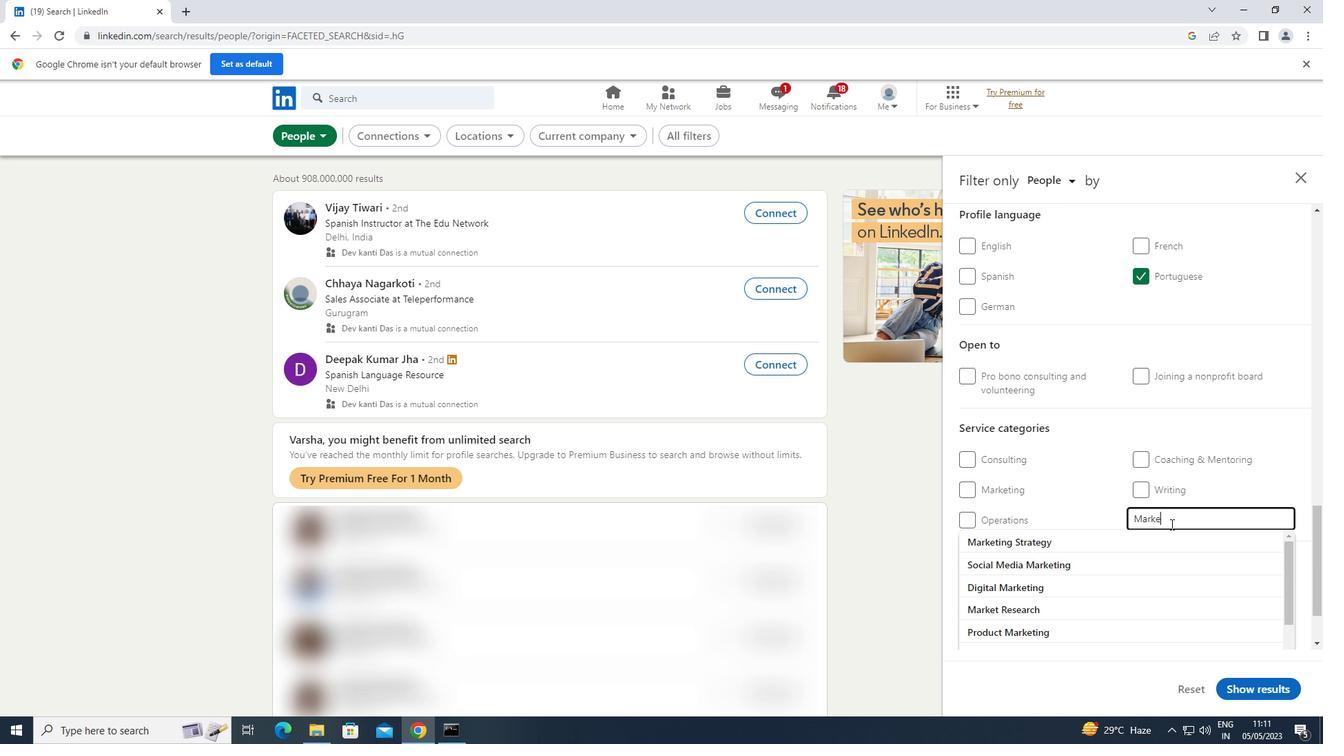 
Action: Mouse moved to (1063, 546)
Screenshot: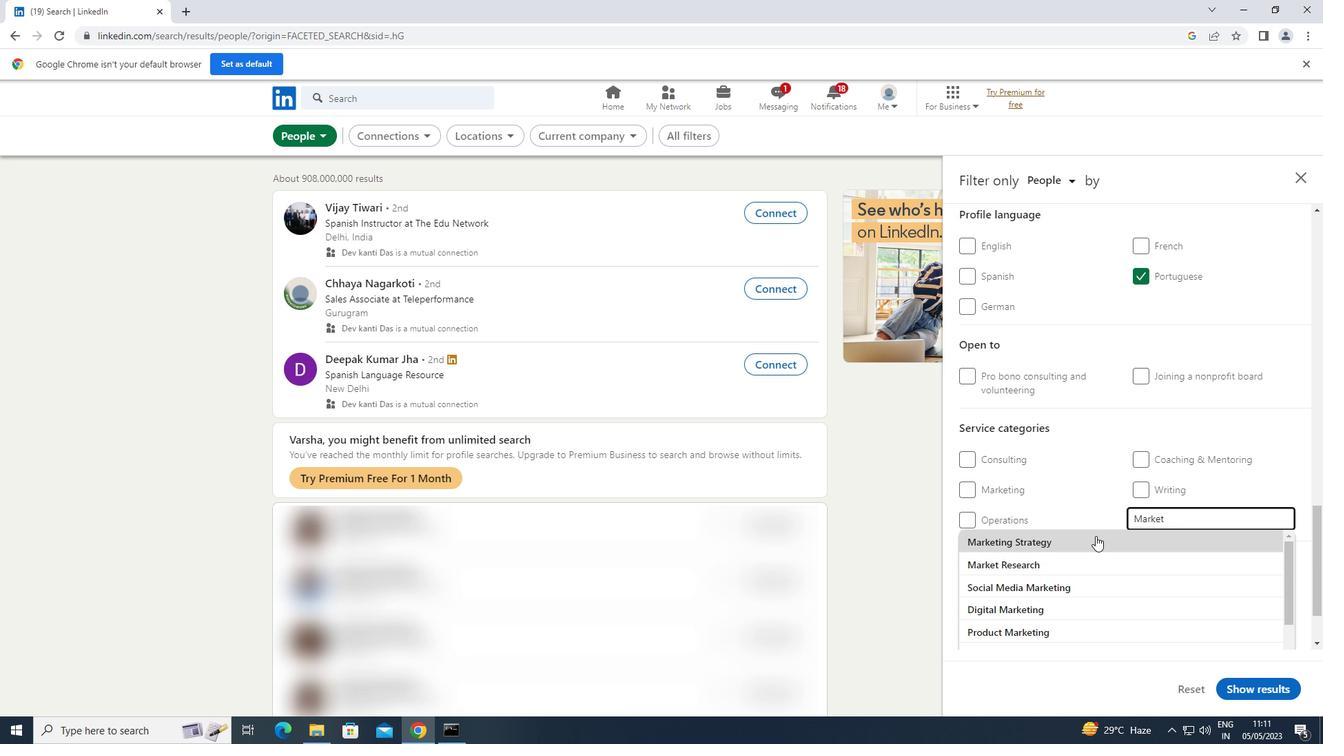 
Action: Mouse pressed left at (1063, 546)
Screenshot: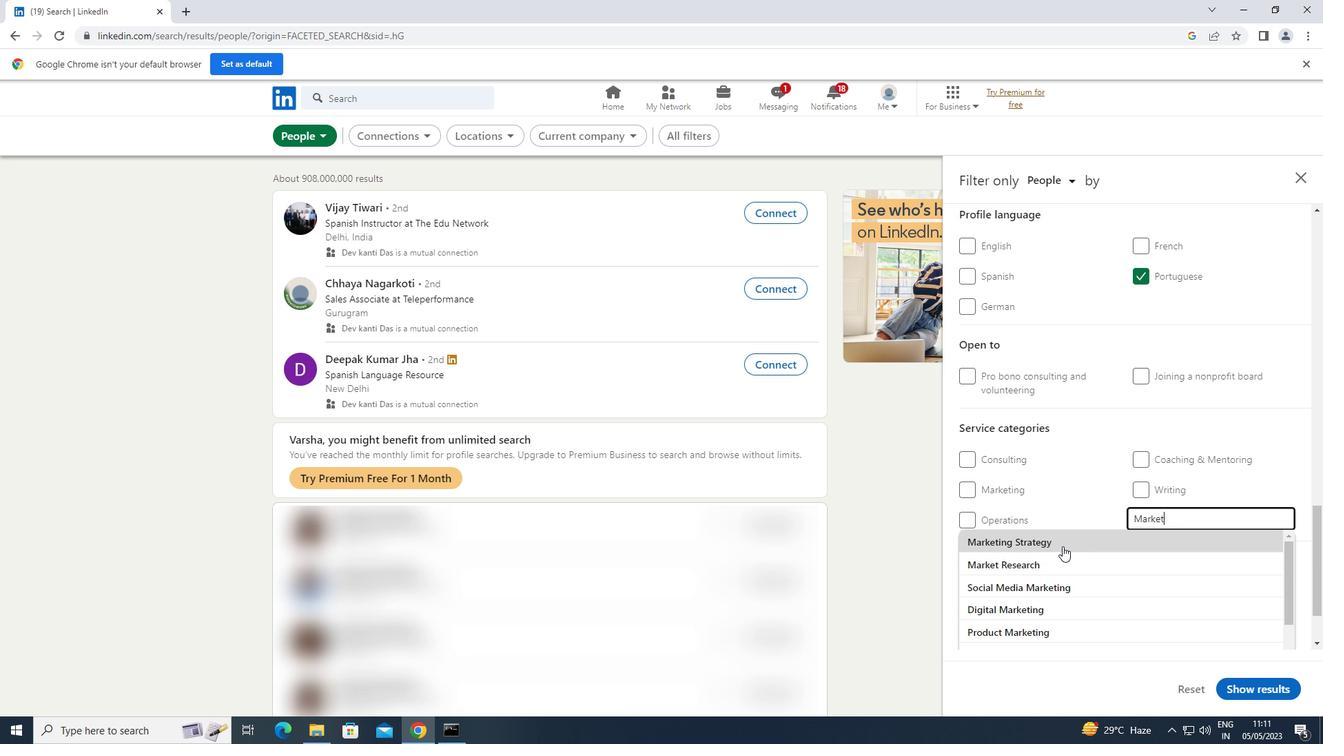 
Action: Mouse scrolled (1063, 546) with delta (0, 0)
Screenshot: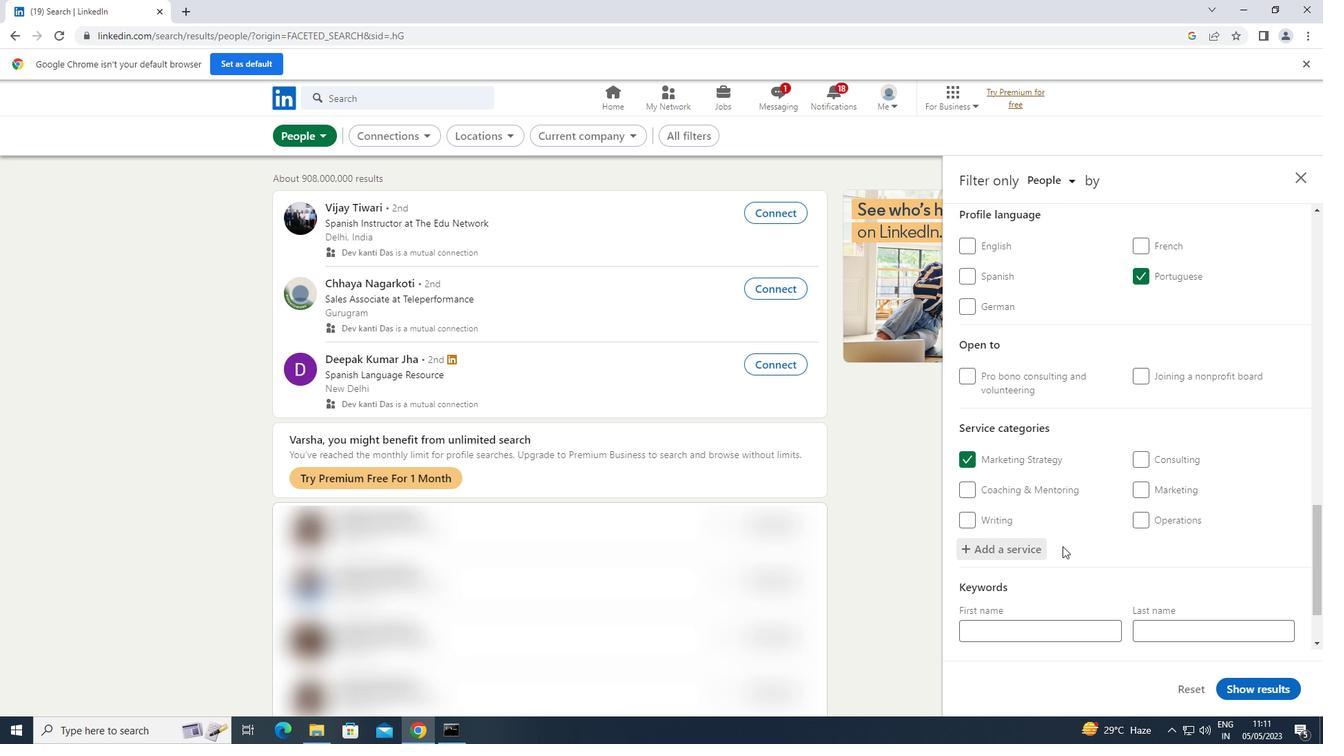 
Action: Mouse scrolled (1063, 546) with delta (0, 0)
Screenshot: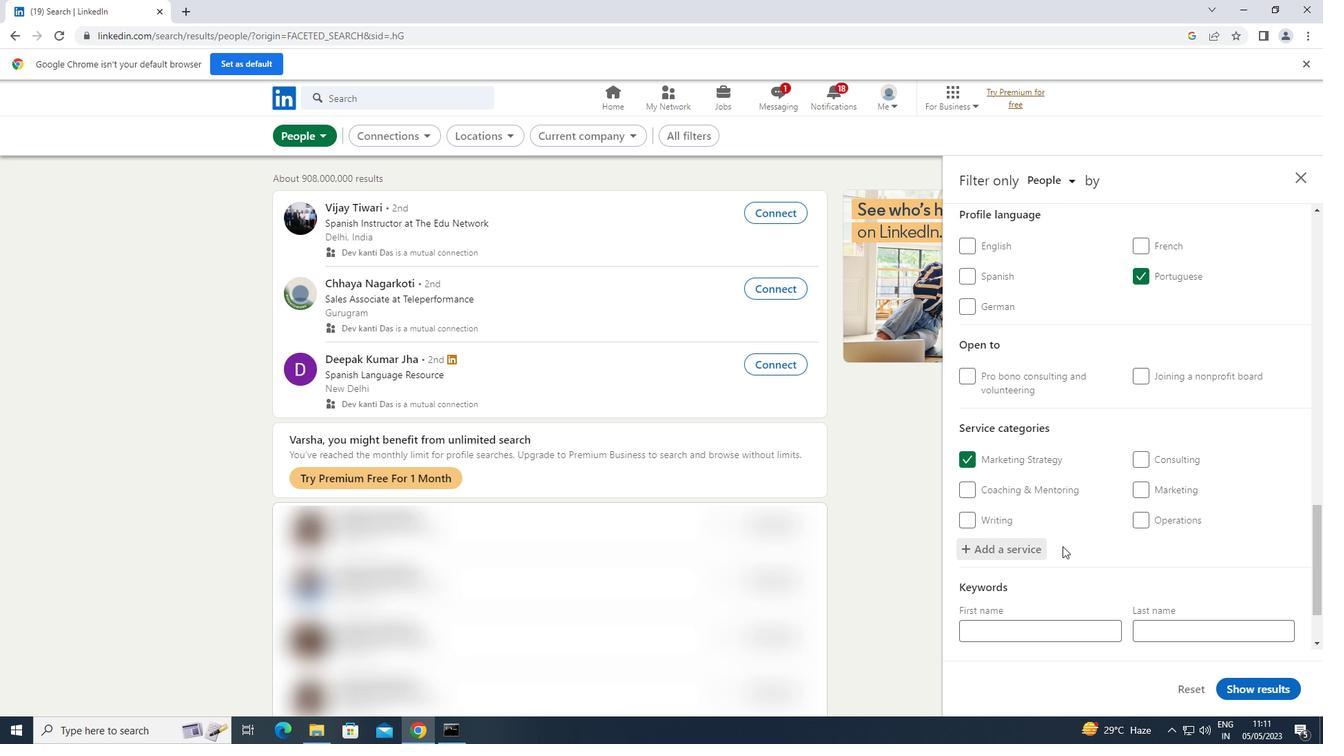 
Action: Mouse scrolled (1063, 546) with delta (0, 0)
Screenshot: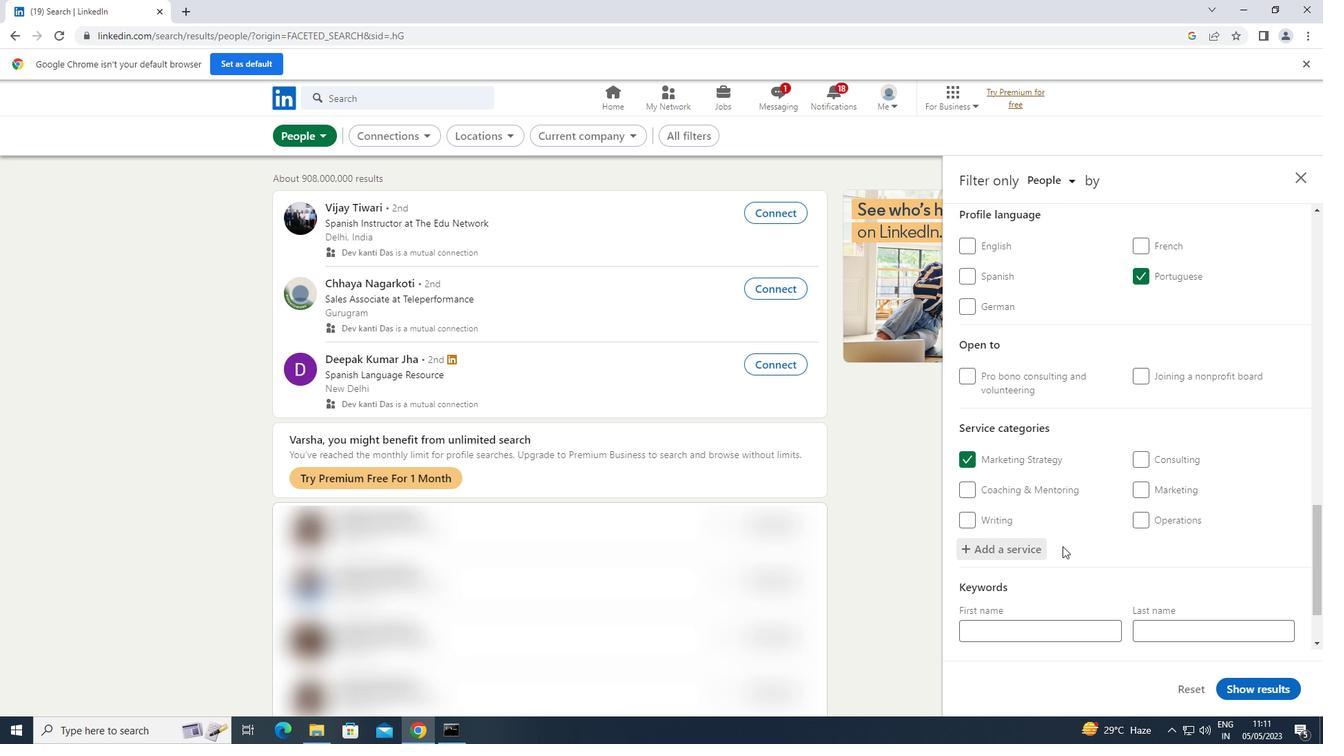 
Action: Mouse scrolled (1063, 546) with delta (0, 0)
Screenshot: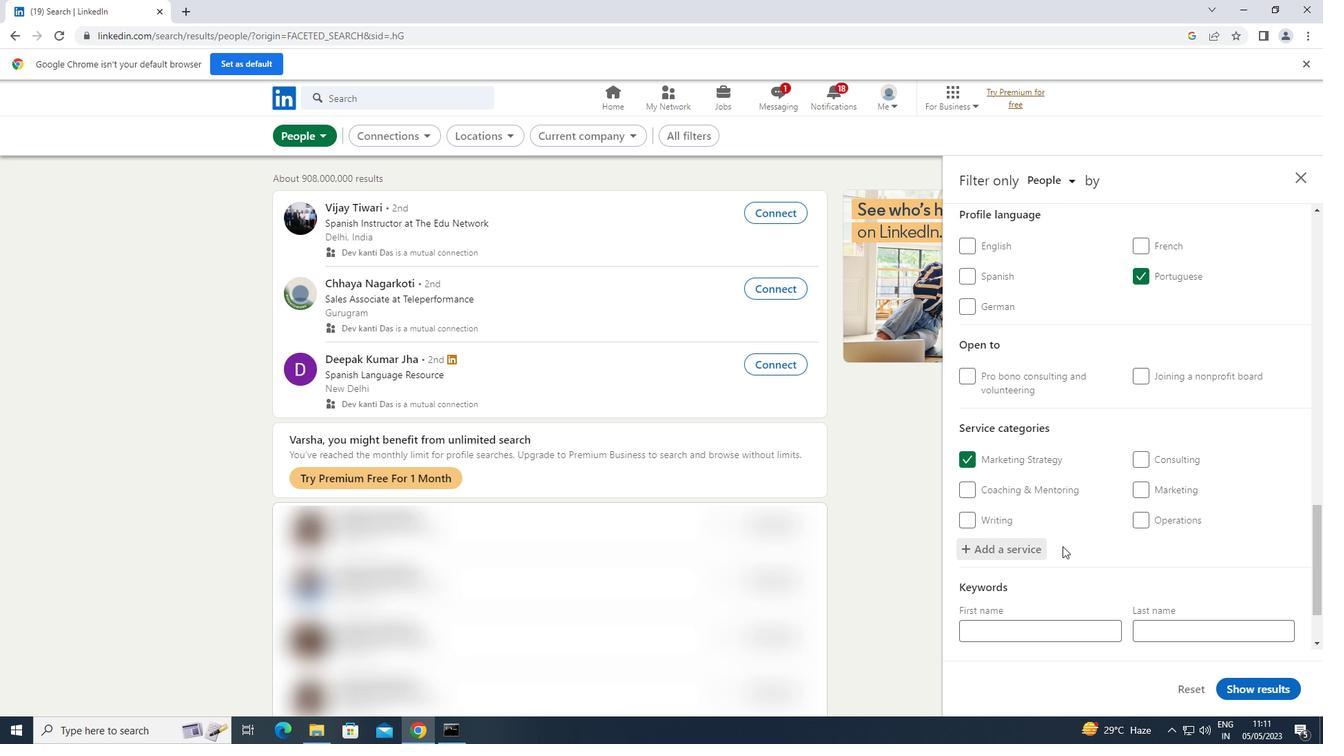 
Action: Mouse scrolled (1063, 546) with delta (0, 0)
Screenshot: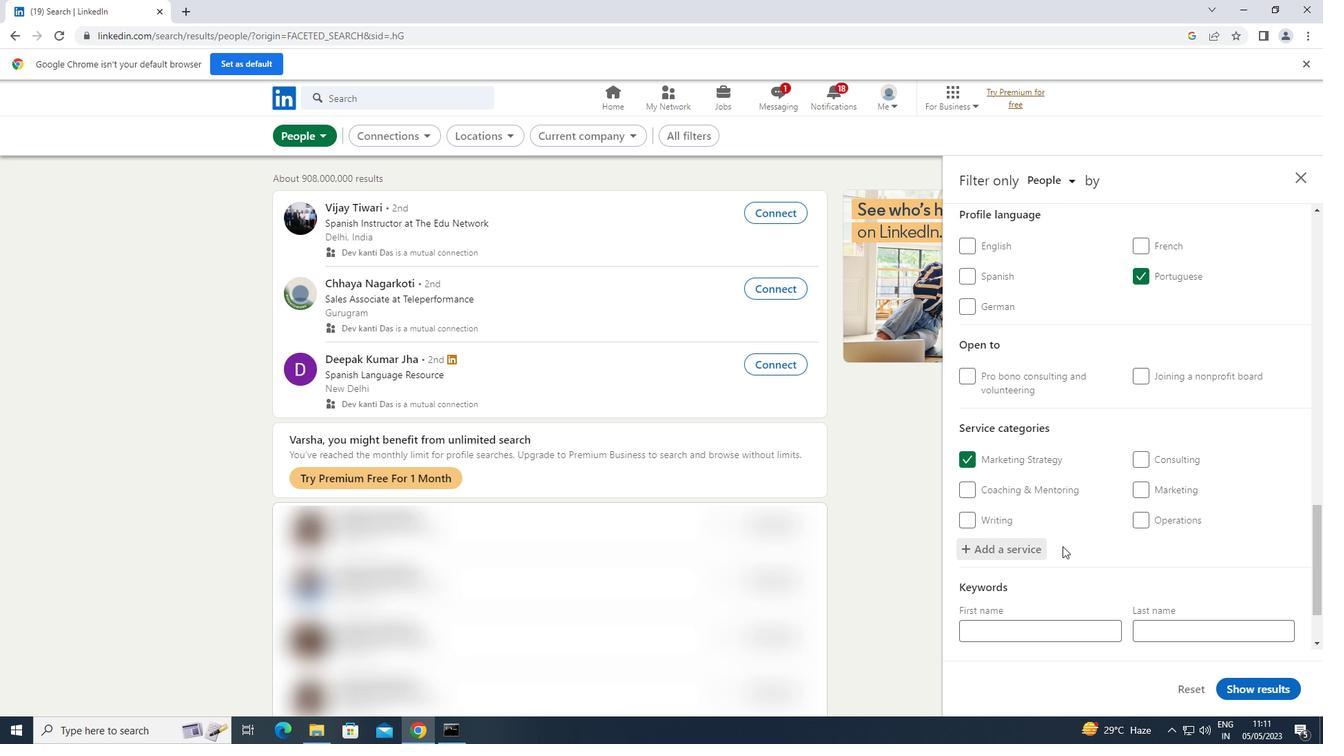 
Action: Mouse scrolled (1063, 546) with delta (0, 0)
Screenshot: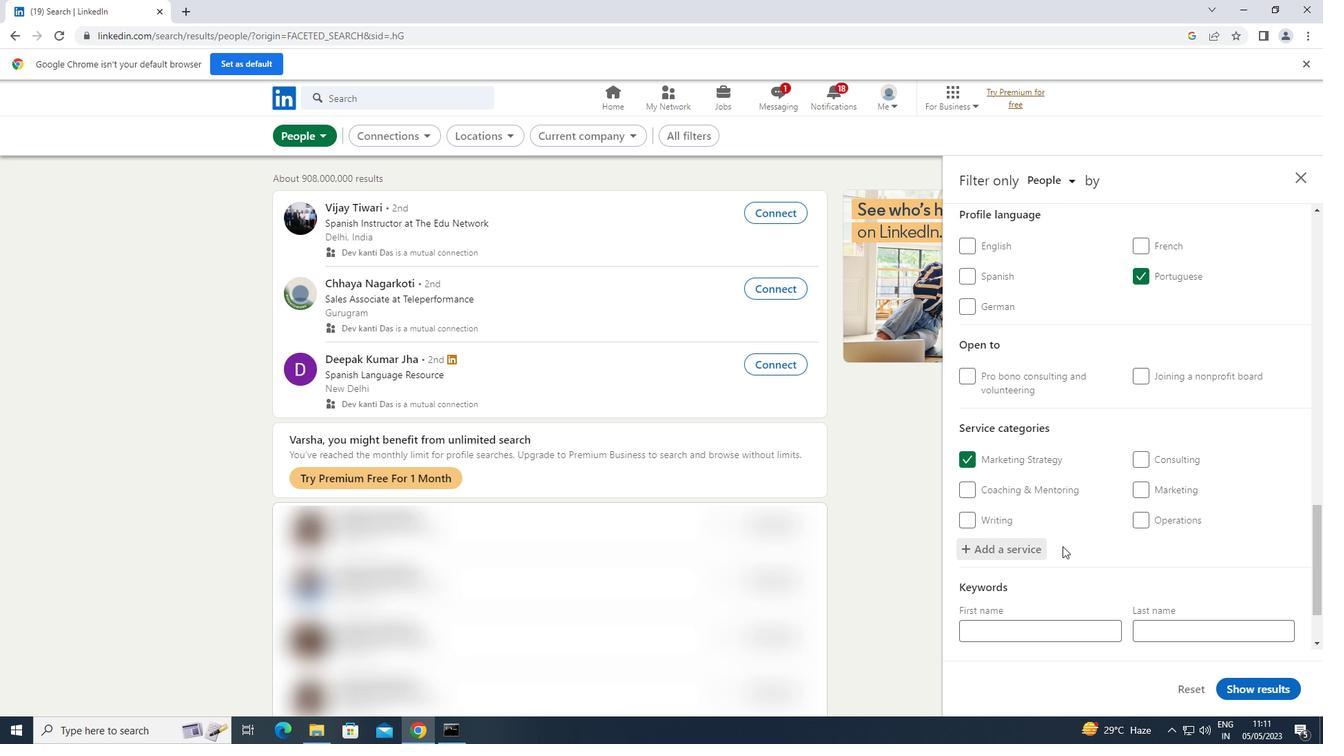 
Action: Mouse scrolled (1063, 546) with delta (0, 0)
Screenshot: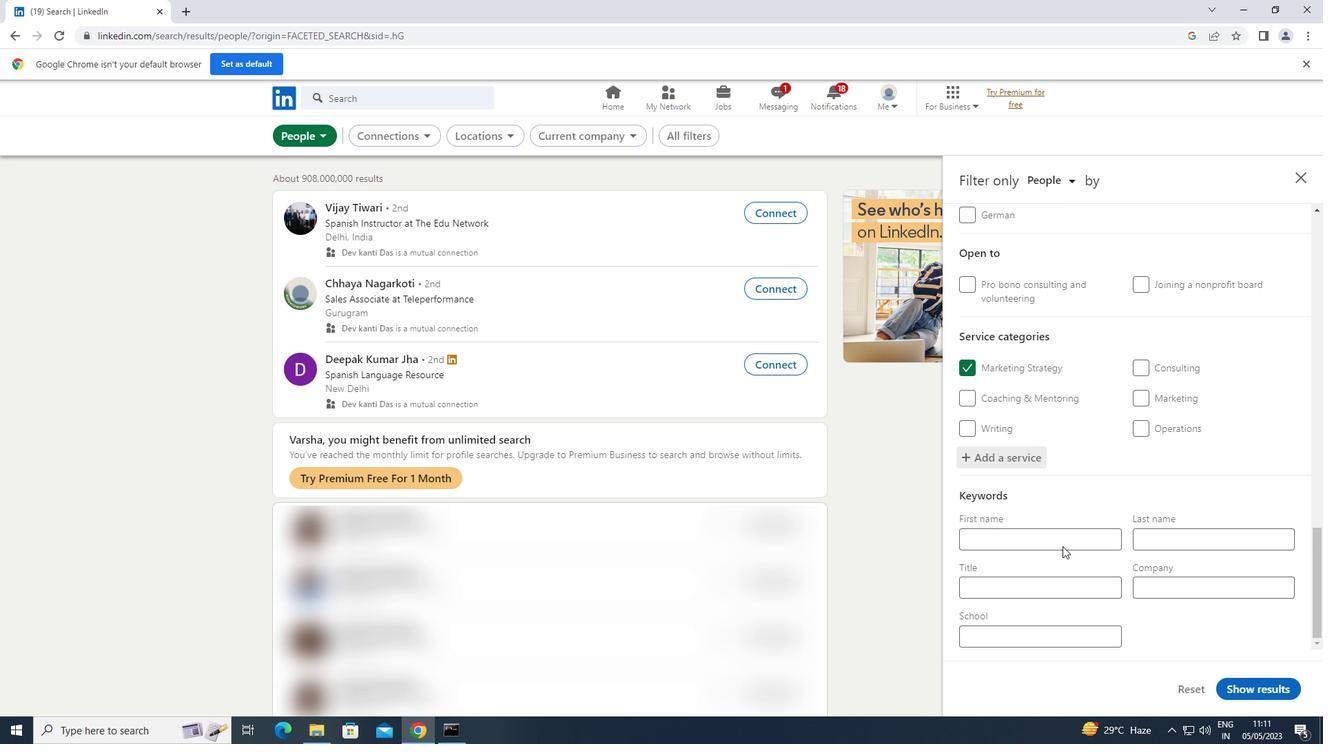 
Action: Mouse scrolled (1063, 546) with delta (0, 0)
Screenshot: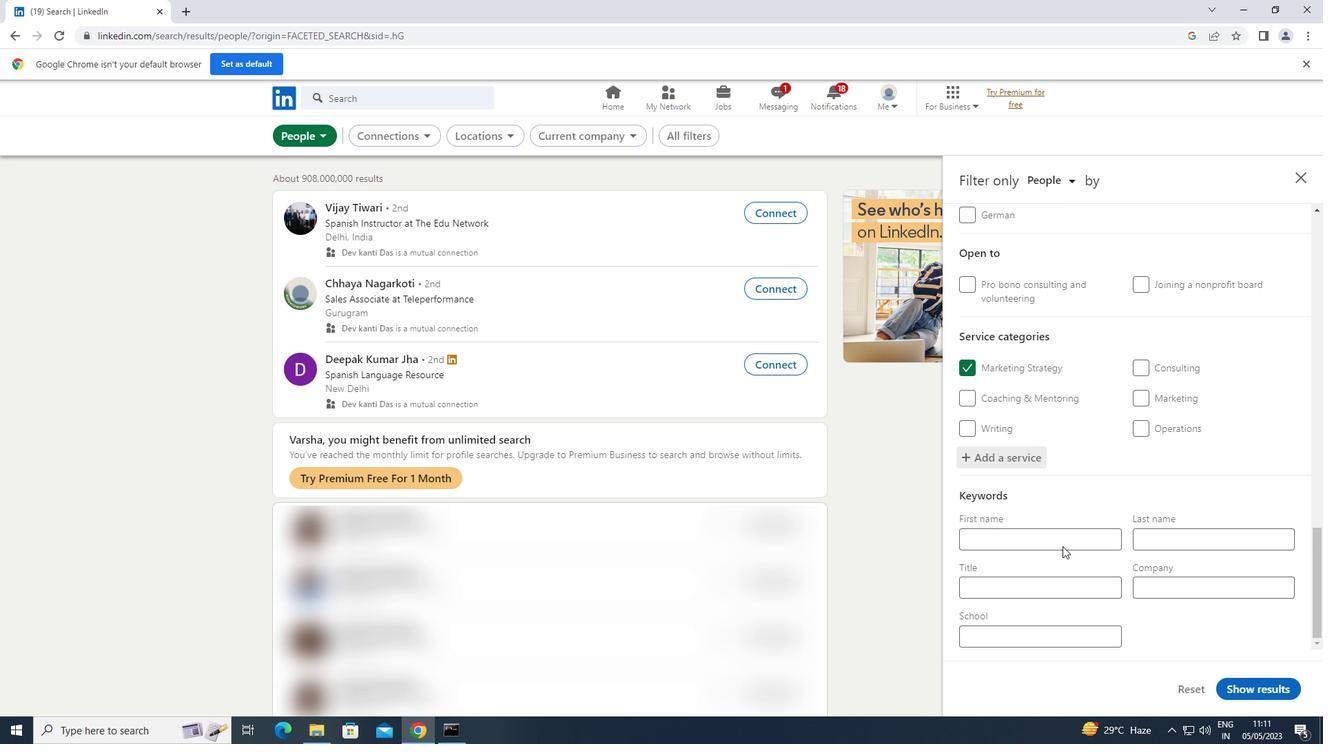 
Action: Mouse scrolled (1063, 546) with delta (0, 0)
Screenshot: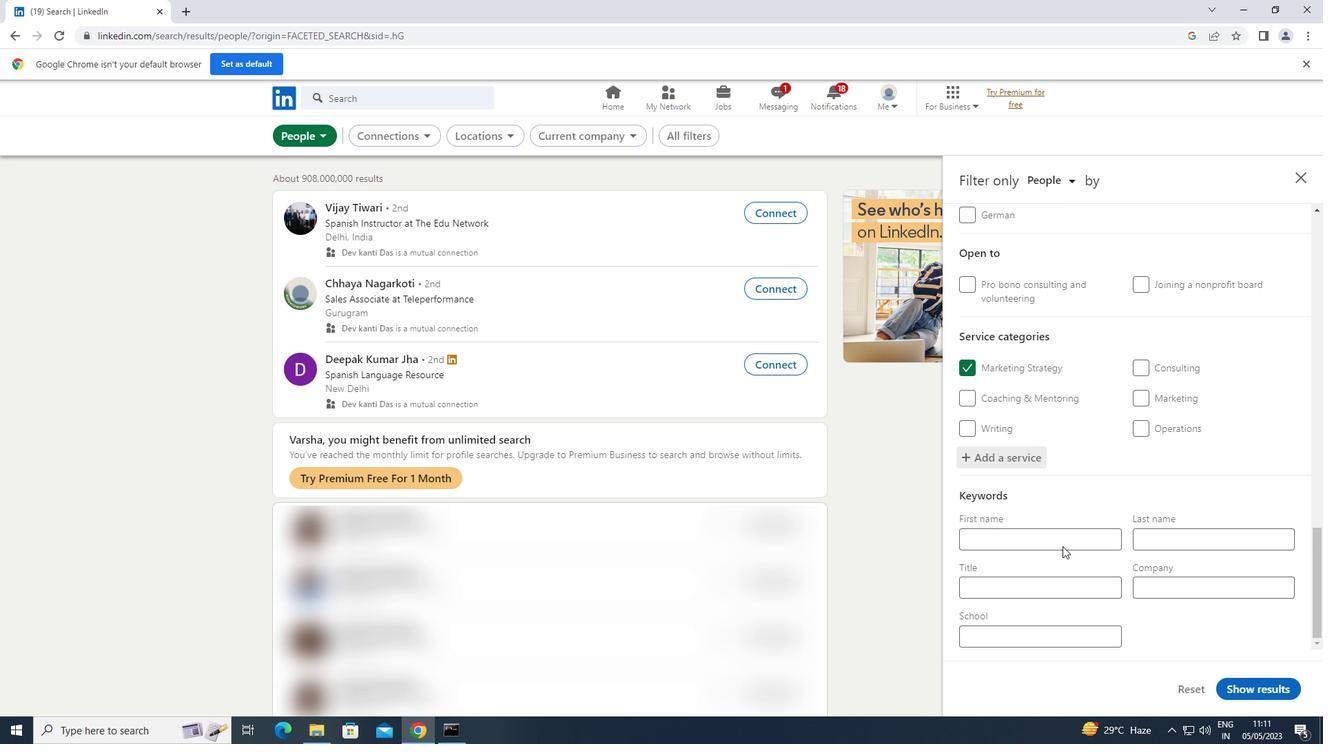 
Action: Mouse scrolled (1063, 546) with delta (0, 0)
Screenshot: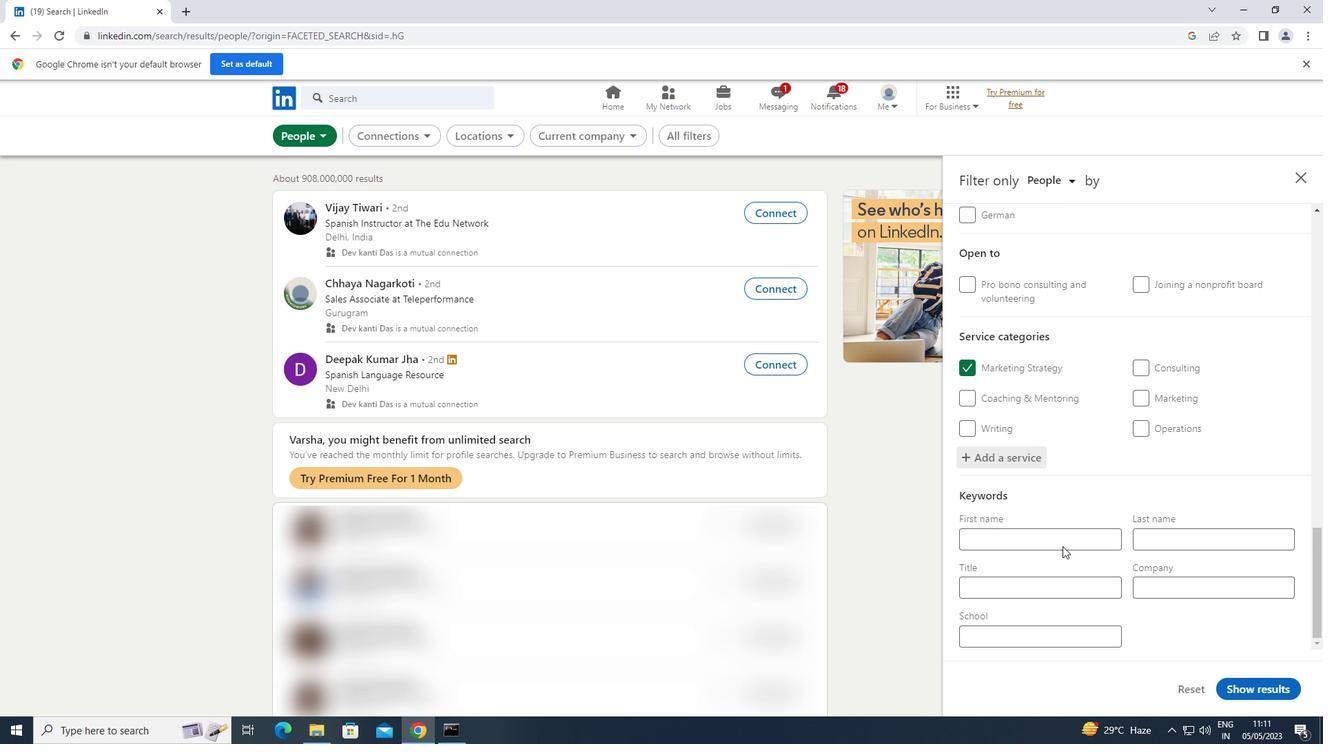 
Action: Mouse moved to (1032, 582)
Screenshot: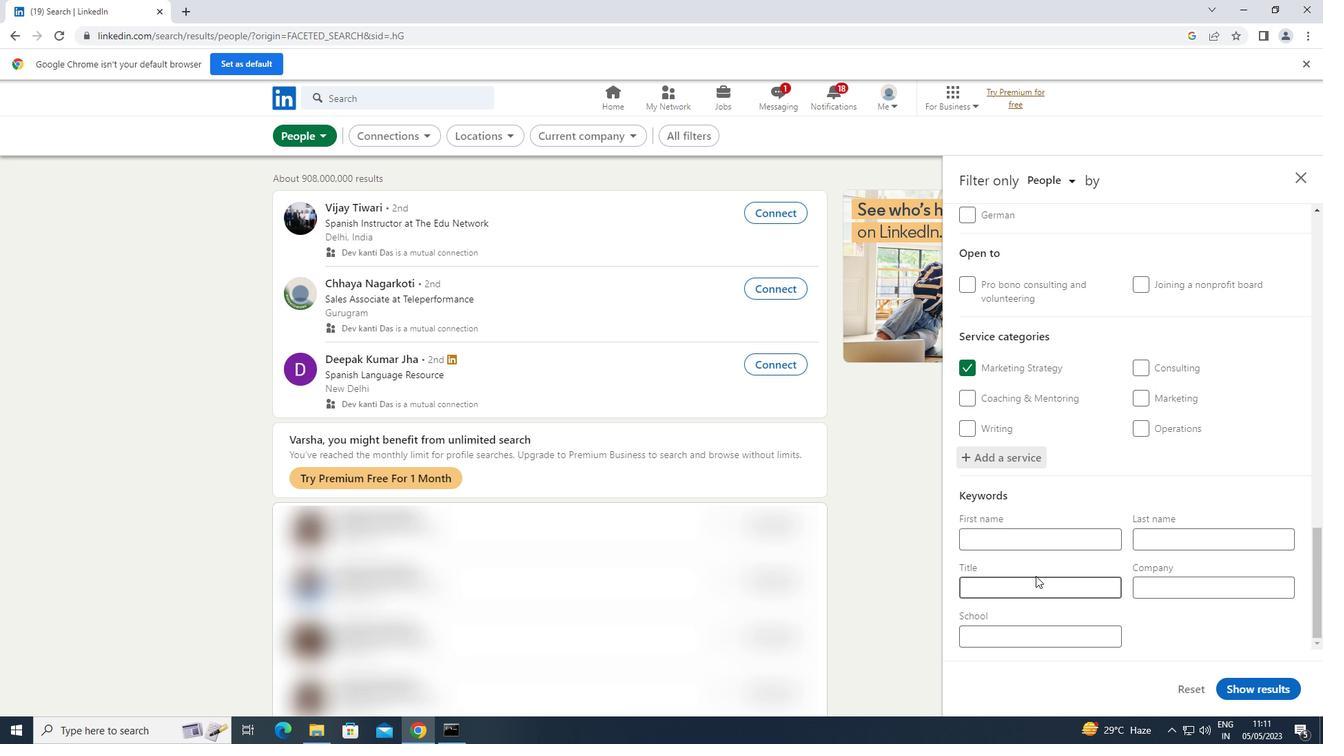
Action: Mouse pressed left at (1032, 582)
Screenshot: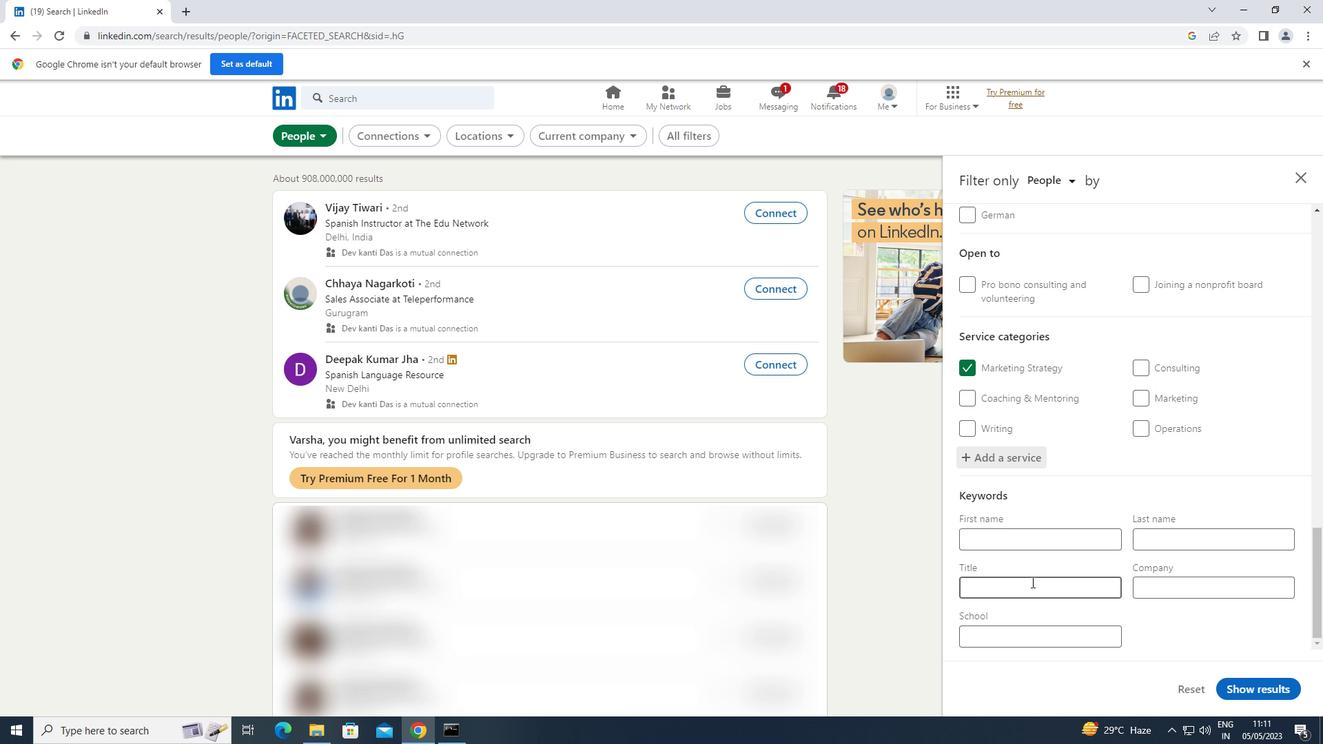 
Action: Key pressed <Key.shift>FAST<Key.backspace><Key.backspace><Key.backspace><Key.backspace><Key.backspace><Key.backspace><Key.backspace><Key.backspace><Key.shift>FAST<Key.space><Key.shift>FOOD<Key.space><Key.shift>WORKER
Screenshot: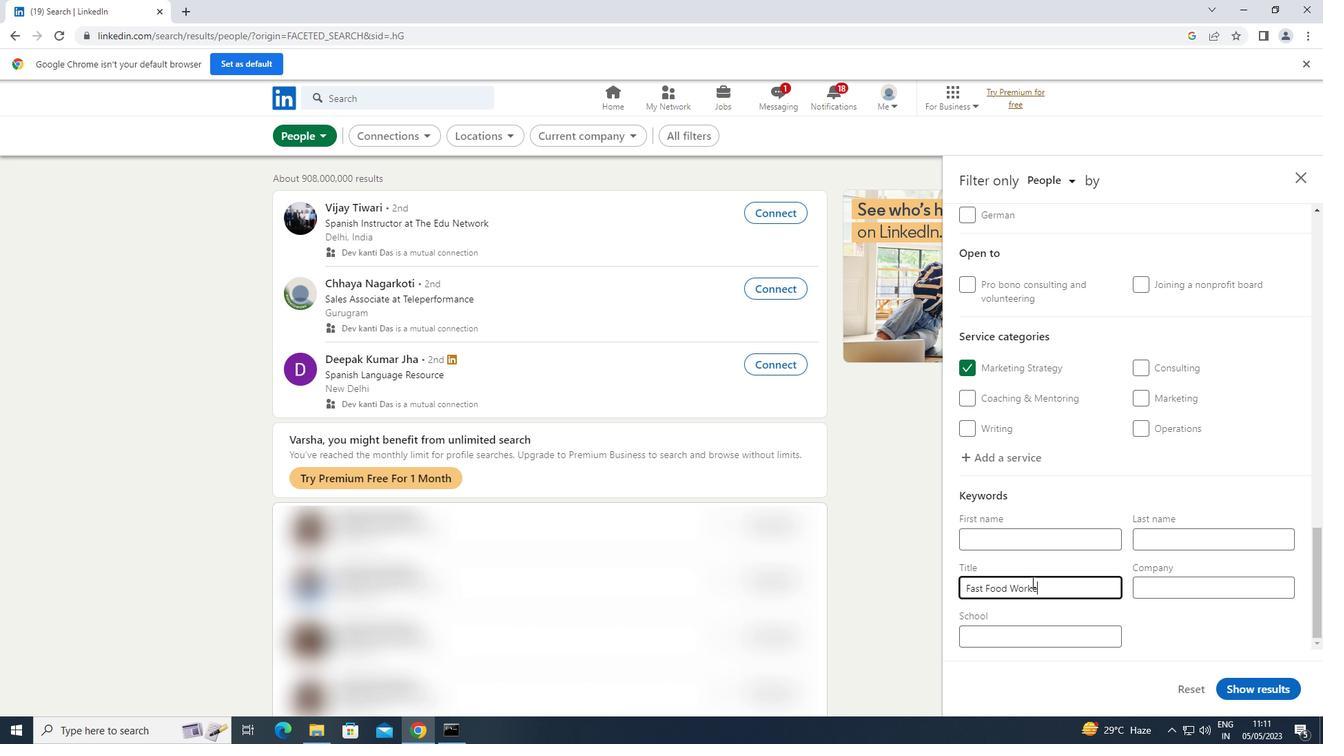 
Action: Mouse moved to (1279, 690)
Screenshot: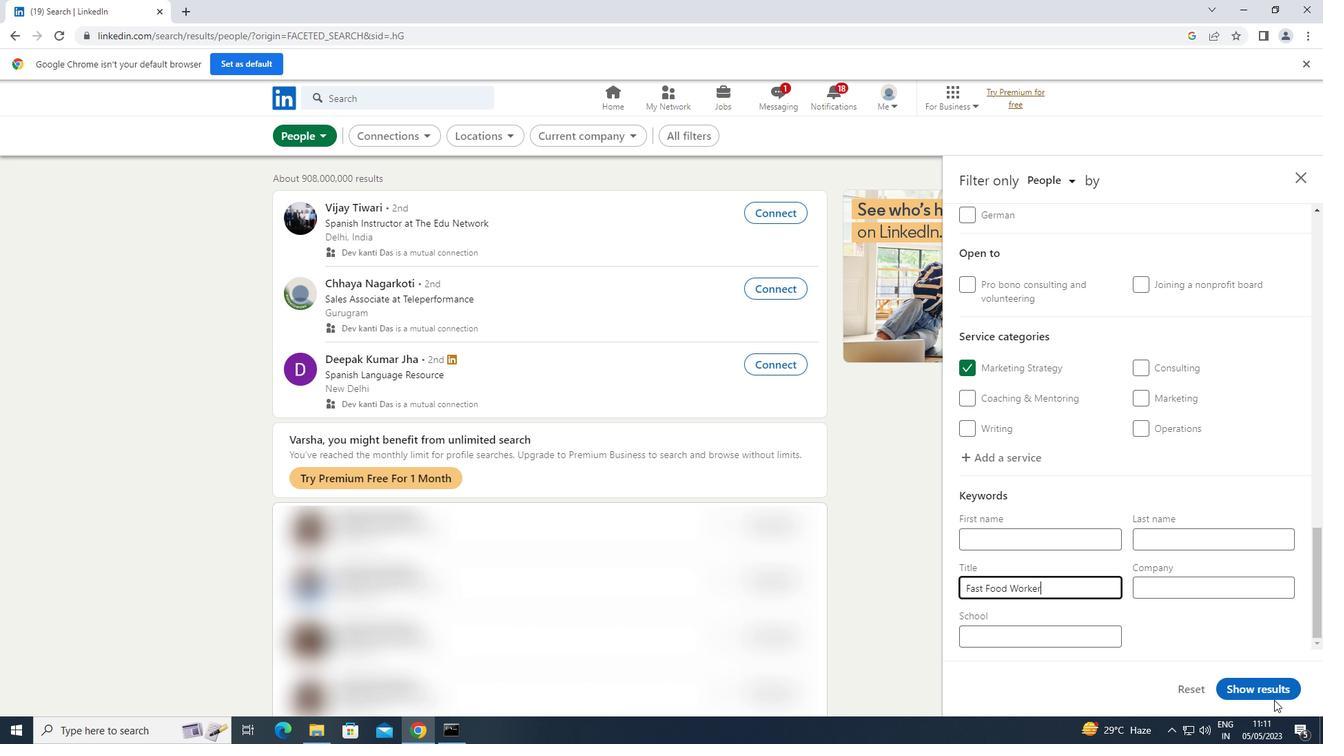 
Action: Mouse pressed left at (1279, 690)
Screenshot: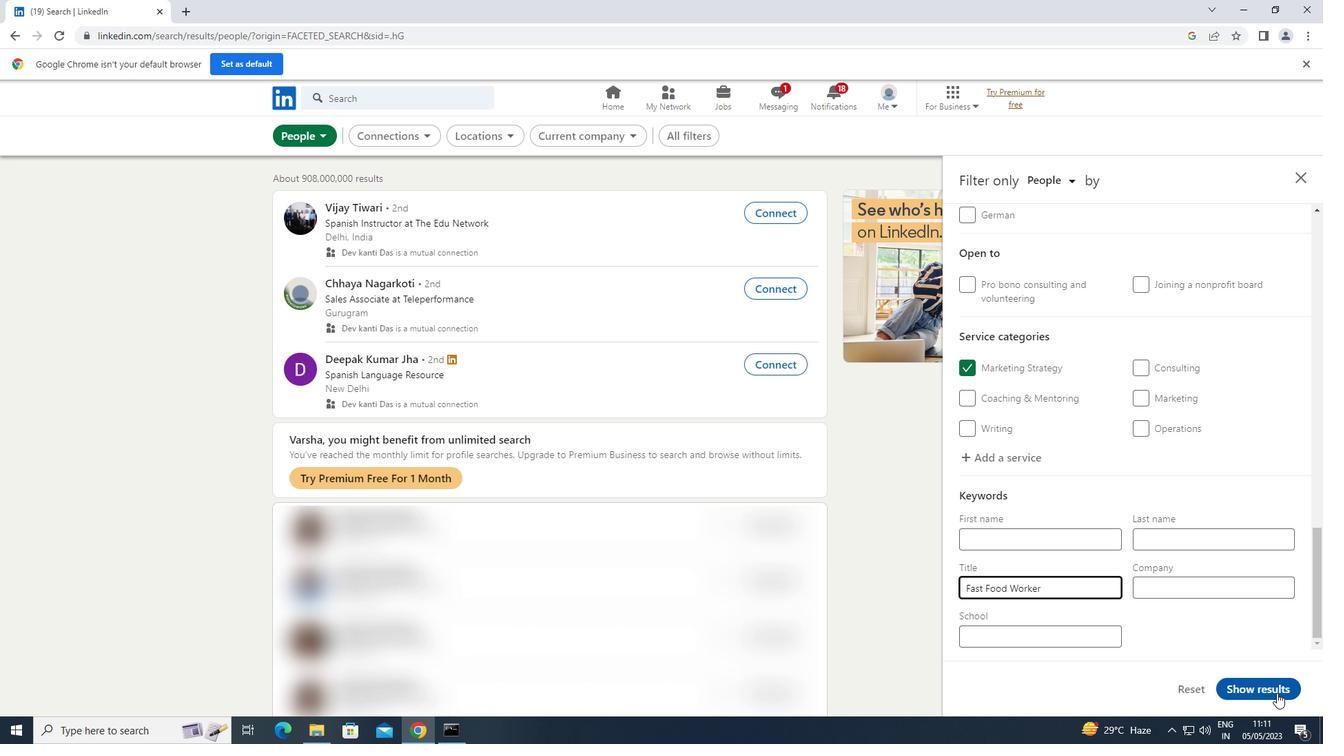 
